 Task: Explore the latest arrivals in women's ethnic wear categories: sarees, kurtas, and dress materials on Ajio.
Action: Mouse moved to (434, 209)
Screenshot: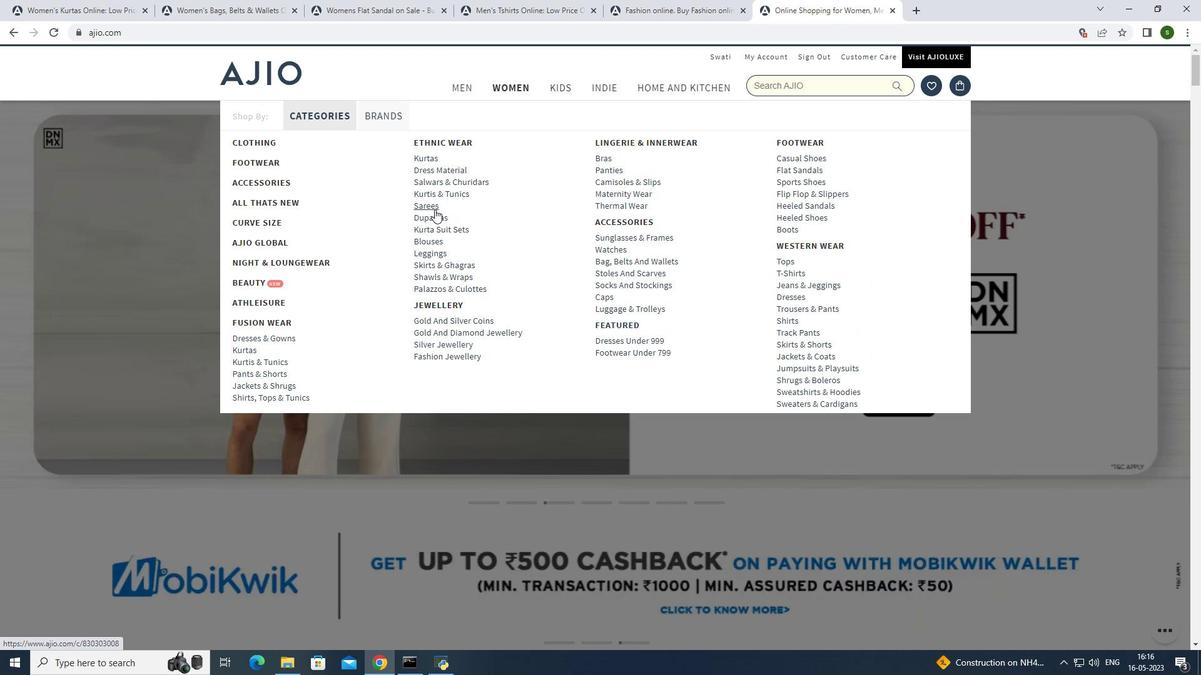 
Action: Mouse pressed left at (434, 209)
Screenshot: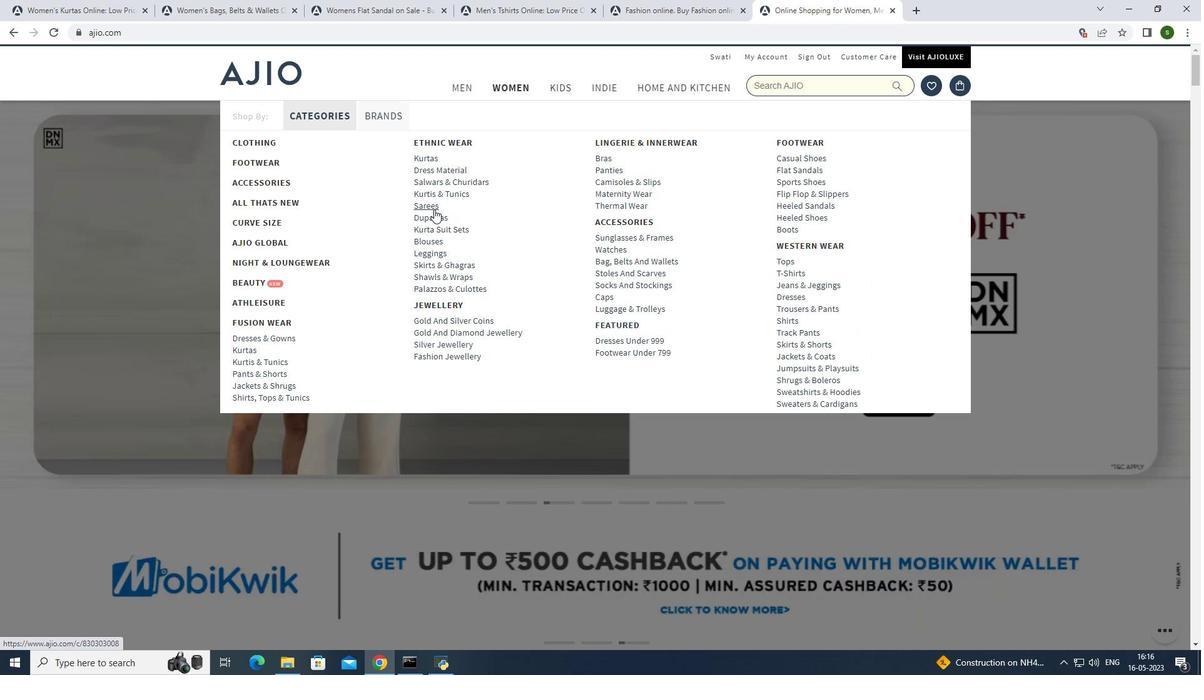 
Action: Mouse moved to (962, 186)
Screenshot: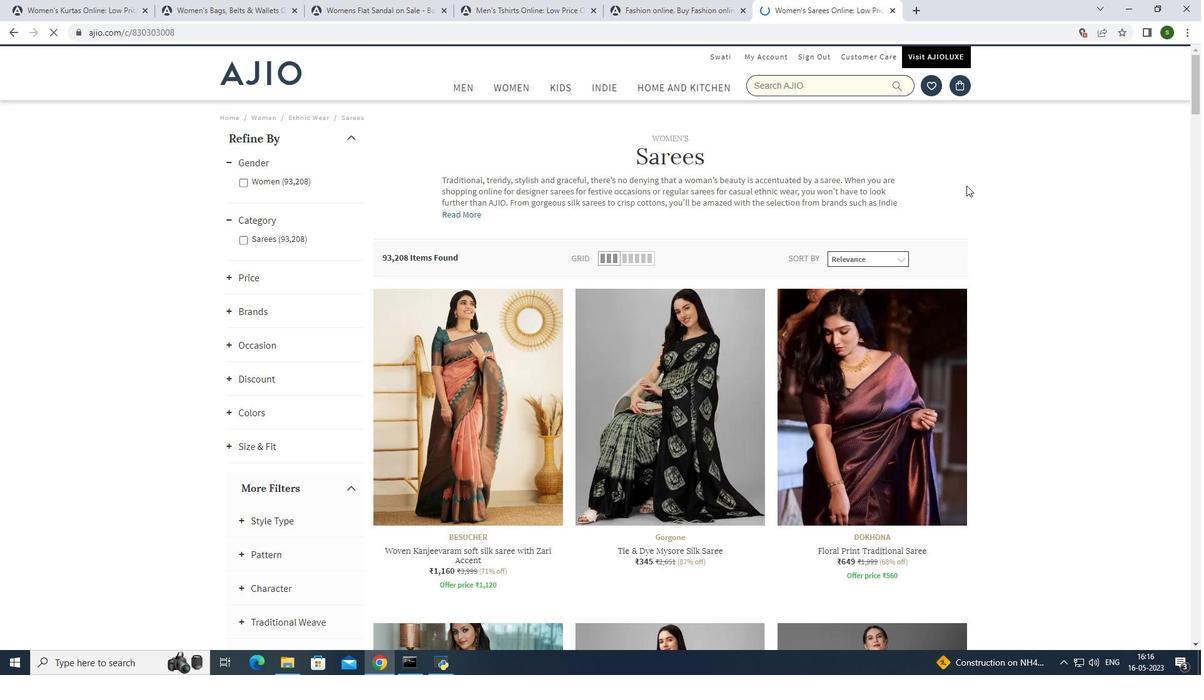 
Action: Mouse scrolled (962, 185) with delta (0, 0)
Screenshot: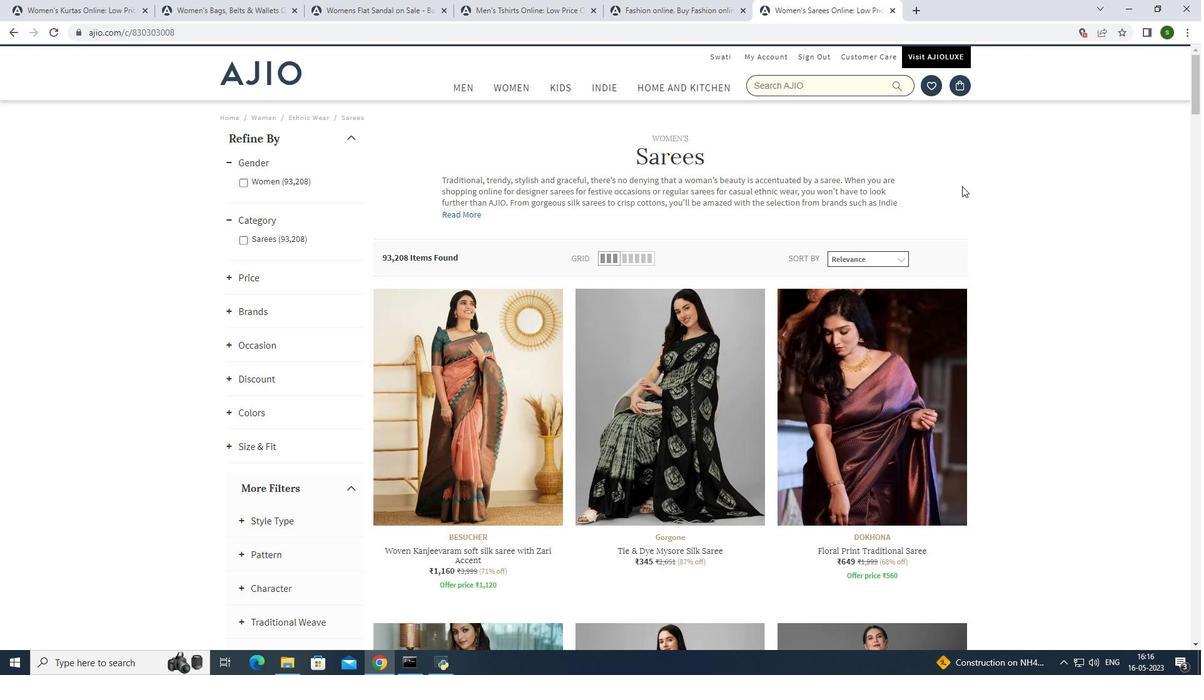 
Action: Mouse moved to (891, 198)
Screenshot: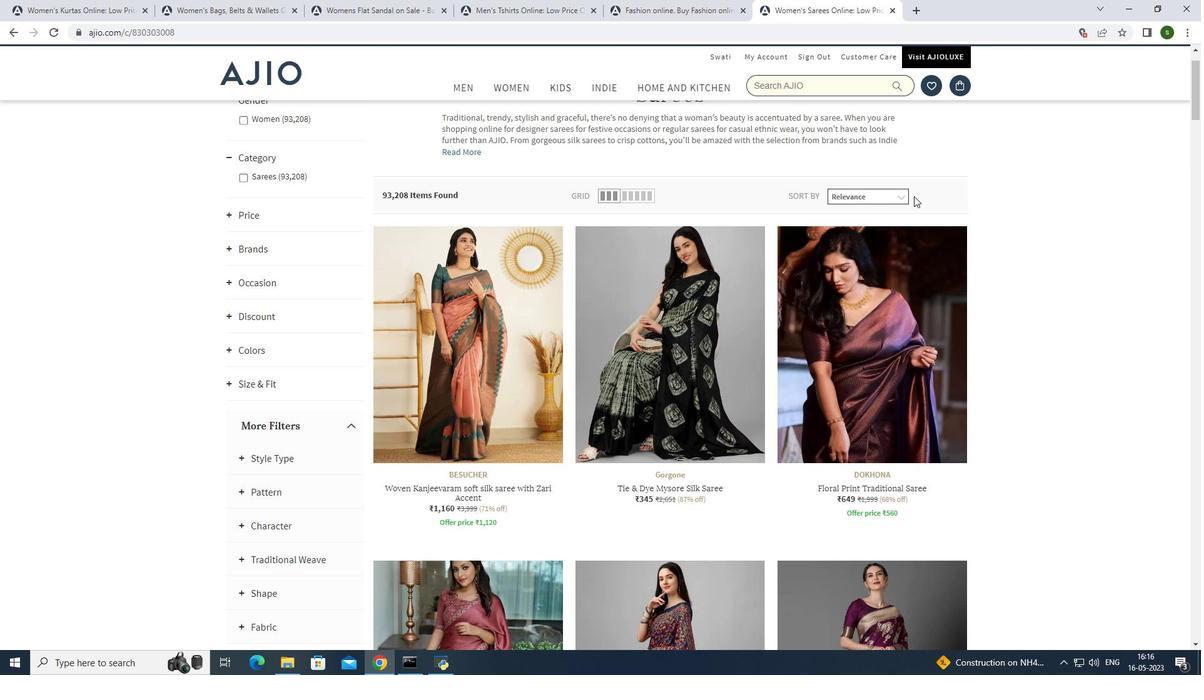
Action: Mouse pressed left at (891, 198)
Screenshot: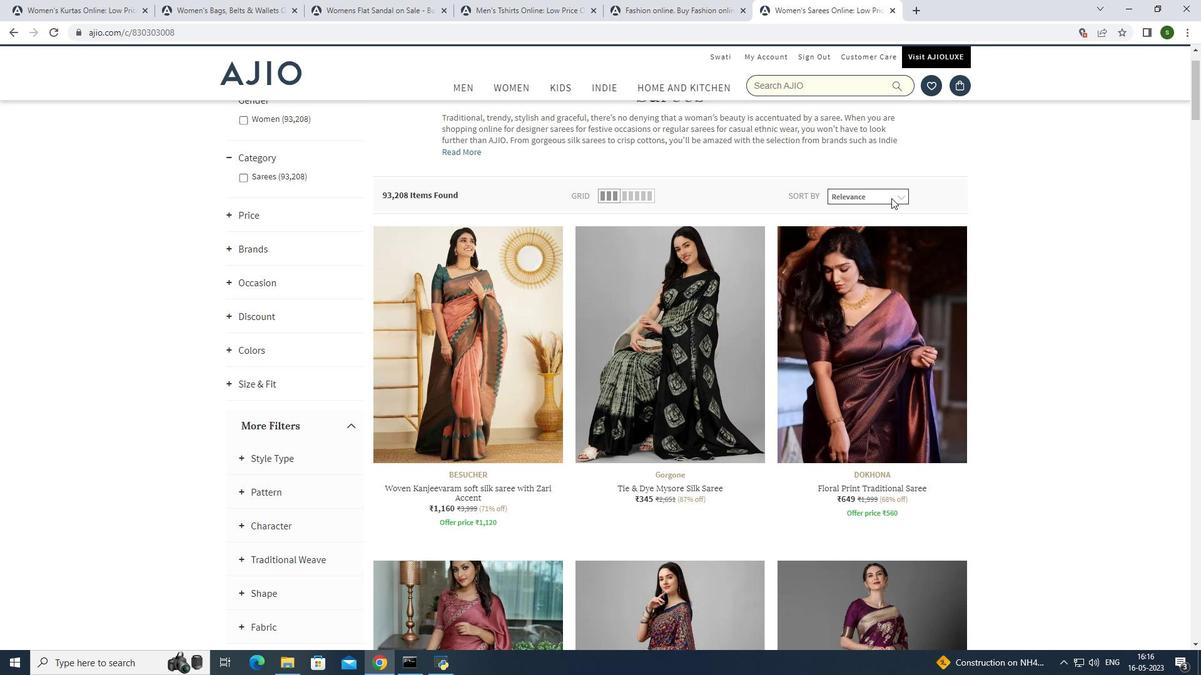 
Action: Mouse moved to (865, 247)
Screenshot: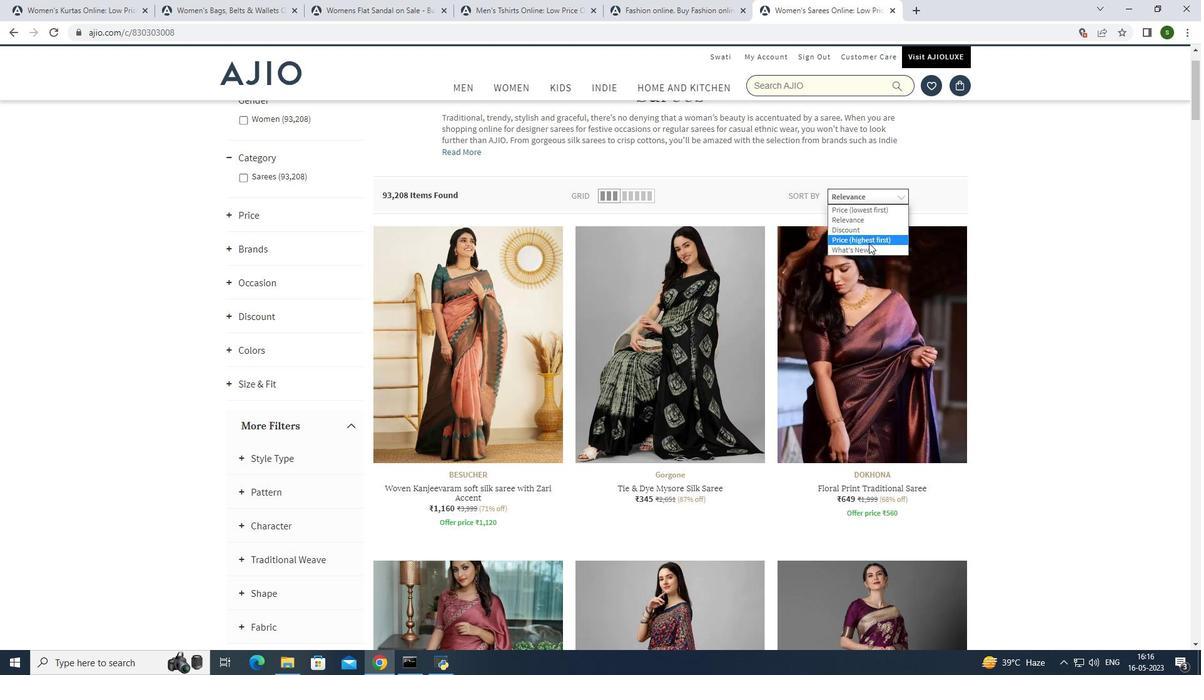 
Action: Mouse pressed left at (865, 247)
Screenshot: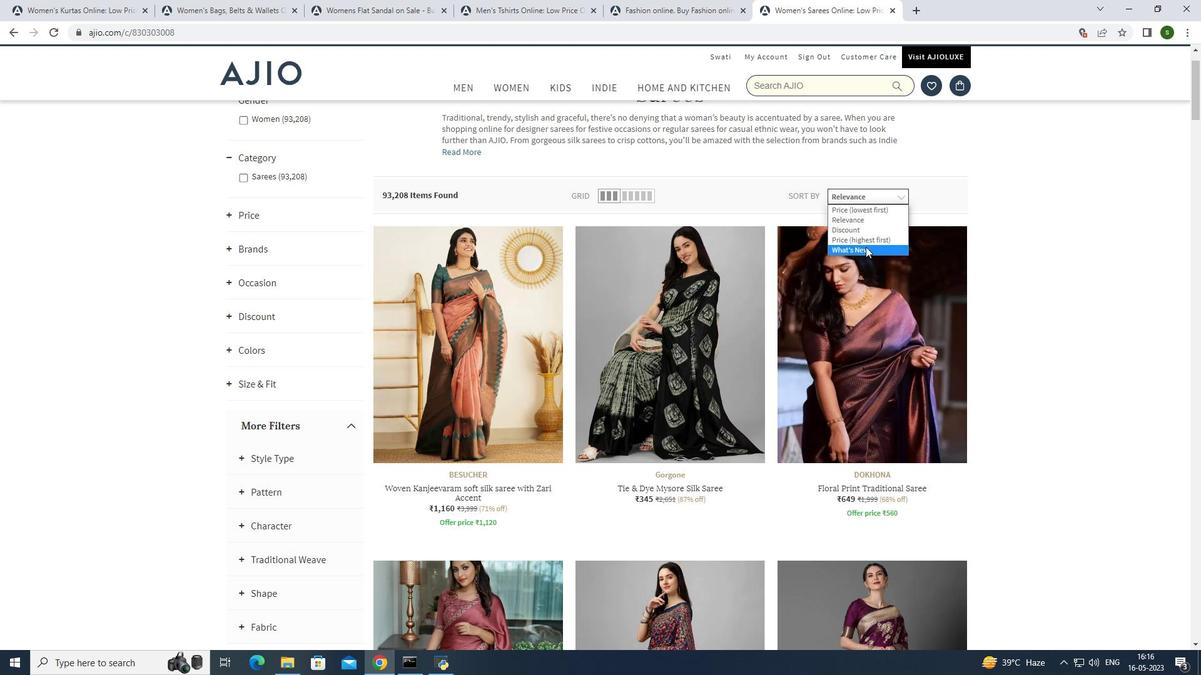
Action: Mouse moved to (998, 240)
Screenshot: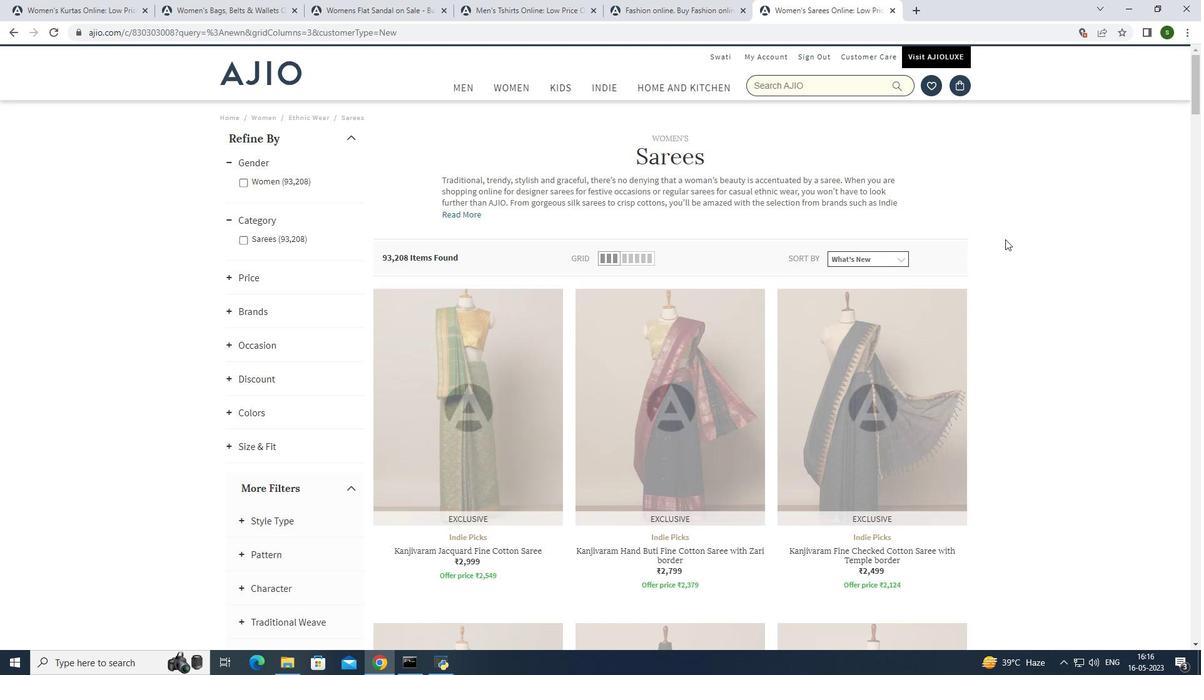 
Action: Mouse scrolled (998, 240) with delta (0, 0)
Screenshot: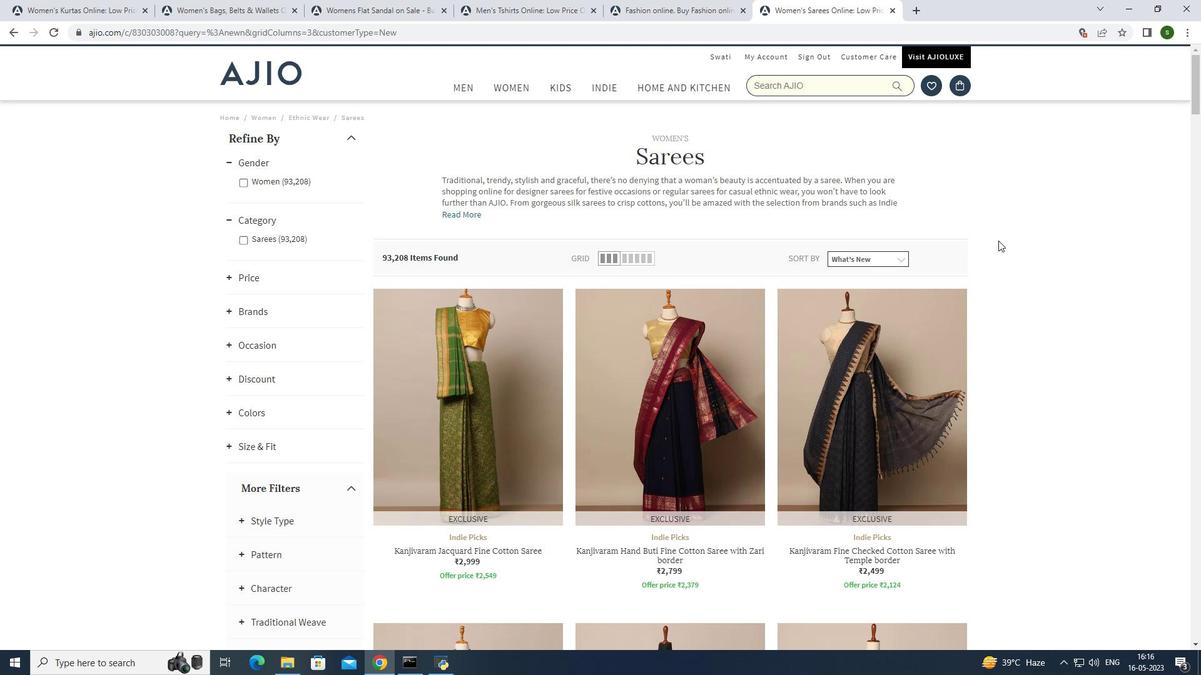 
Action: Mouse scrolled (998, 240) with delta (0, 0)
Screenshot: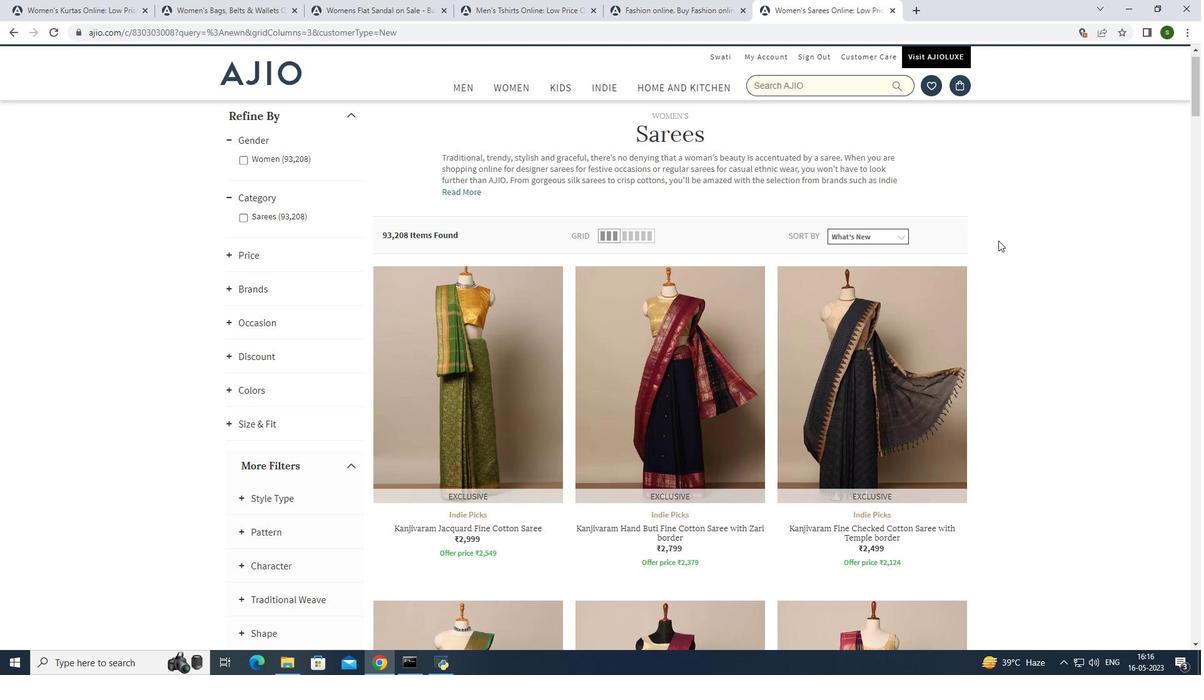 
Action: Mouse moved to (991, 254)
Screenshot: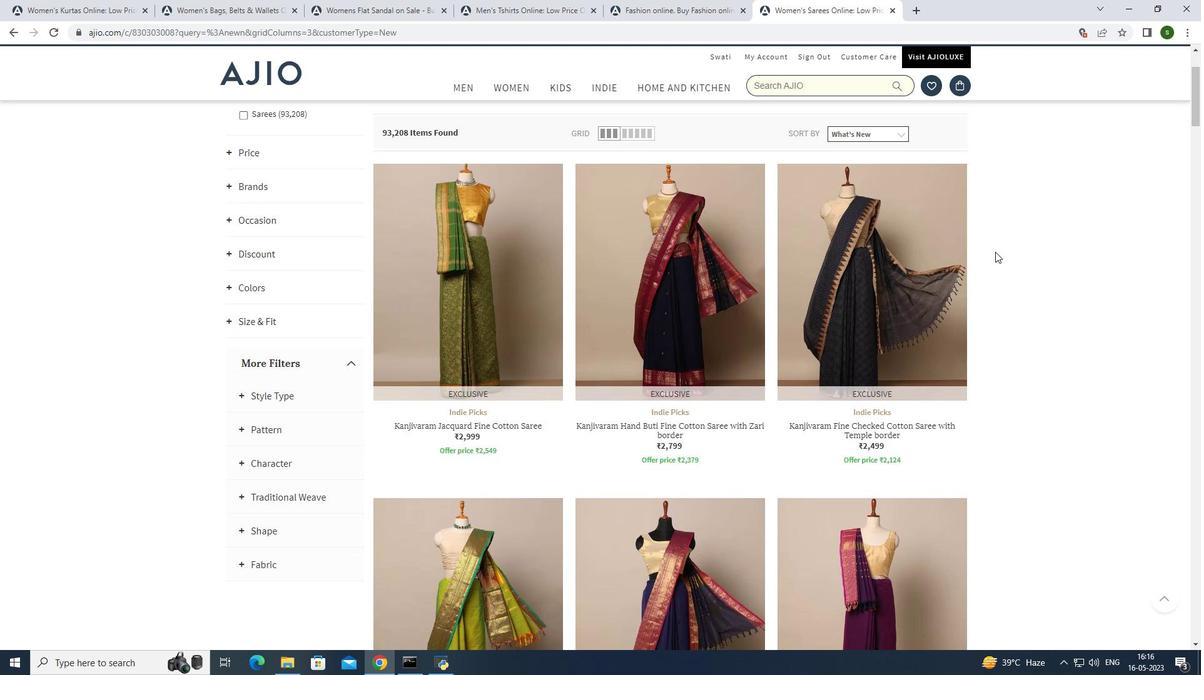 
Action: Mouse scrolled (991, 254) with delta (0, 0)
Screenshot: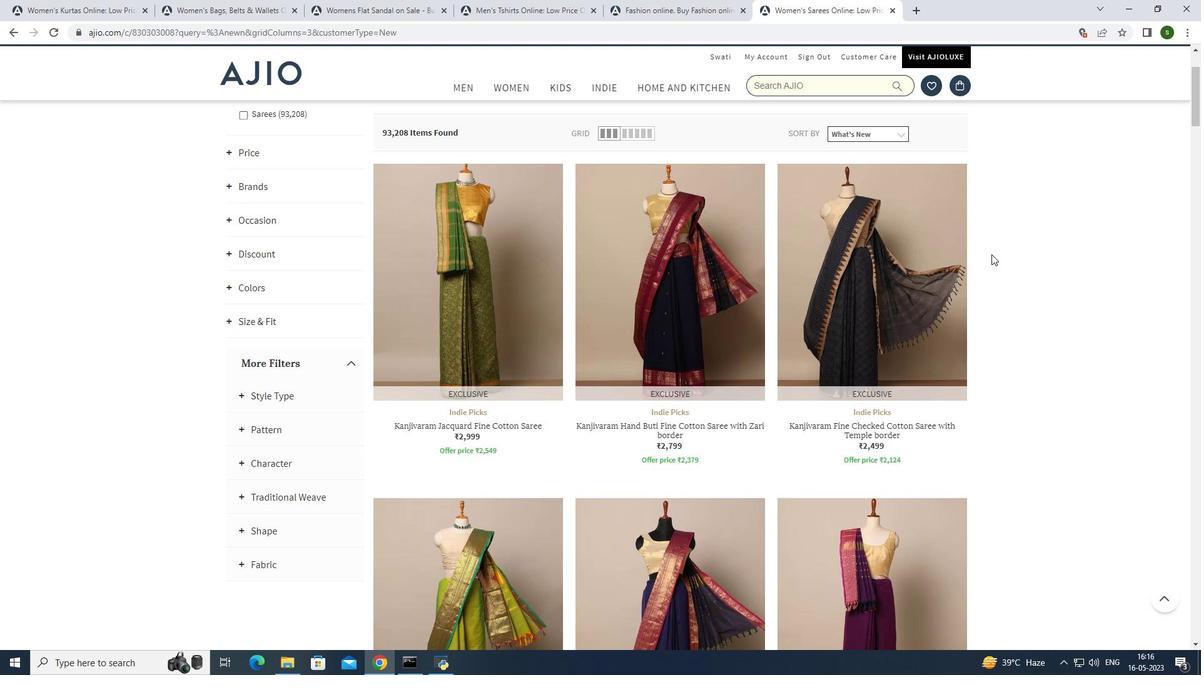 
Action: Mouse scrolled (991, 254) with delta (0, 0)
Screenshot: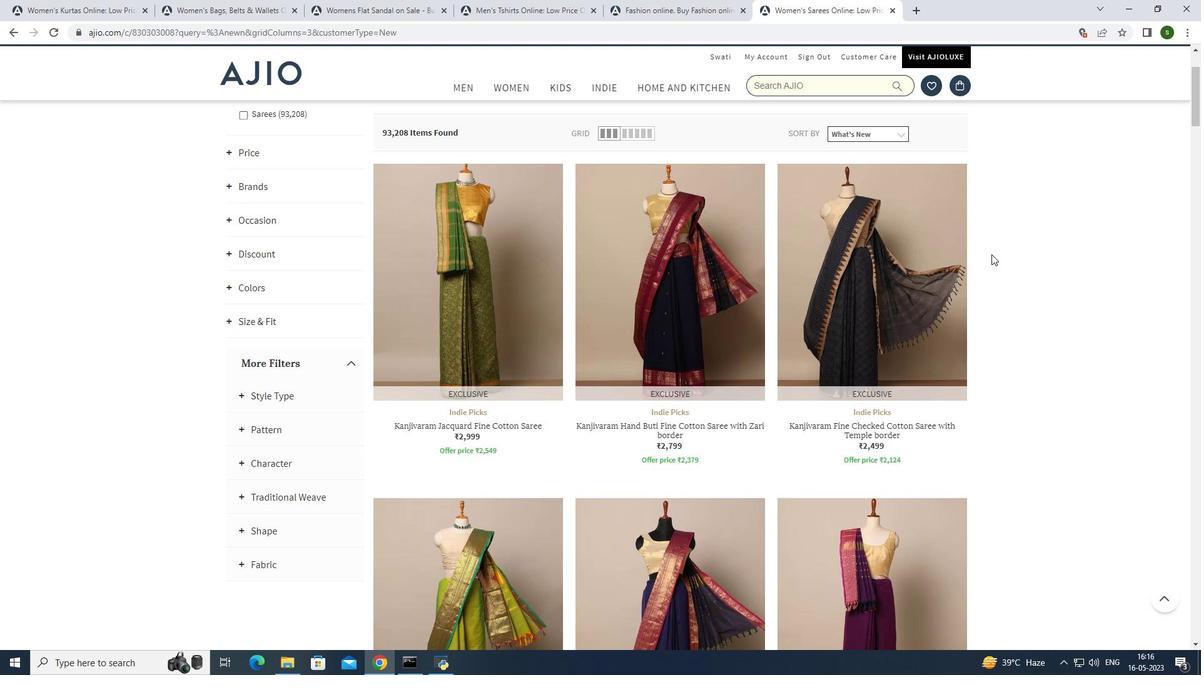 
Action: Mouse scrolled (991, 254) with delta (0, 0)
Screenshot: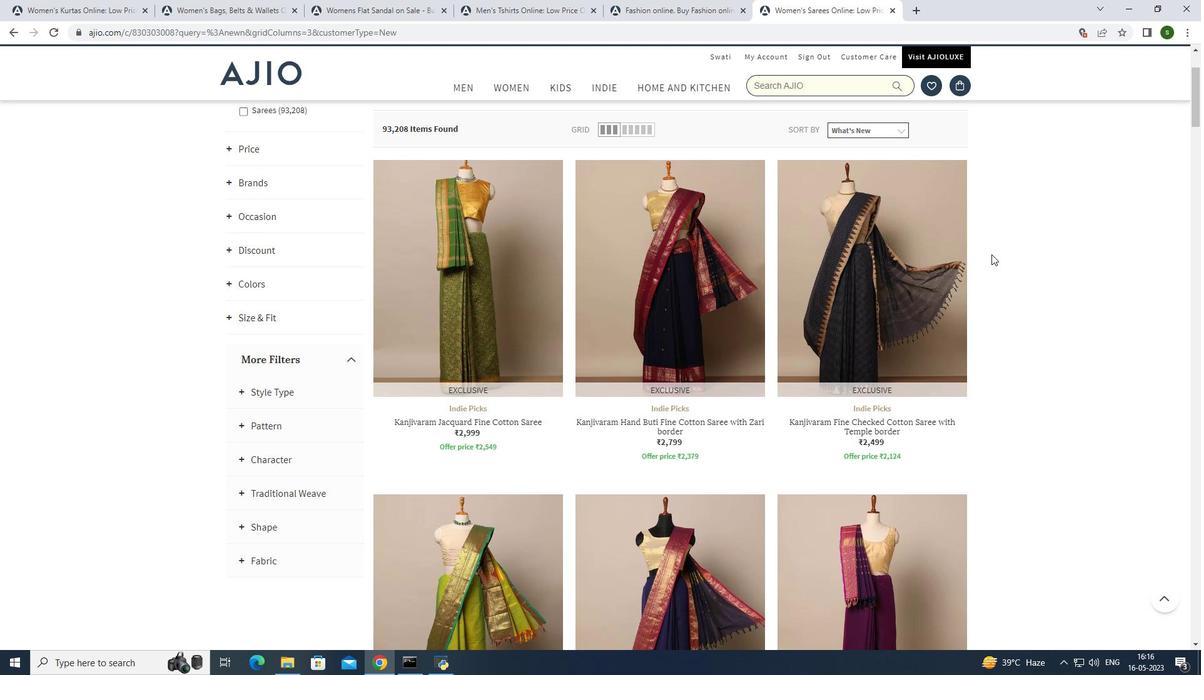 
Action: Mouse scrolled (991, 254) with delta (0, 0)
Screenshot: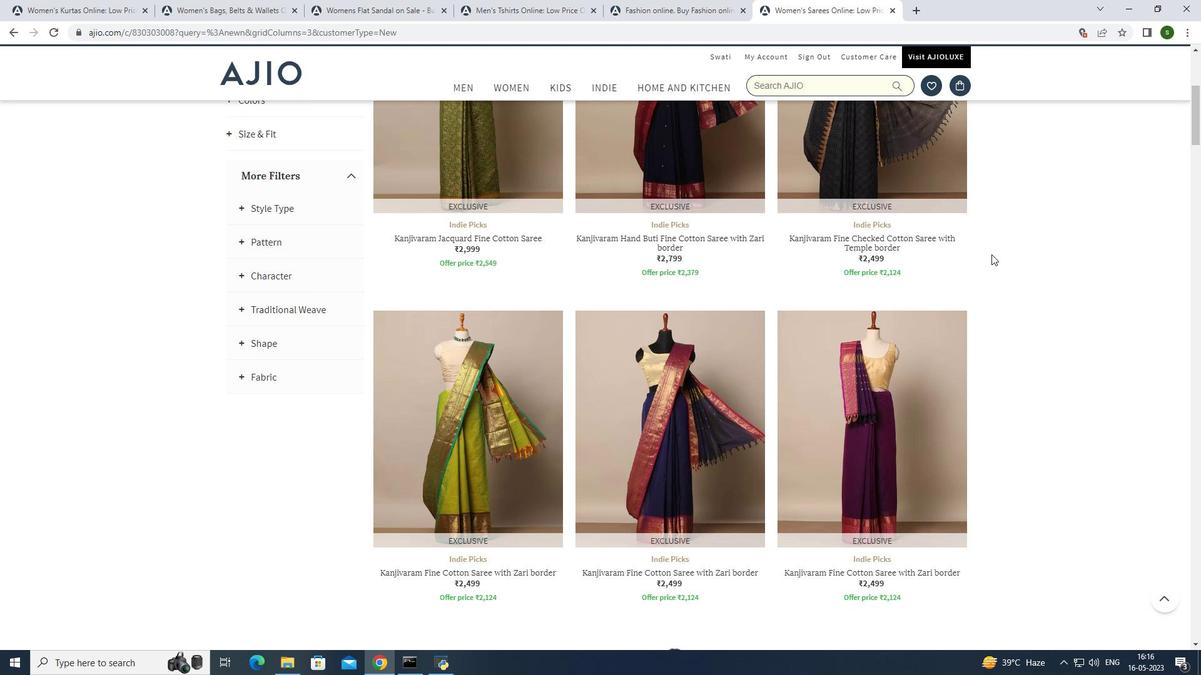 
Action: Mouse scrolled (991, 254) with delta (0, 0)
Screenshot: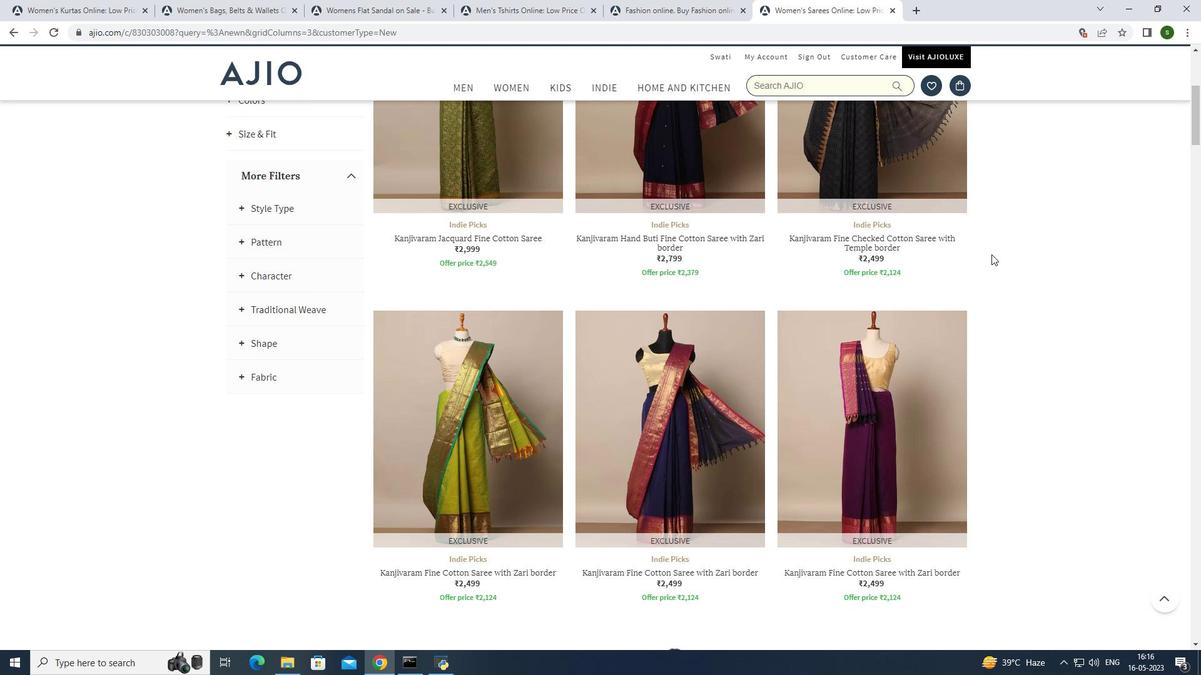 
Action: Mouse scrolled (991, 254) with delta (0, 0)
Screenshot: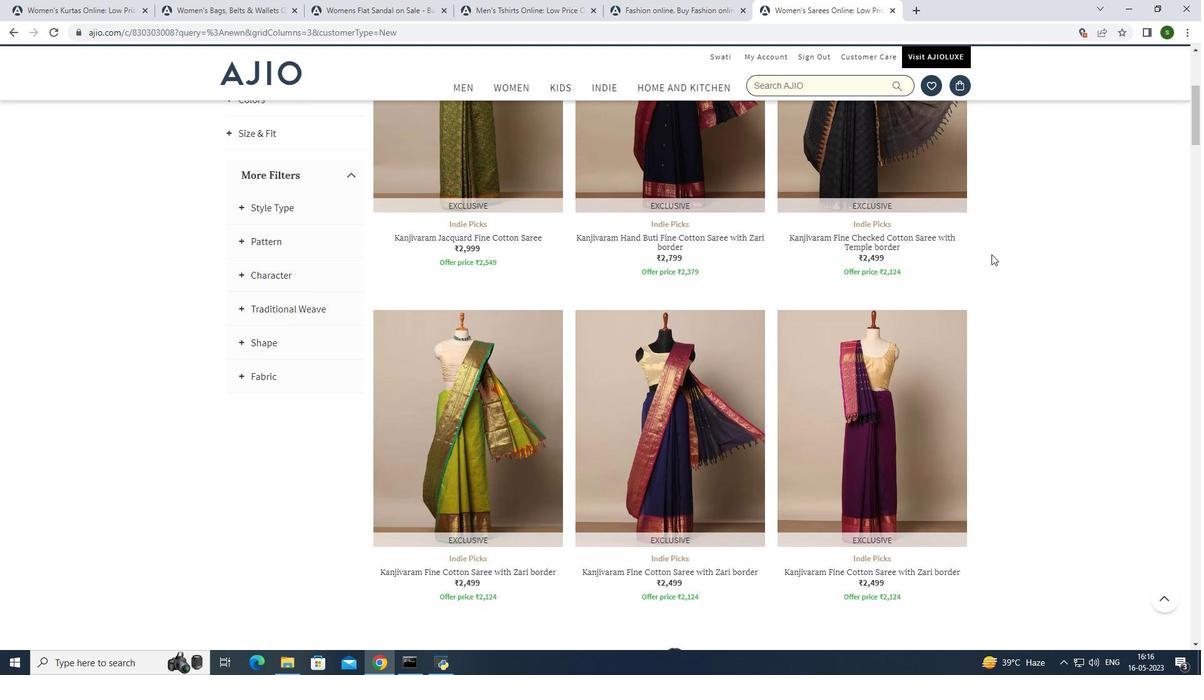 
Action: Mouse scrolled (991, 254) with delta (0, 0)
Screenshot: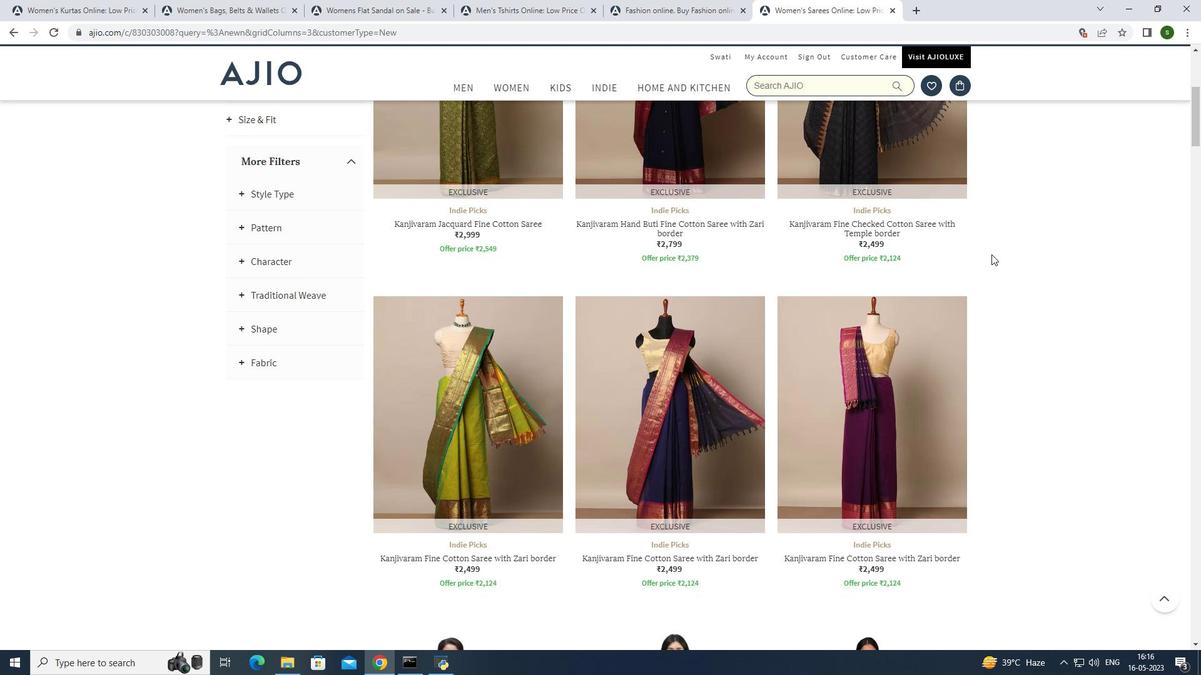 
Action: Mouse scrolled (991, 254) with delta (0, 0)
Screenshot: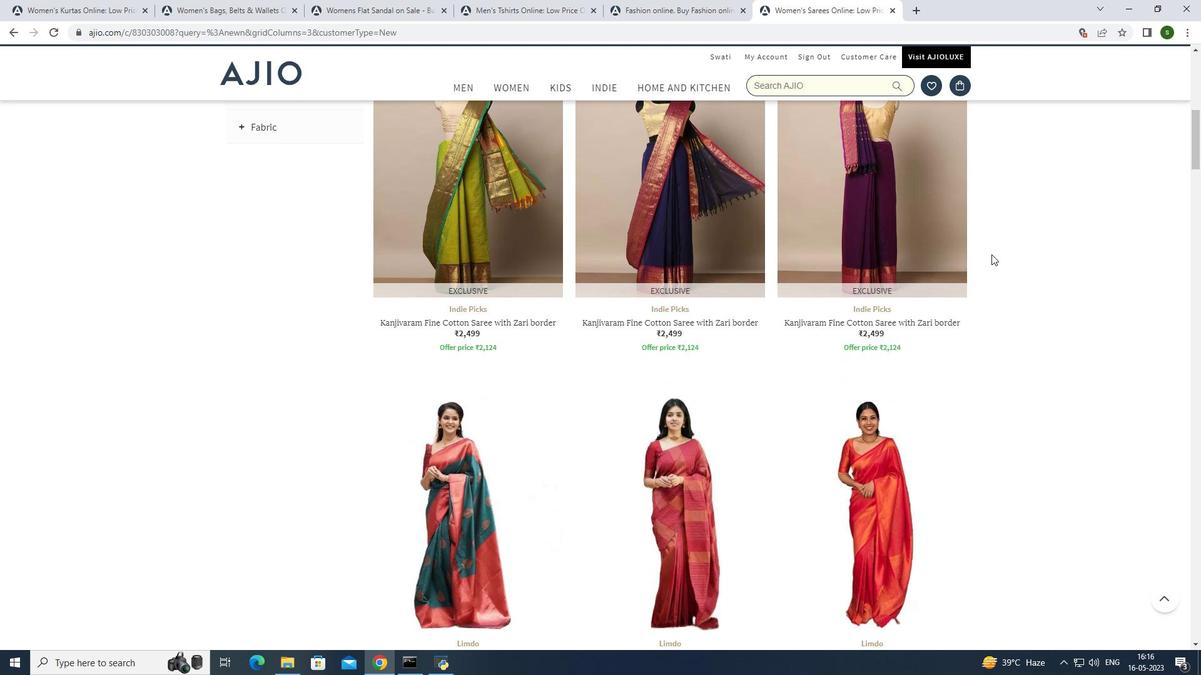 
Action: Mouse scrolled (991, 254) with delta (0, 0)
Screenshot: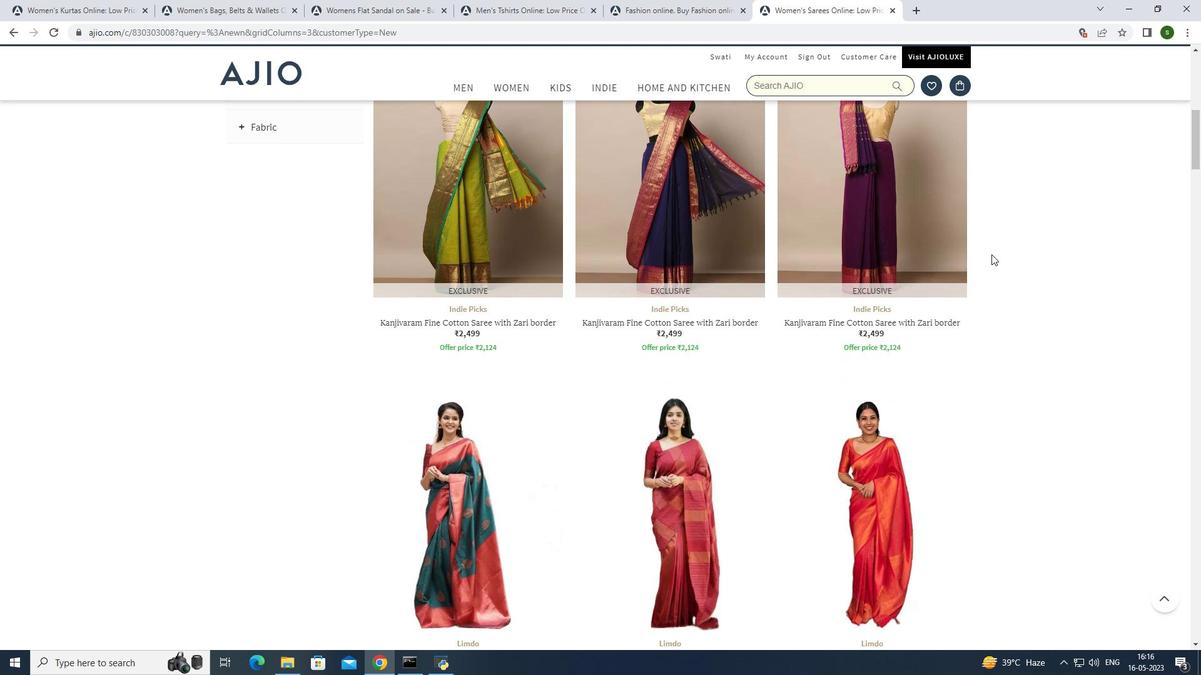 
Action: Mouse scrolled (991, 254) with delta (0, 0)
Screenshot: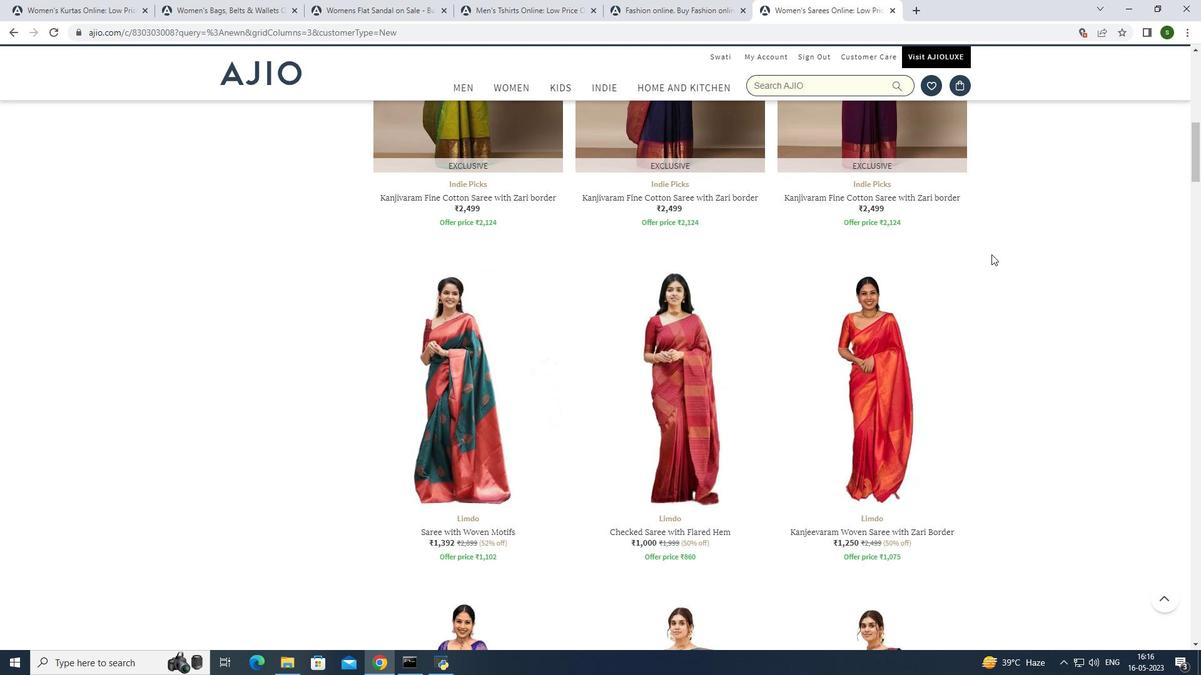 
Action: Mouse scrolled (991, 254) with delta (0, 0)
Screenshot: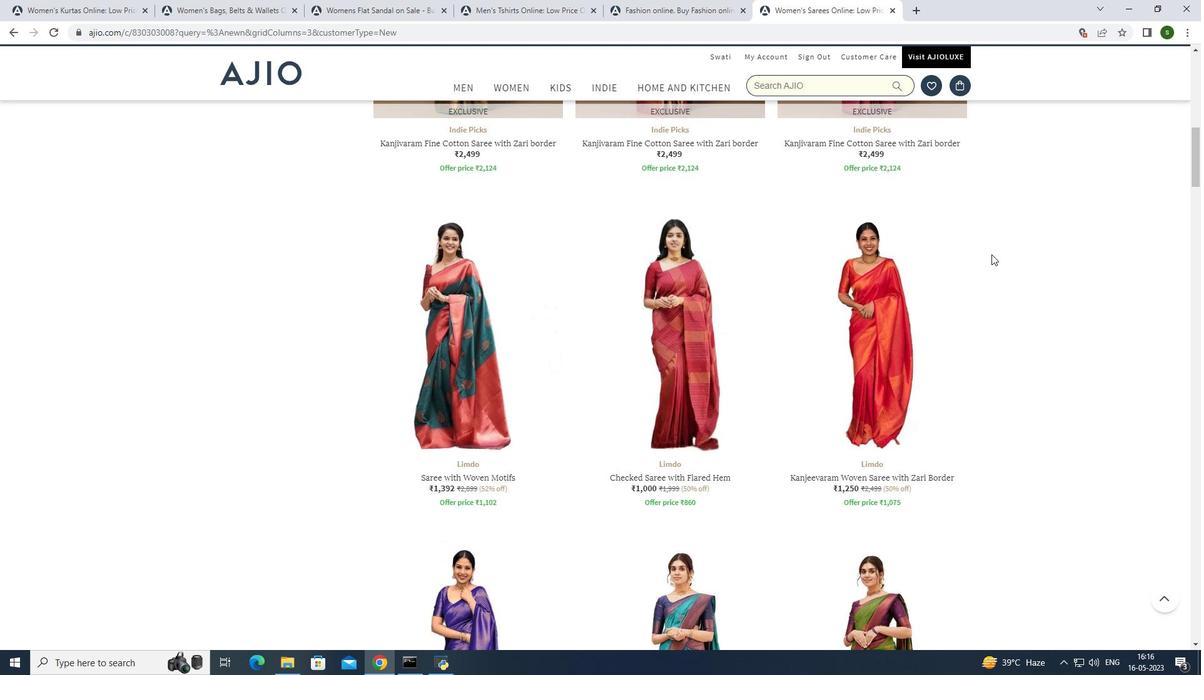 
Action: Mouse scrolled (991, 254) with delta (0, 0)
Screenshot: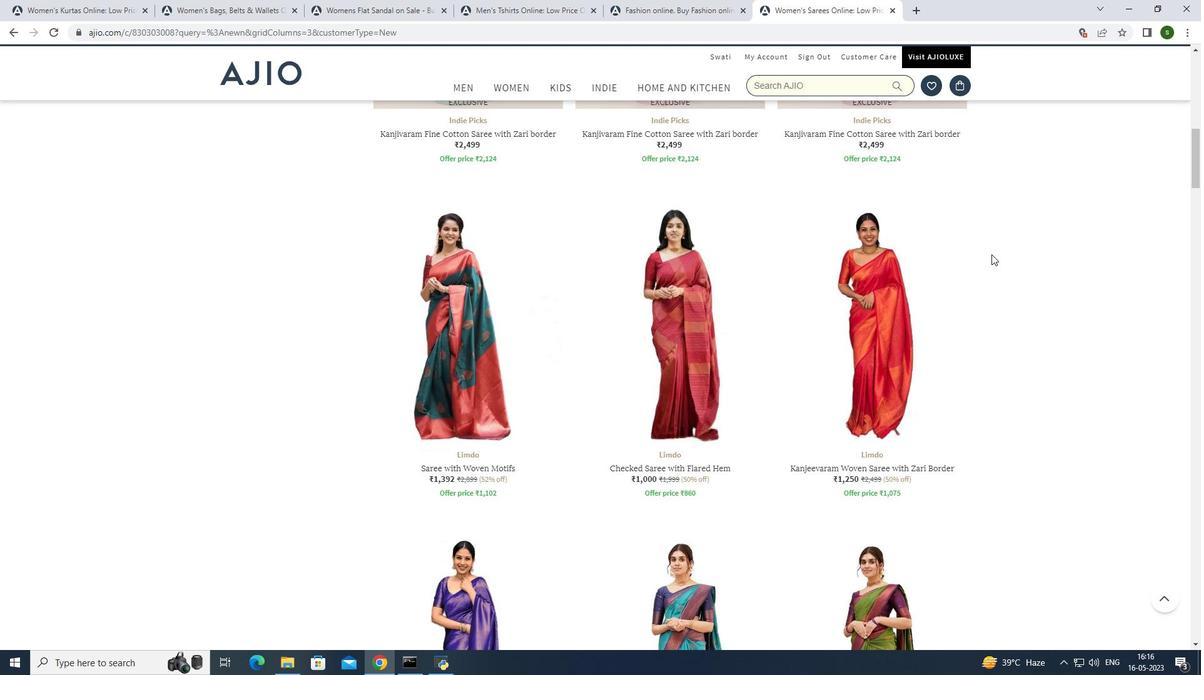 
Action: Mouse scrolled (991, 254) with delta (0, 0)
Screenshot: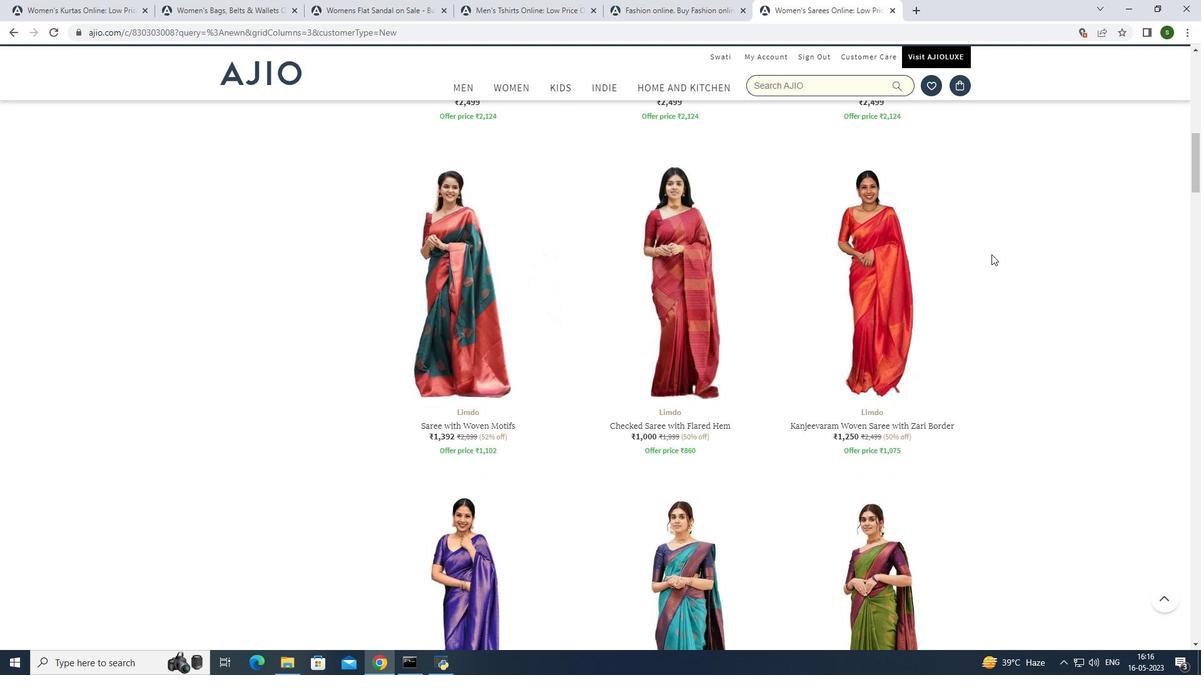 
Action: Mouse scrolled (991, 254) with delta (0, 0)
Screenshot: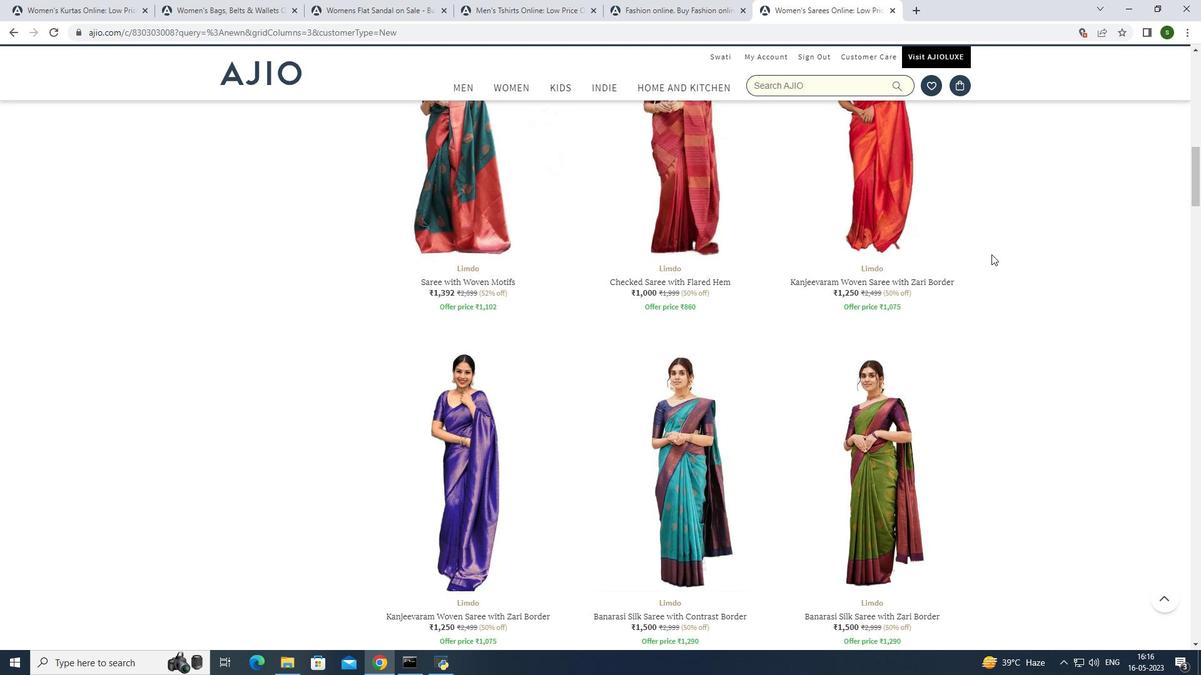 
Action: Mouse scrolled (991, 254) with delta (0, 0)
Screenshot: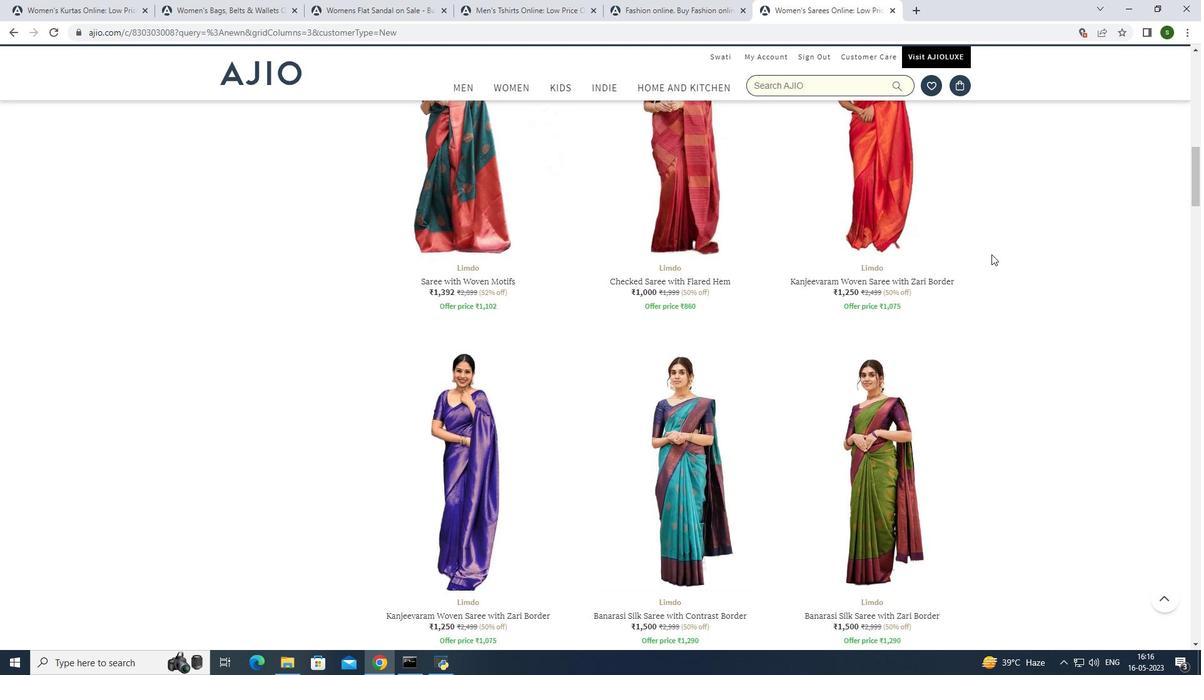 
Action: Mouse scrolled (991, 254) with delta (0, 0)
Screenshot: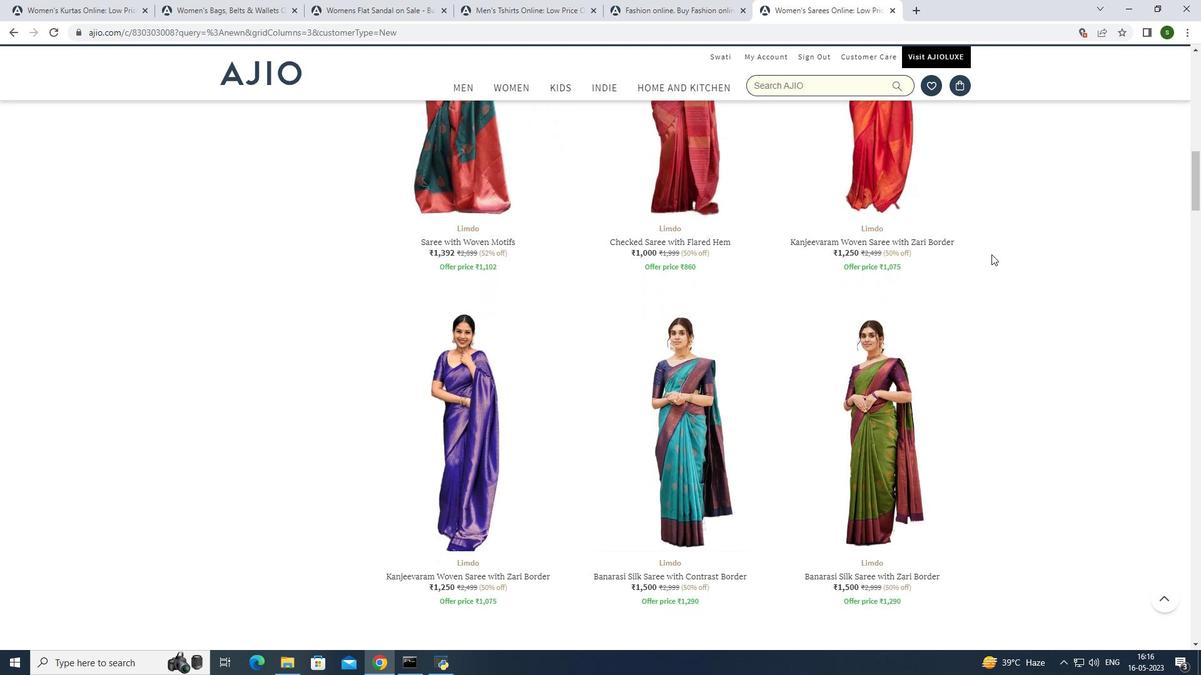 
Action: Mouse scrolled (991, 254) with delta (0, 0)
Screenshot: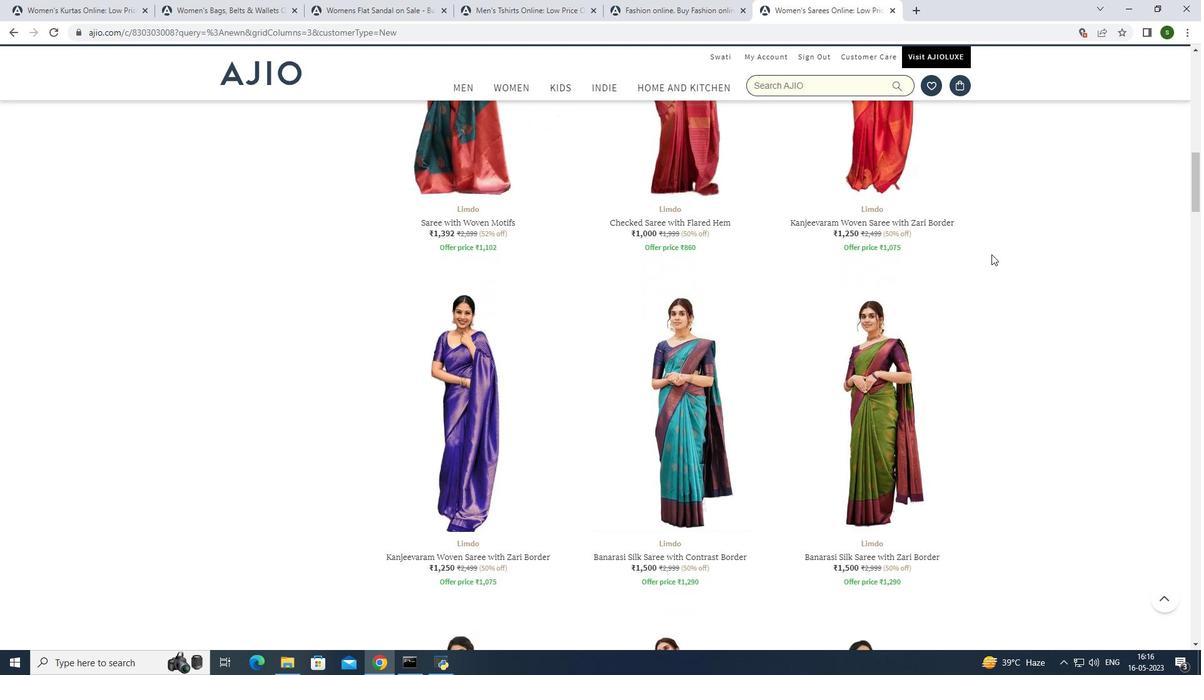 
Action: Mouse scrolled (991, 254) with delta (0, 0)
Screenshot: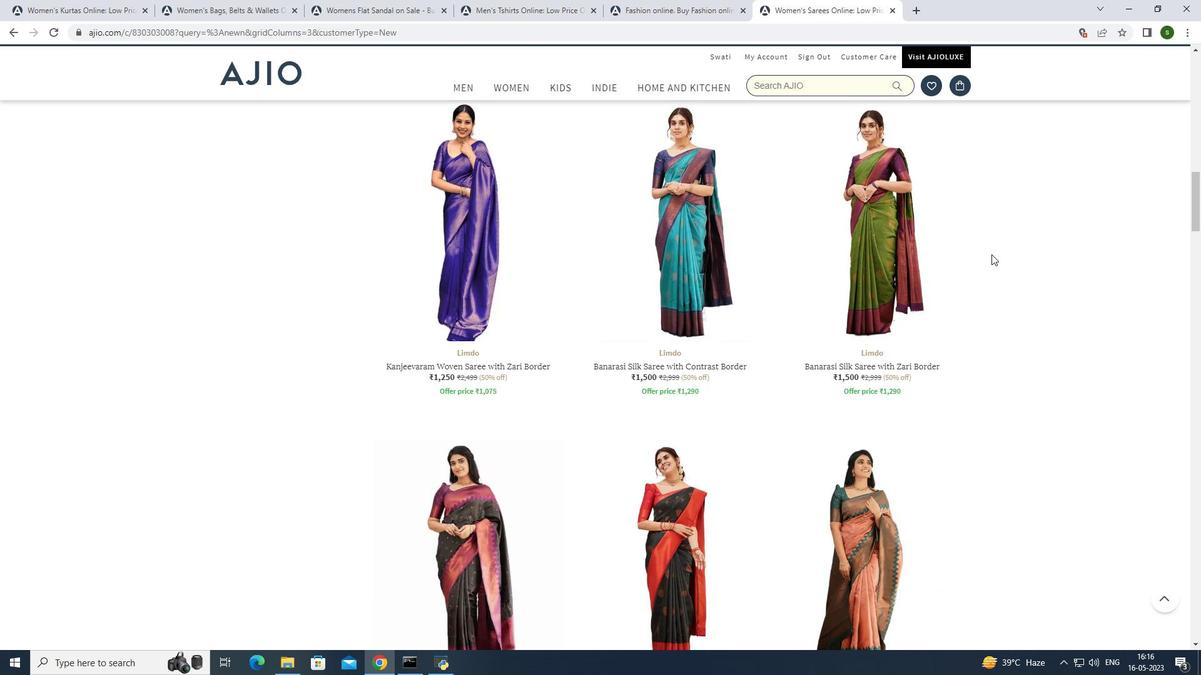 
Action: Mouse scrolled (991, 254) with delta (0, 0)
Screenshot: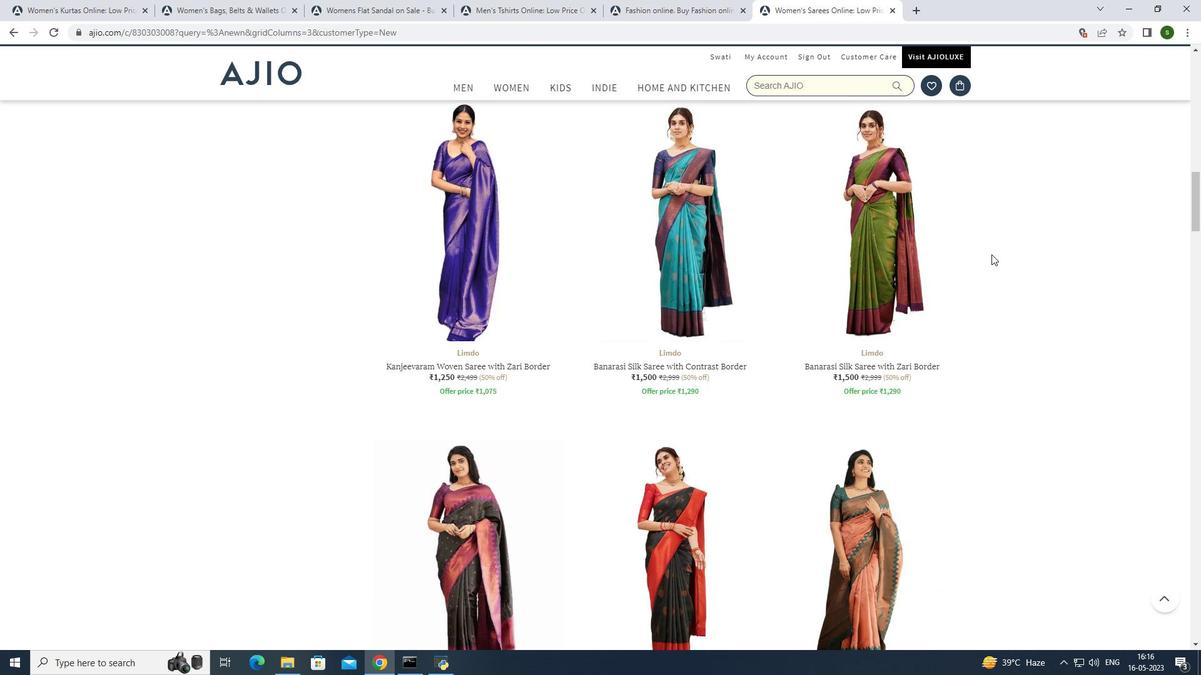 
Action: Mouse scrolled (991, 254) with delta (0, 0)
Screenshot: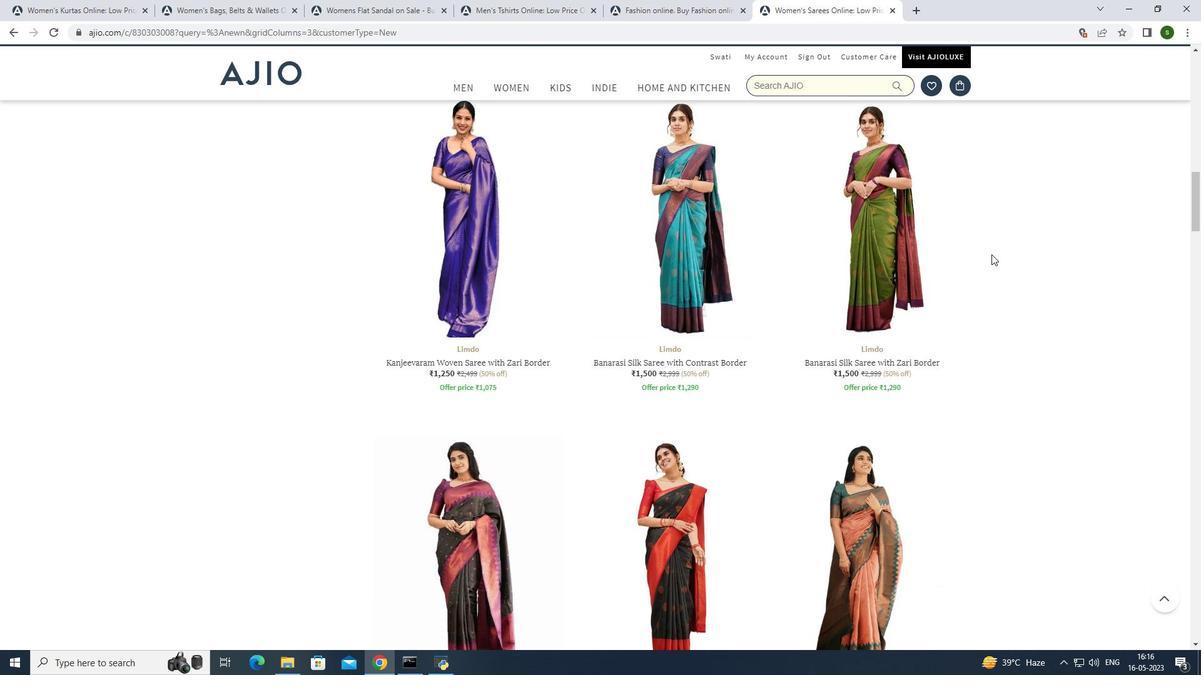 
Action: Mouse scrolled (991, 254) with delta (0, 0)
Screenshot: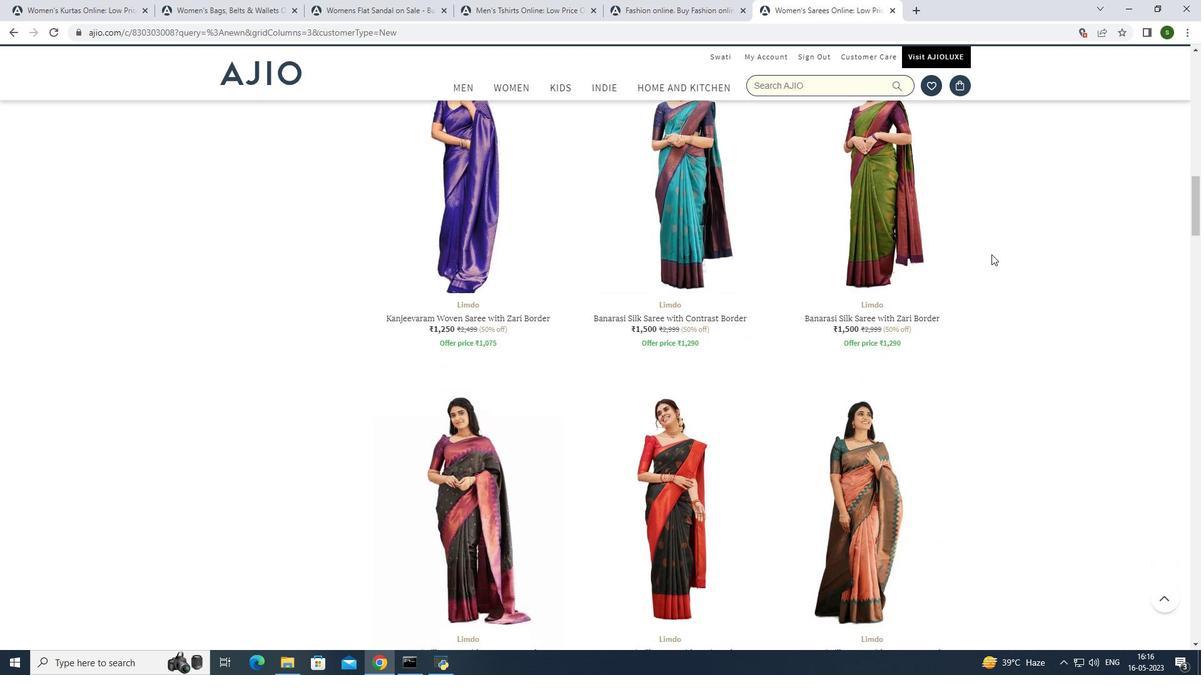
Action: Mouse scrolled (991, 254) with delta (0, 0)
Screenshot: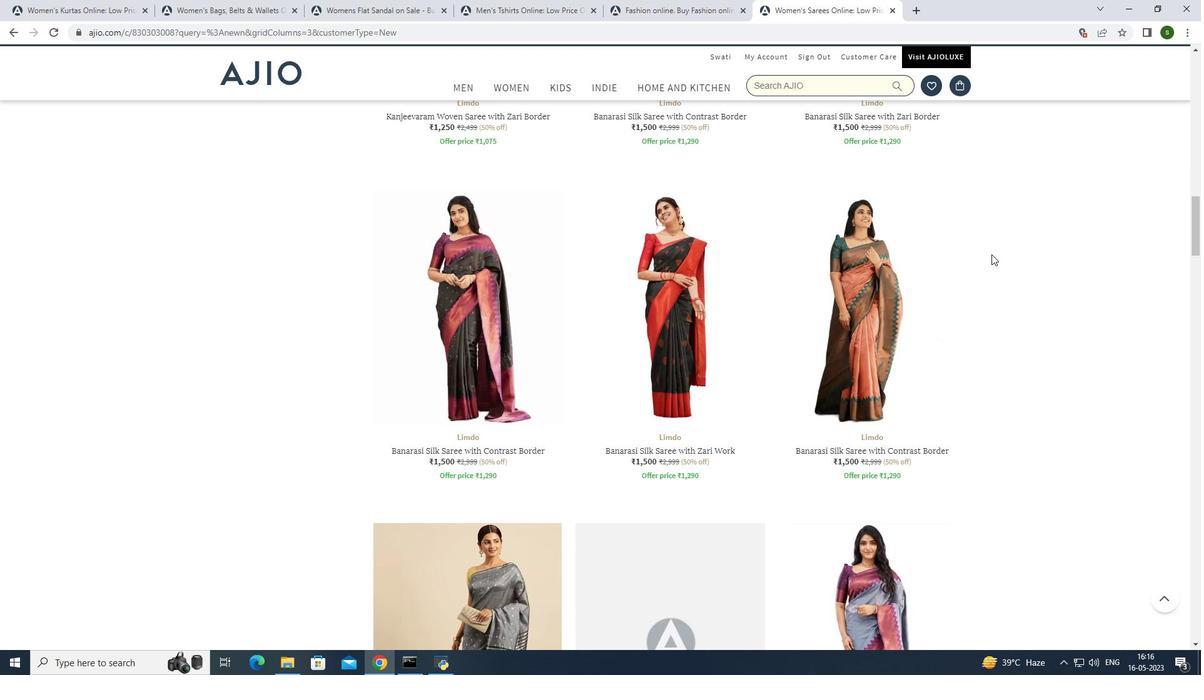 
Action: Mouse scrolled (991, 254) with delta (0, 0)
Screenshot: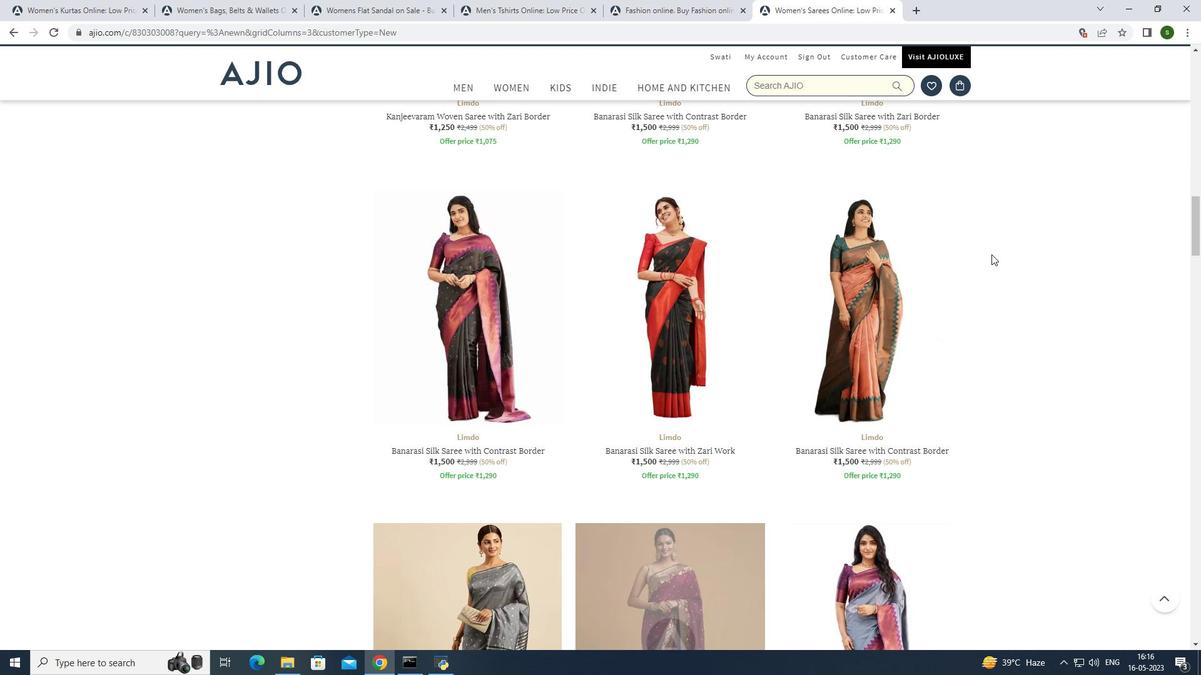 
Action: Mouse scrolled (991, 254) with delta (0, 0)
Screenshot: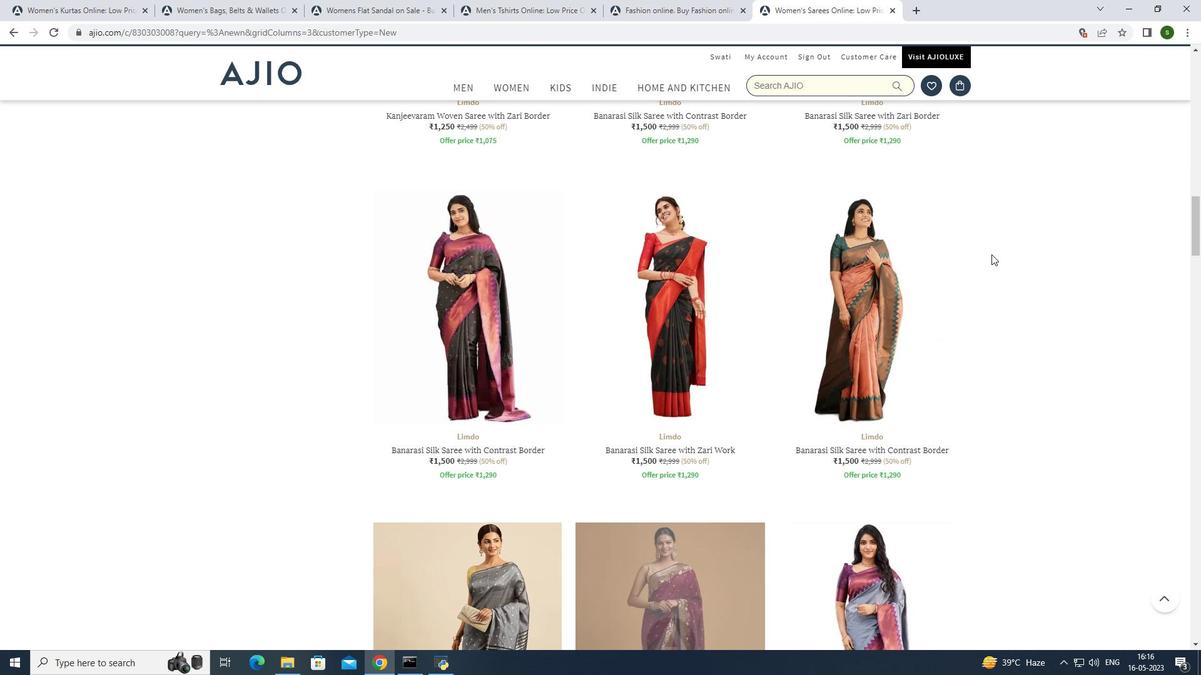 
Action: Mouse scrolled (991, 254) with delta (0, 0)
Screenshot: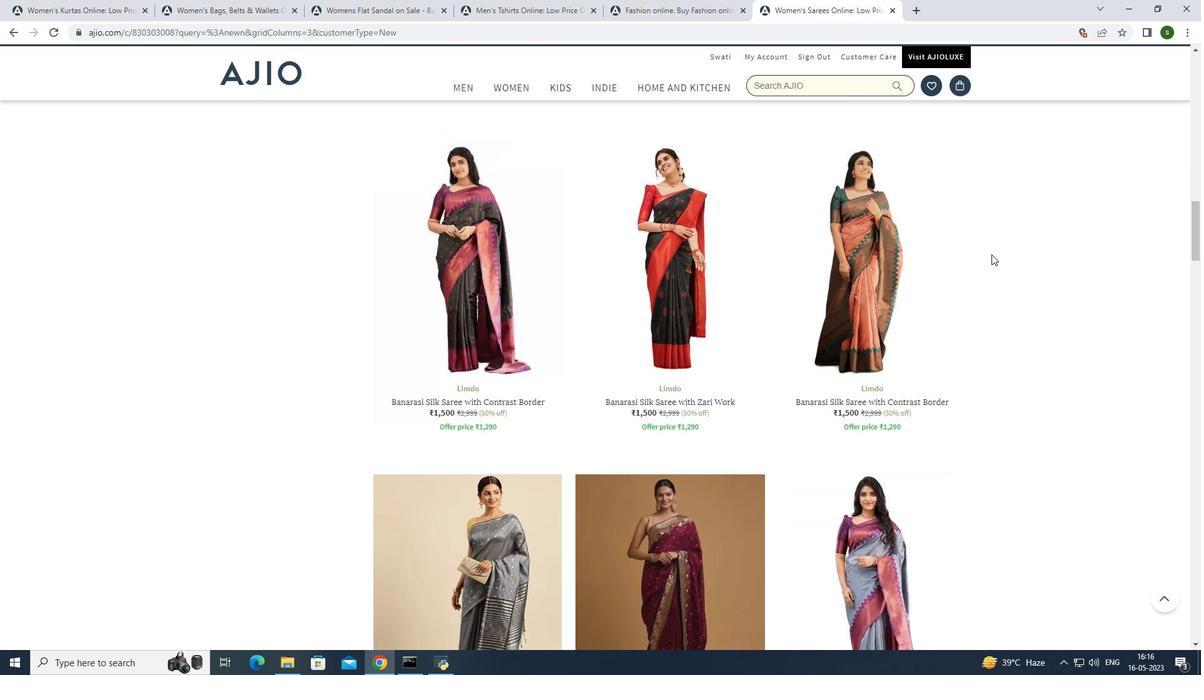 
Action: Mouse scrolled (991, 254) with delta (0, 0)
Screenshot: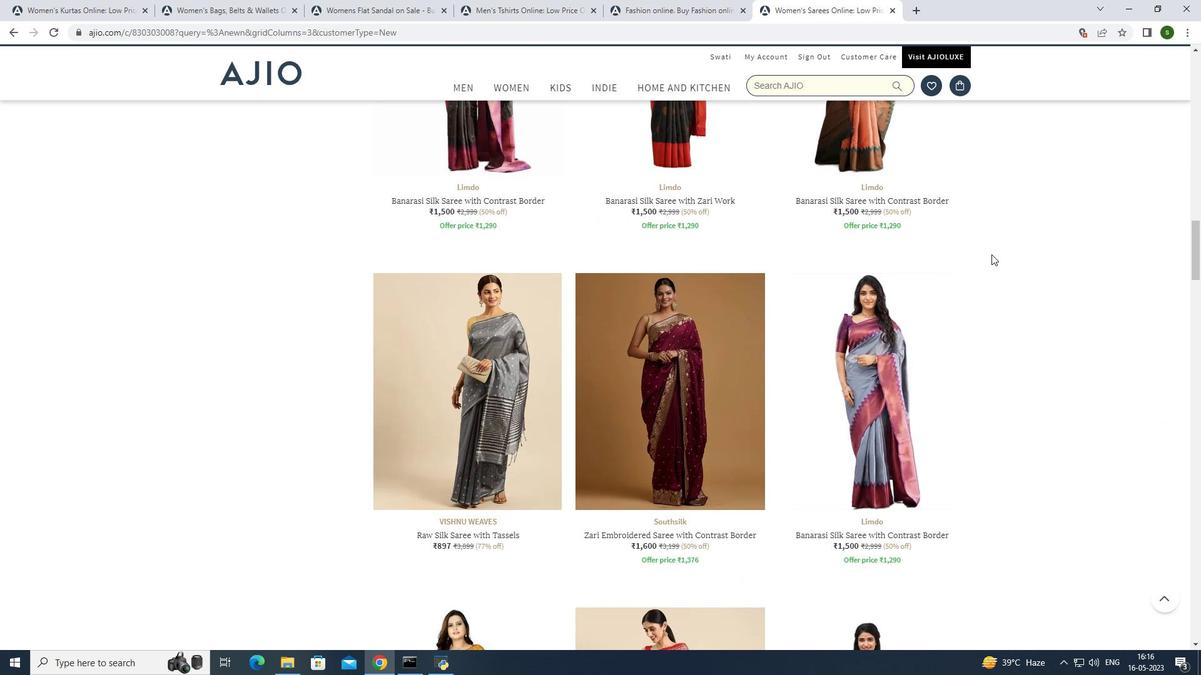 
Action: Mouse scrolled (991, 254) with delta (0, 0)
Screenshot: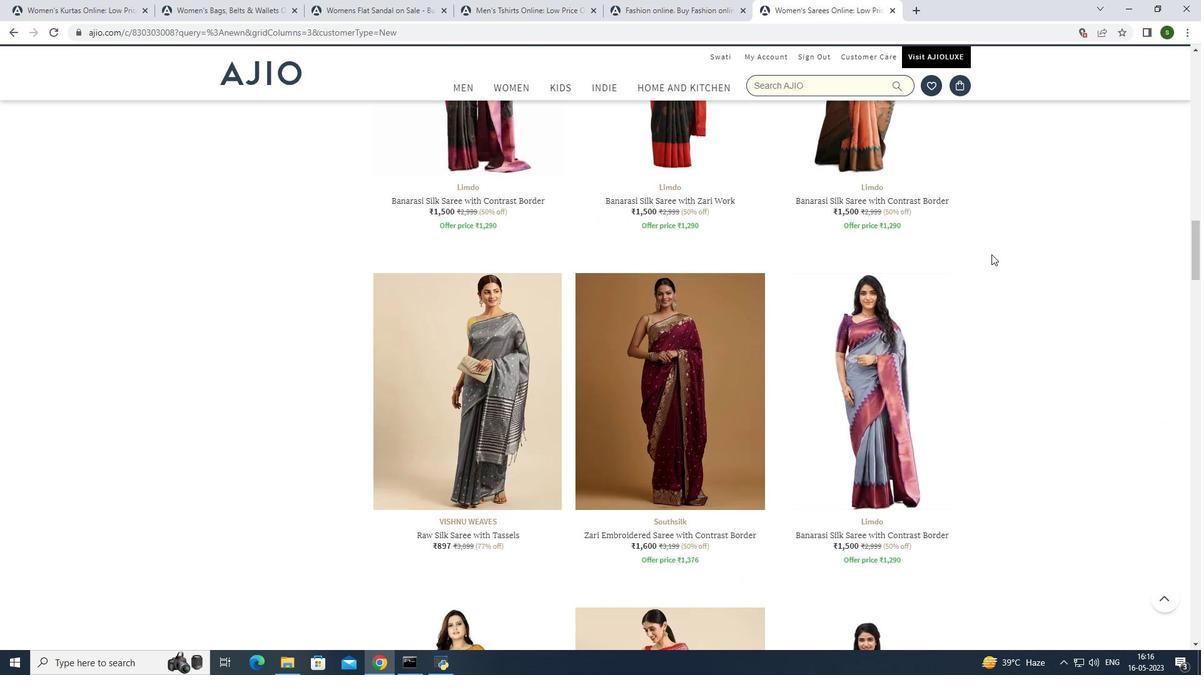 
Action: Mouse scrolled (991, 254) with delta (0, 0)
Screenshot: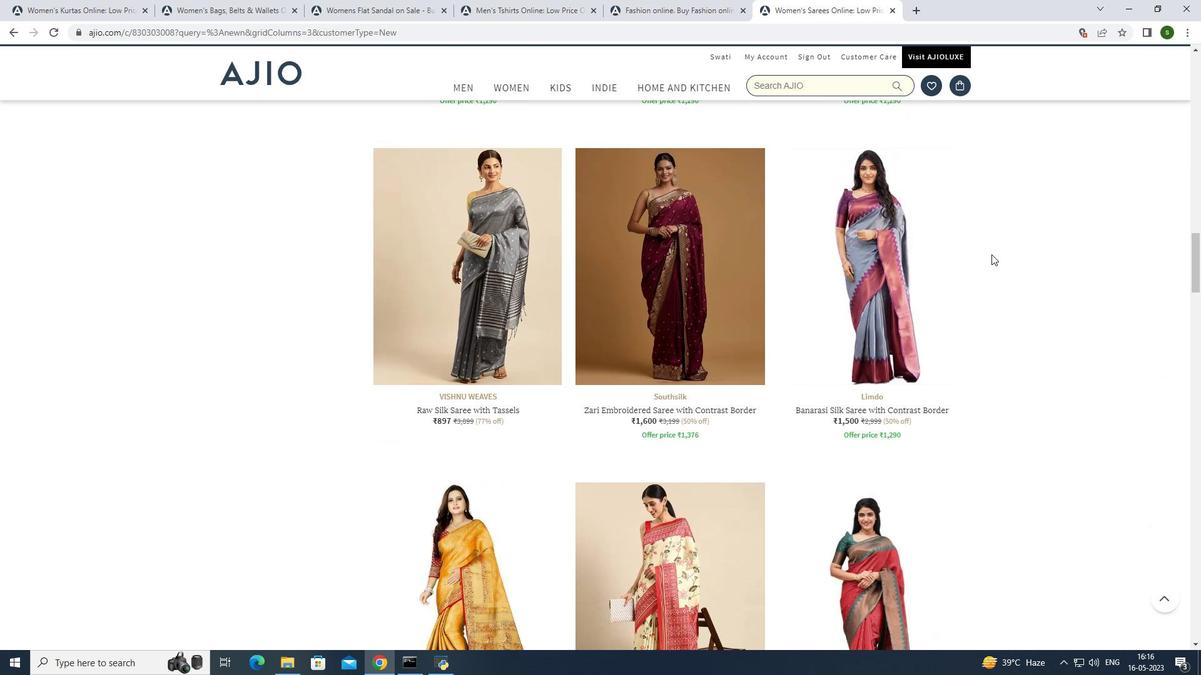 
Action: Mouse scrolled (991, 254) with delta (0, 0)
Screenshot: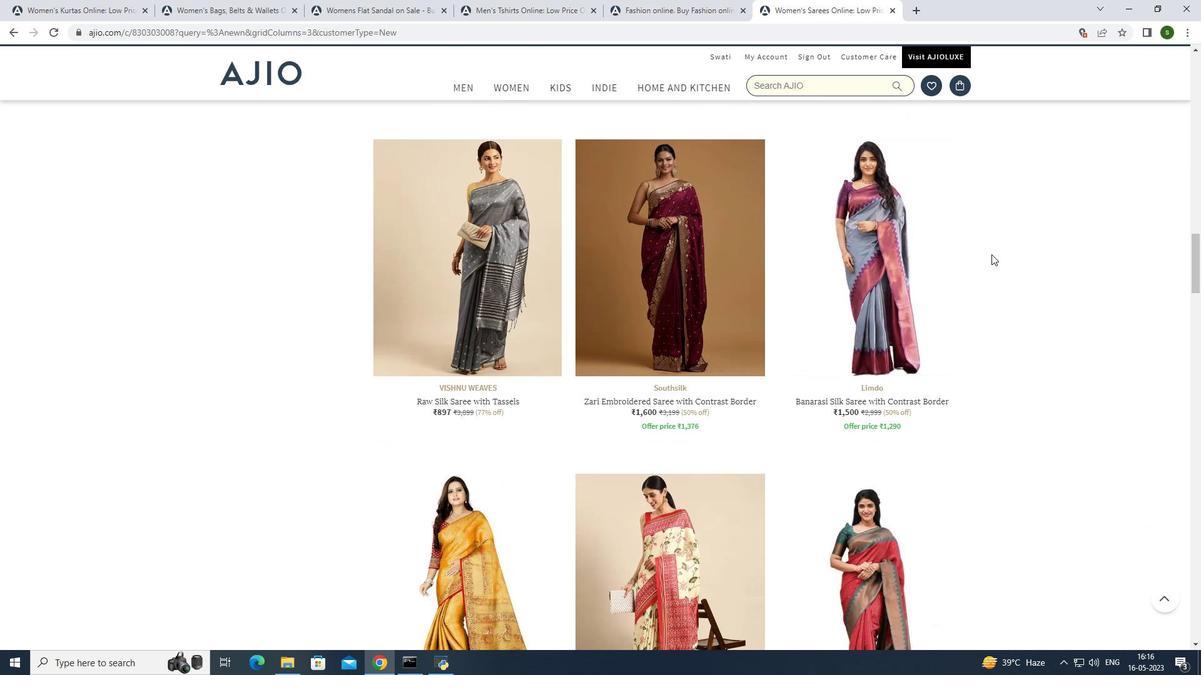 
Action: Mouse scrolled (991, 254) with delta (0, 0)
Screenshot: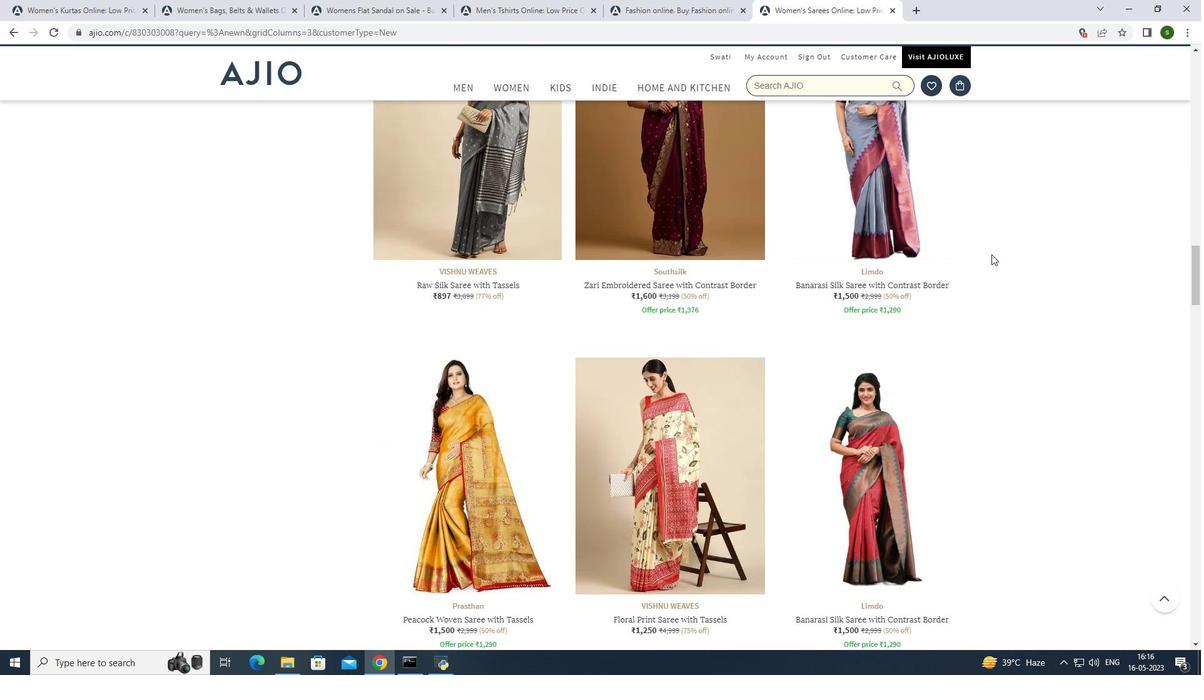 
Action: Mouse scrolled (991, 255) with delta (0, 0)
Screenshot: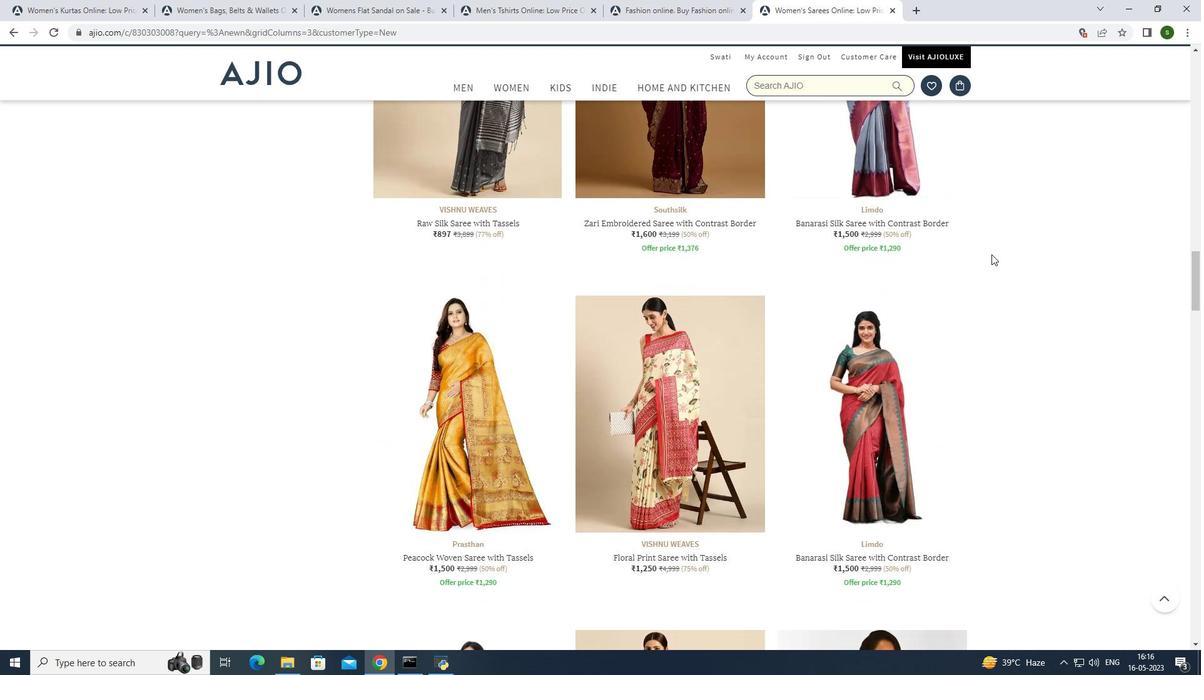 
Action: Mouse scrolled (991, 255) with delta (0, 0)
Screenshot: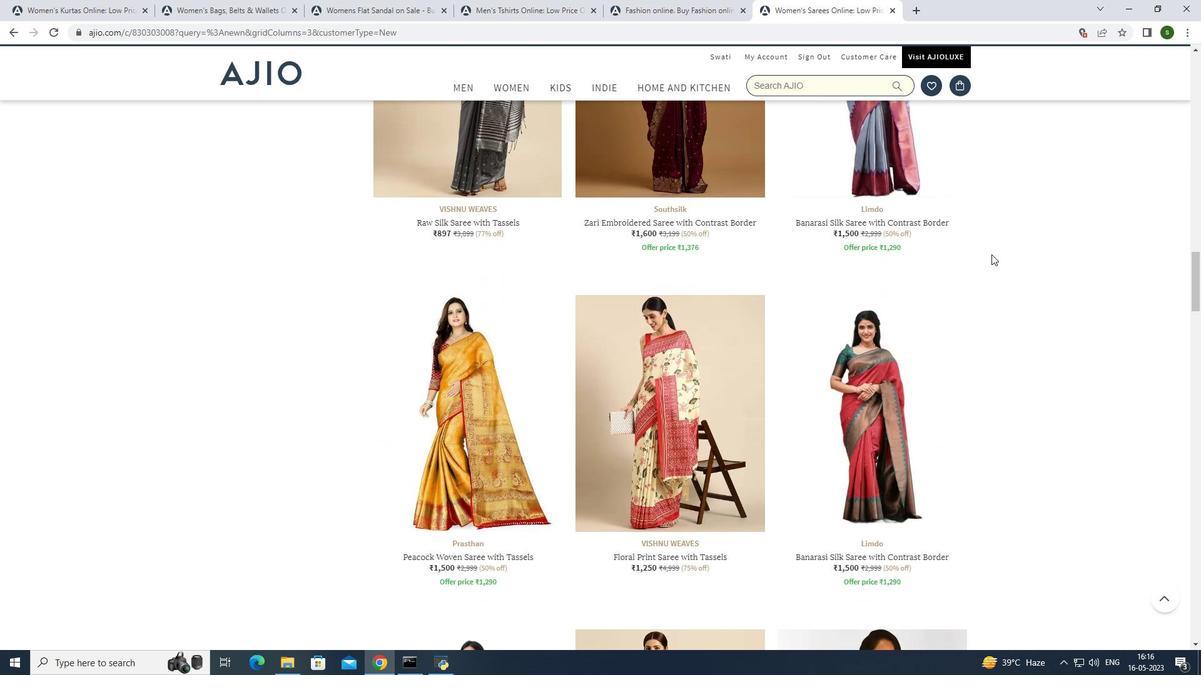 
Action: Mouse scrolled (991, 255) with delta (0, 0)
Screenshot: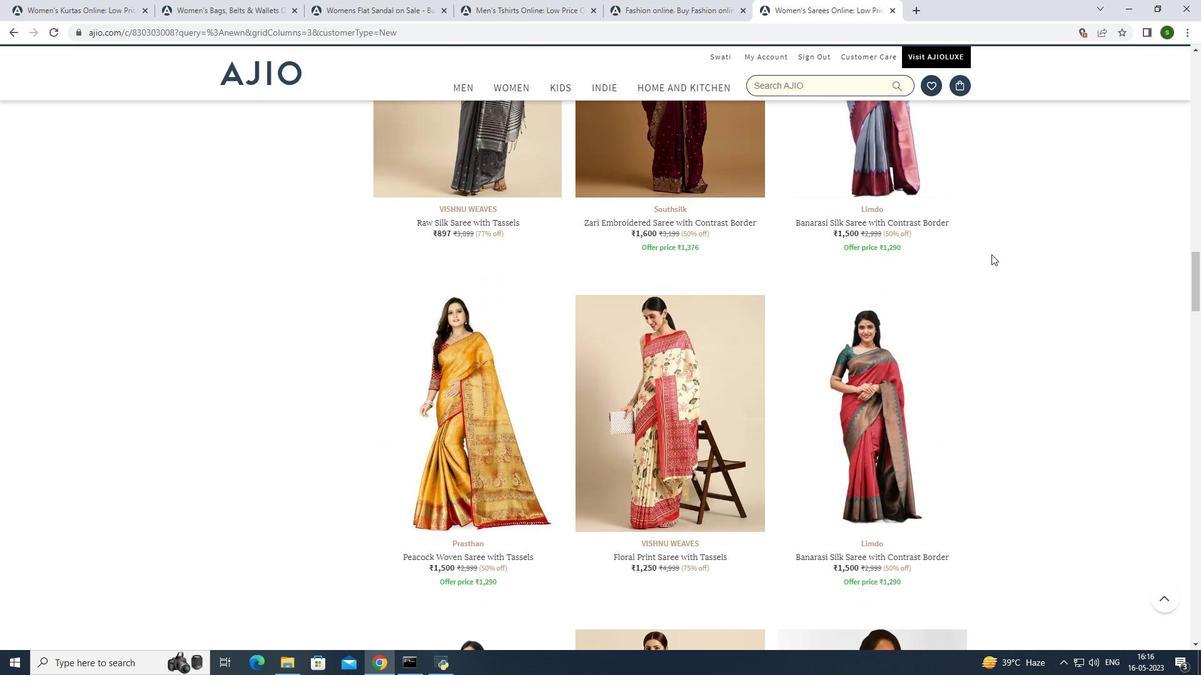 
Action: Mouse scrolled (991, 255) with delta (0, 0)
Screenshot: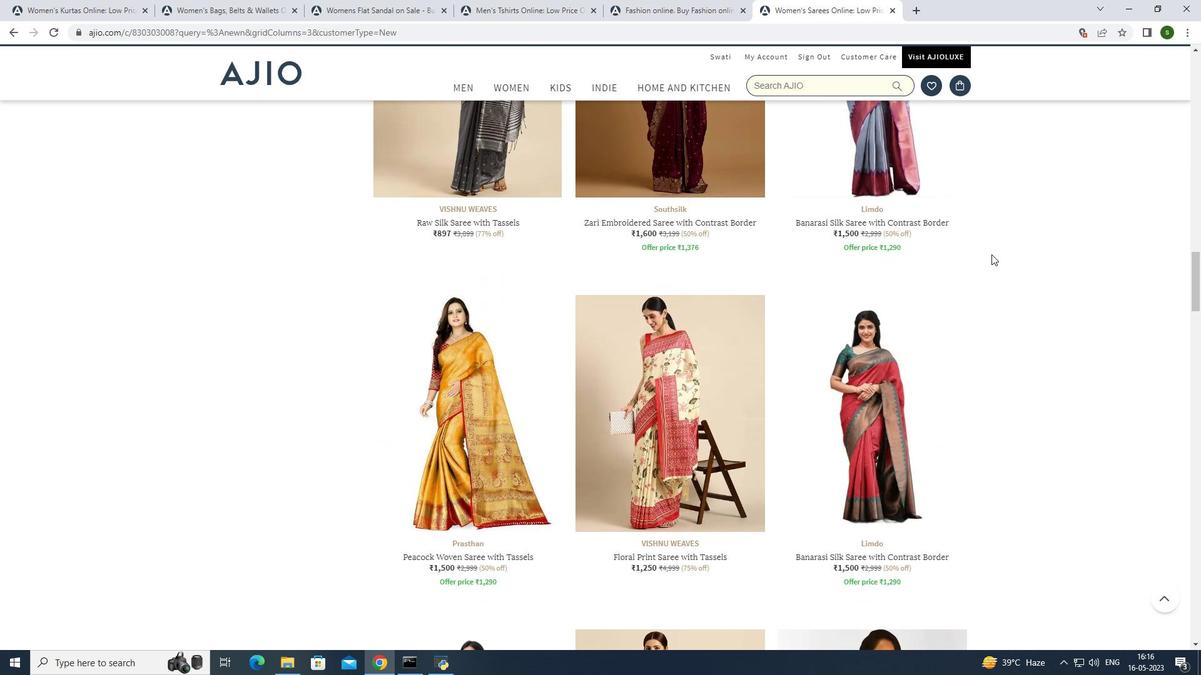
Action: Mouse scrolled (991, 255) with delta (0, 0)
Screenshot: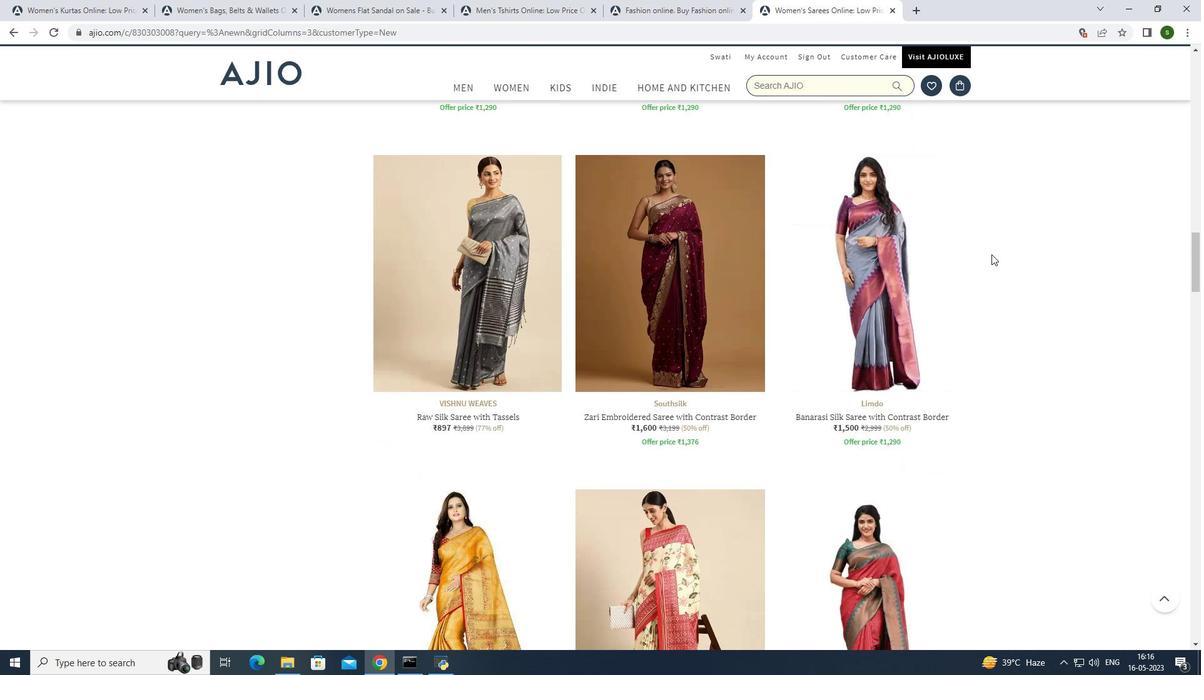 
Action: Mouse scrolled (991, 255) with delta (0, 0)
Screenshot: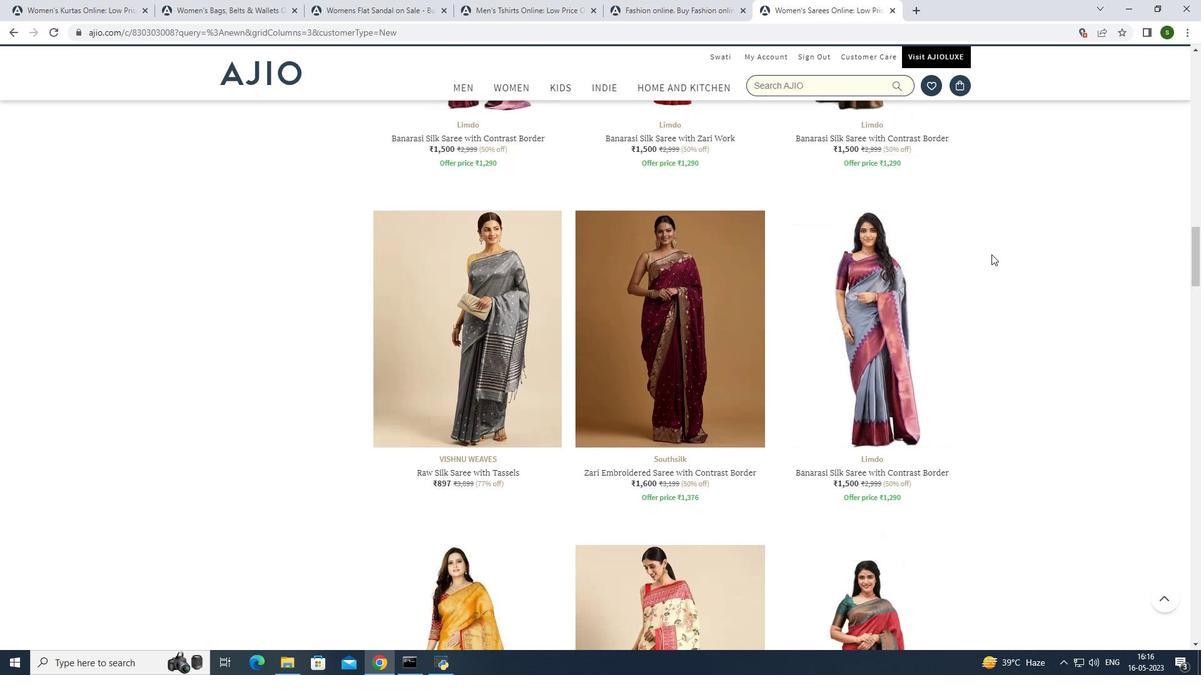 
Action: Mouse scrolled (991, 255) with delta (0, 0)
Screenshot: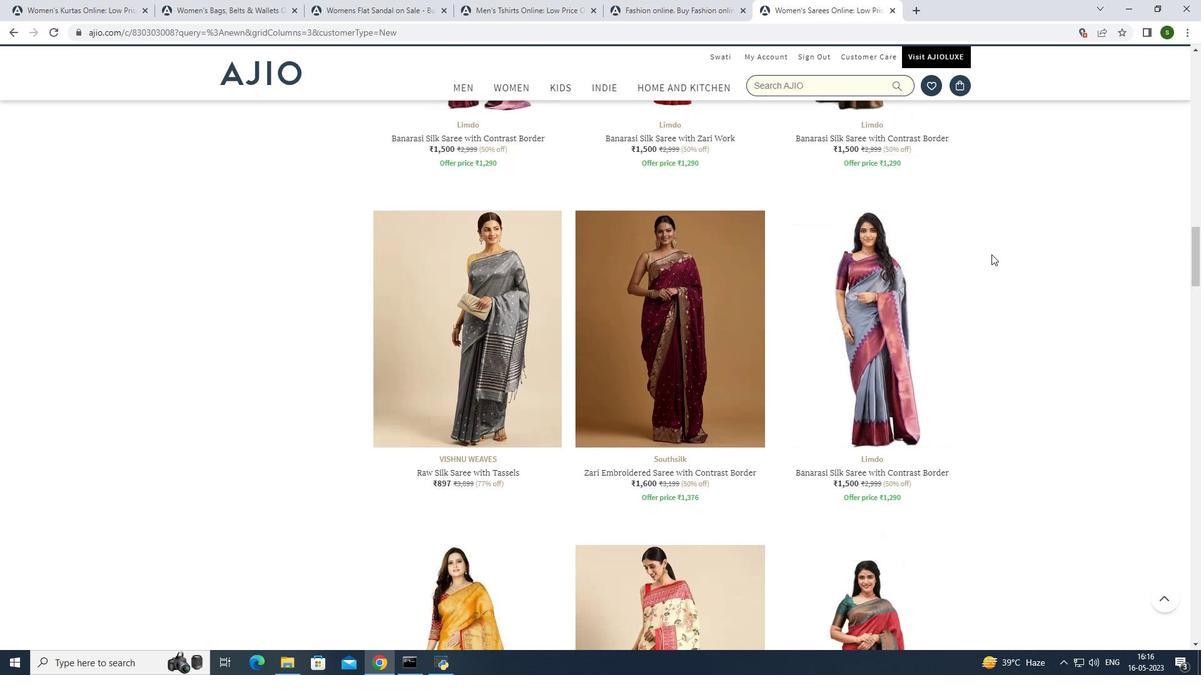 
Action: Mouse scrolled (991, 255) with delta (0, 0)
Screenshot: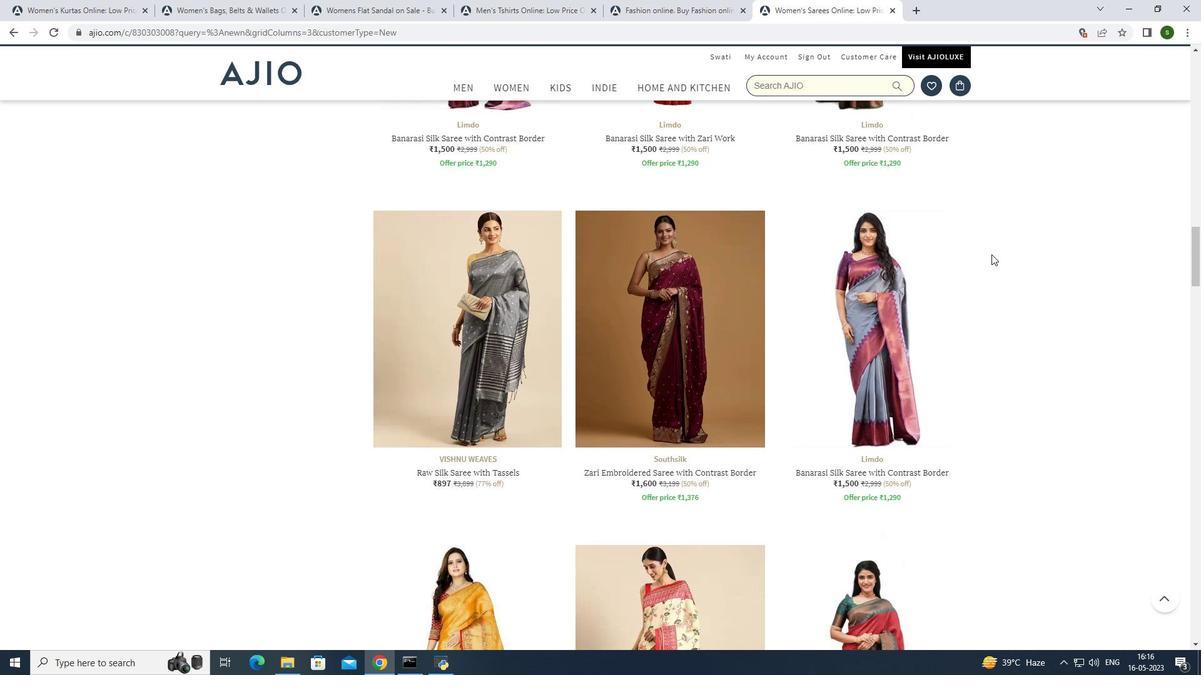 
Action: Mouse scrolled (991, 255) with delta (0, 0)
Screenshot: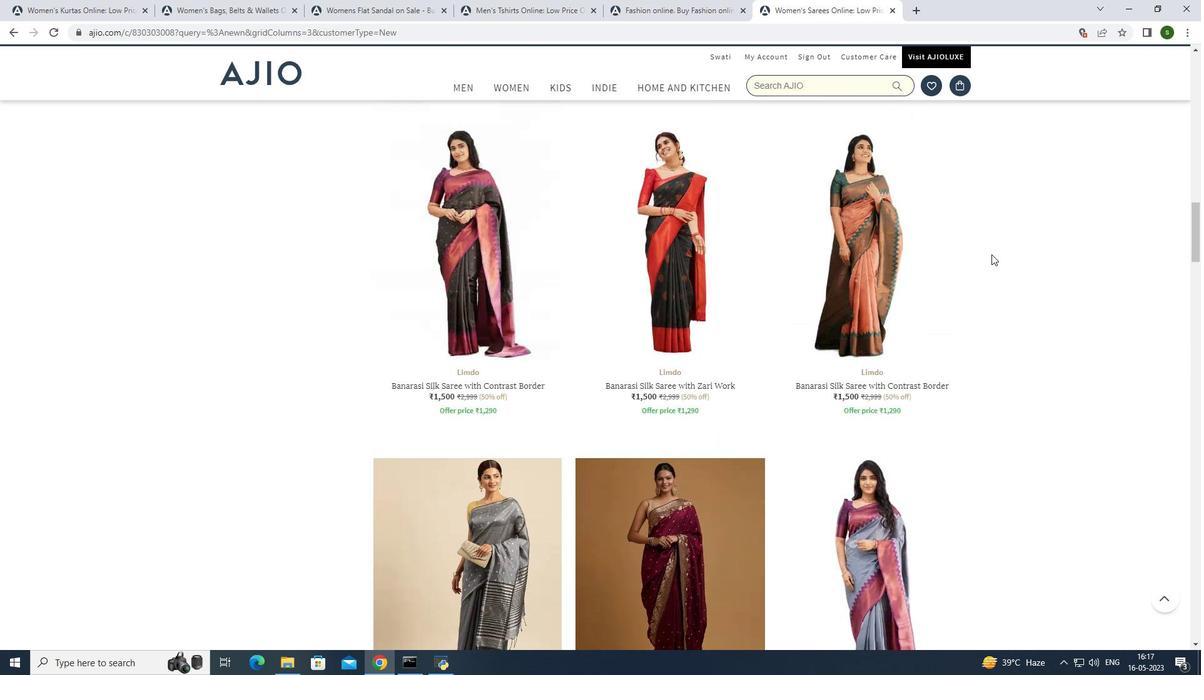 
Action: Mouse scrolled (991, 255) with delta (0, 0)
Screenshot: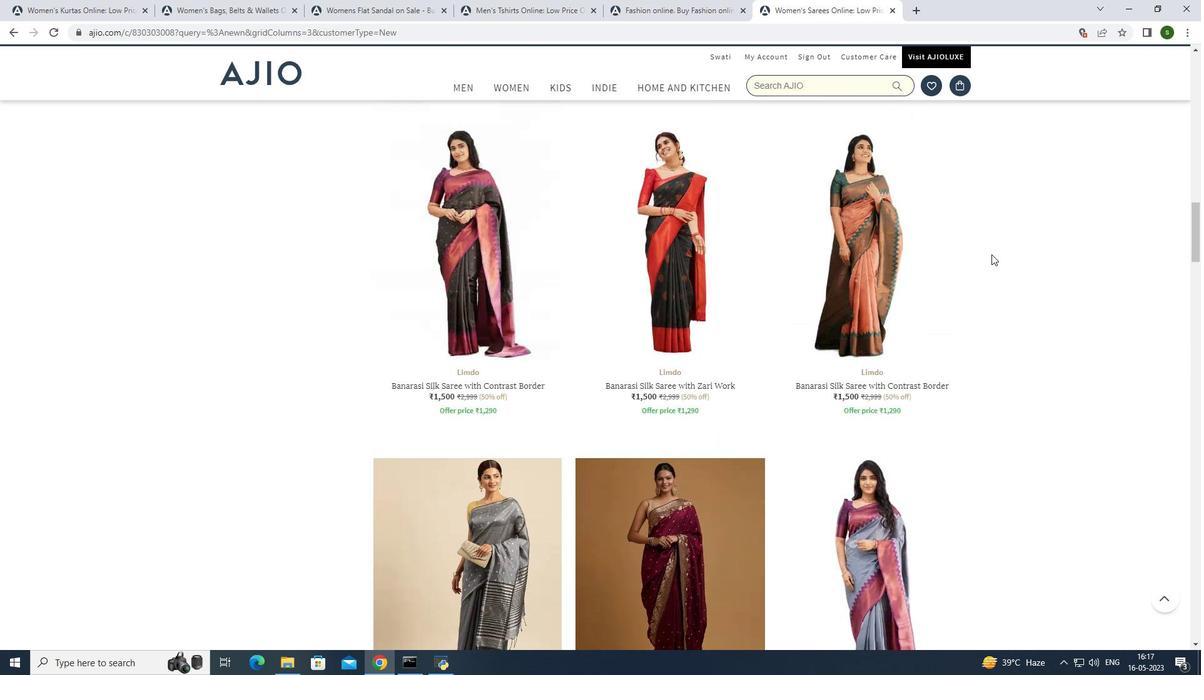 
Action: Mouse scrolled (991, 255) with delta (0, 0)
Screenshot: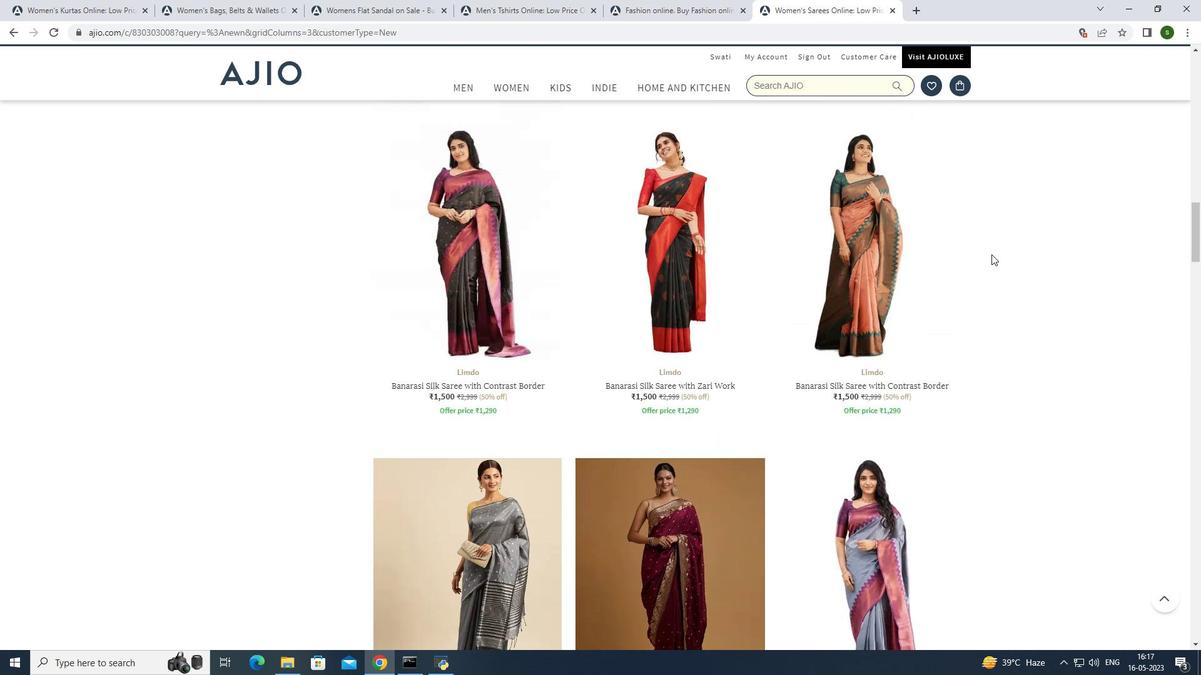 
Action: Mouse scrolled (991, 255) with delta (0, 0)
Screenshot: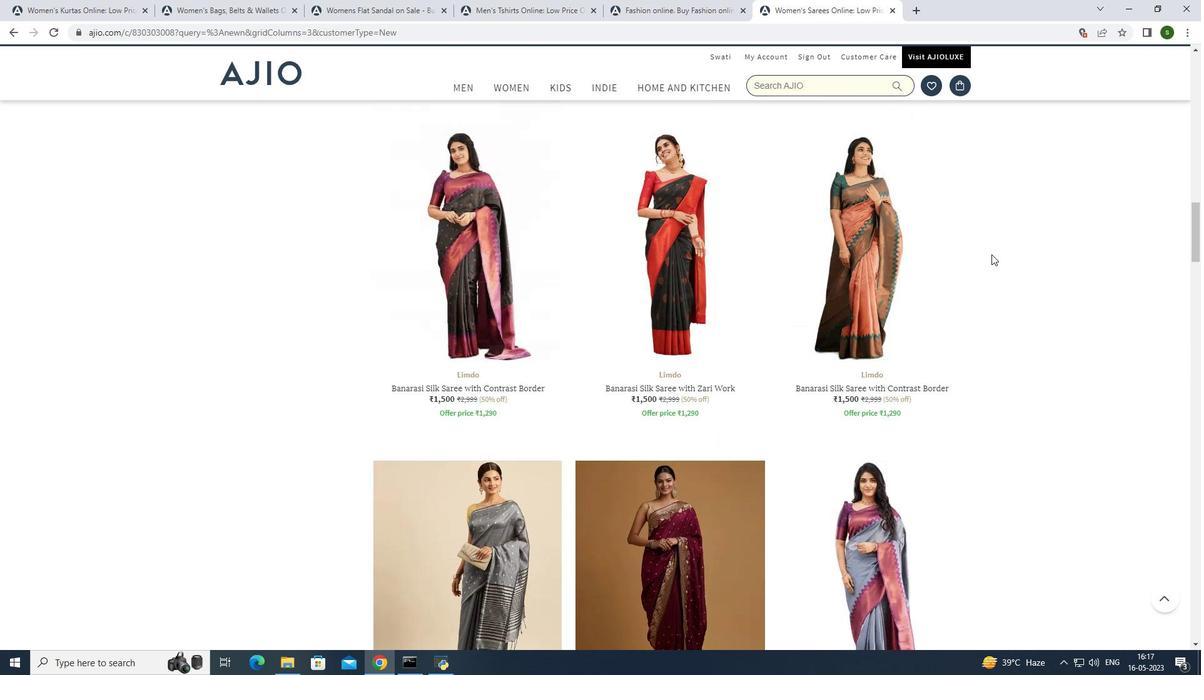 
Action: Mouse scrolled (991, 255) with delta (0, 0)
Screenshot: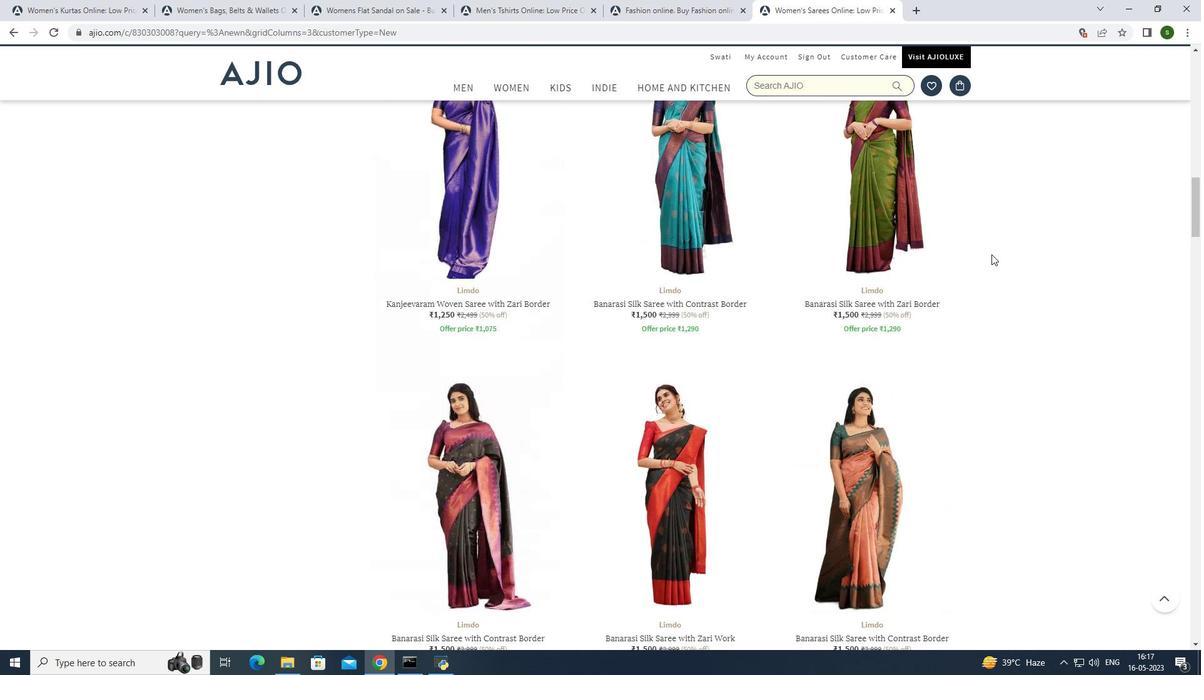 
Action: Mouse scrolled (991, 255) with delta (0, 0)
Screenshot: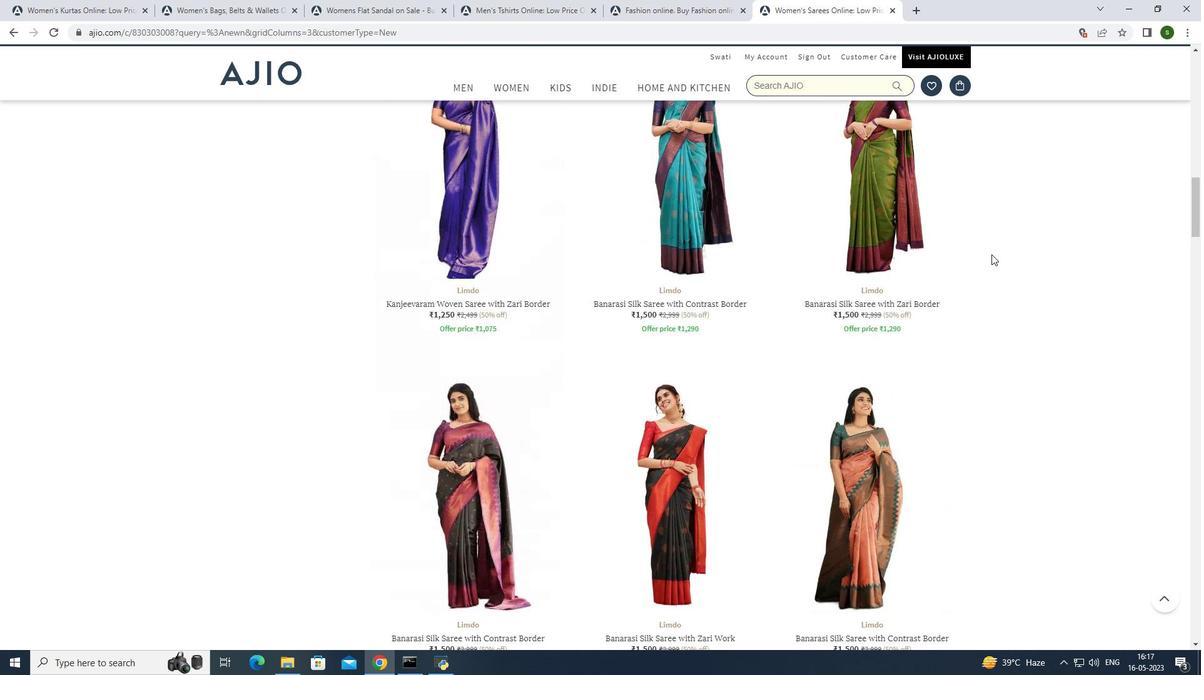 
Action: Mouse scrolled (991, 255) with delta (0, 0)
Screenshot: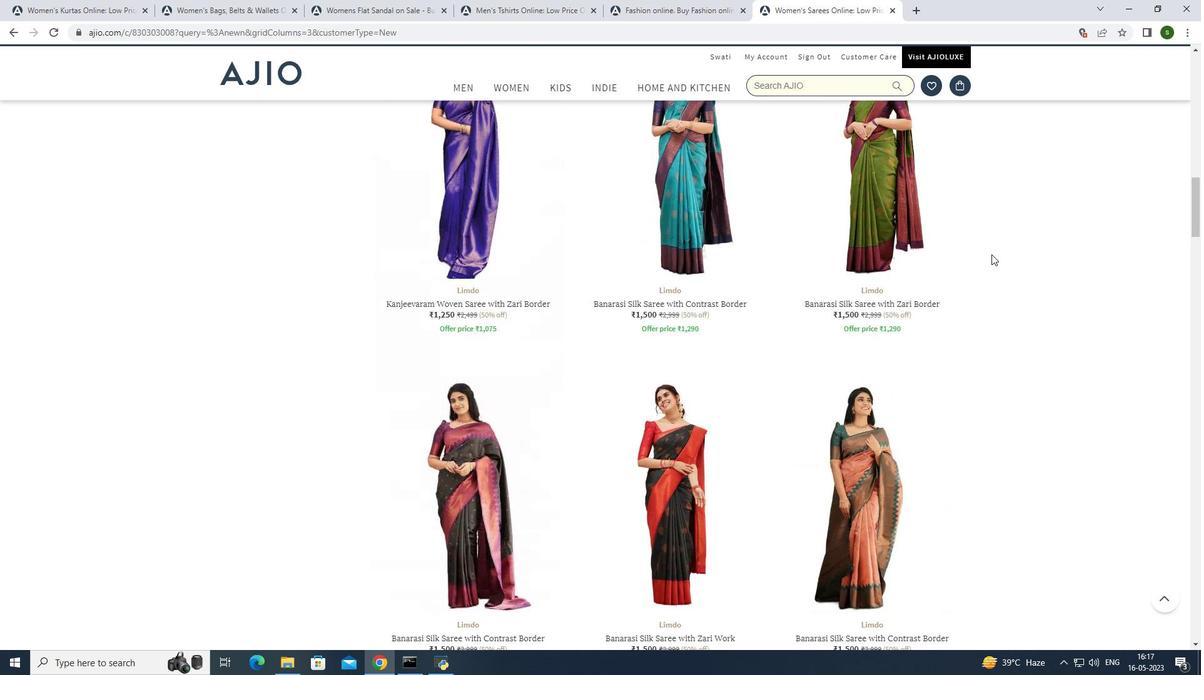 
Action: Mouse scrolled (991, 255) with delta (0, 0)
Screenshot: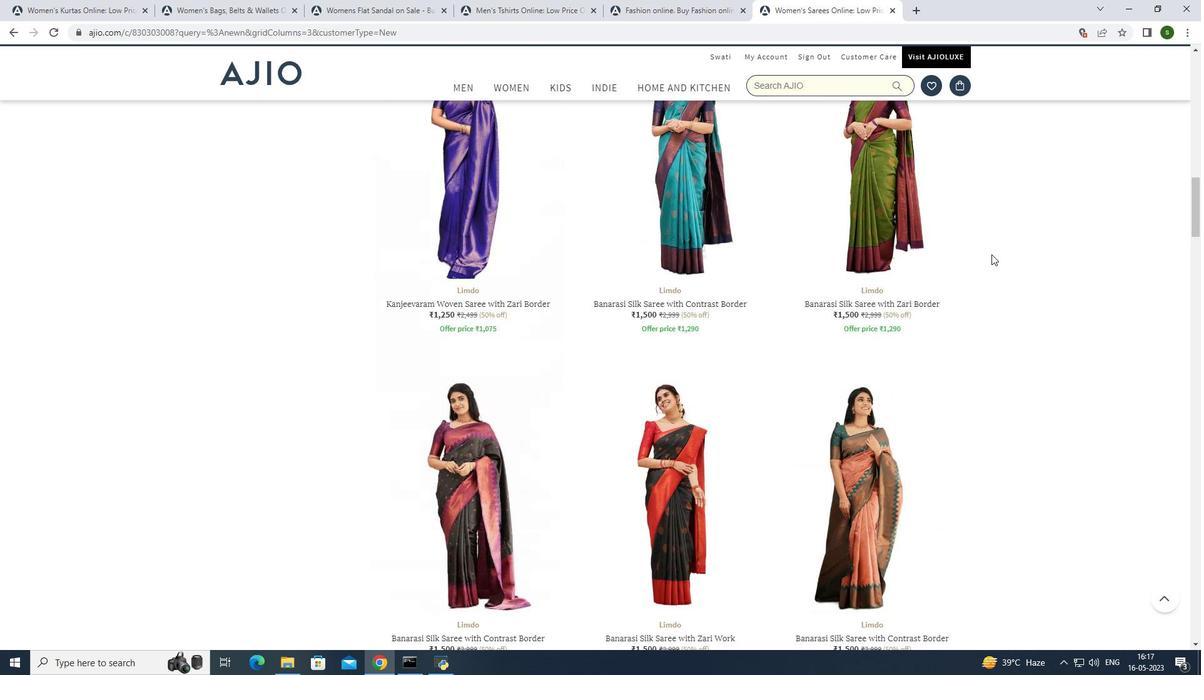 
Action: Mouse scrolled (991, 255) with delta (0, 0)
Screenshot: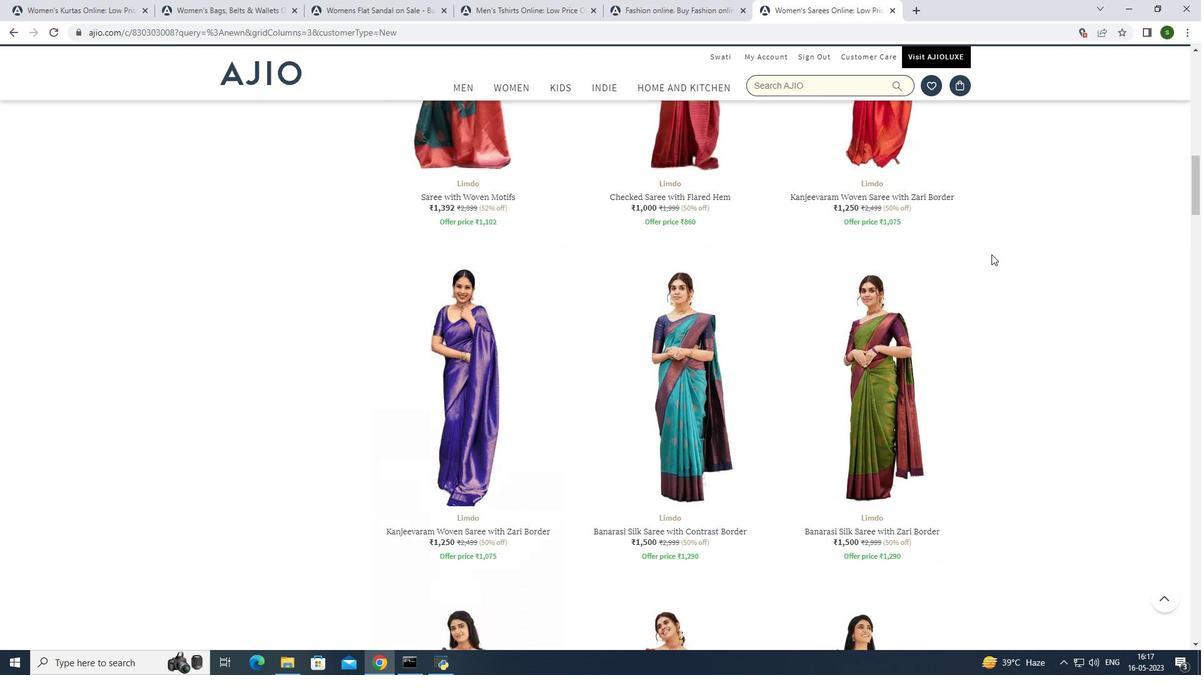 
Action: Mouse scrolled (991, 255) with delta (0, 0)
Screenshot: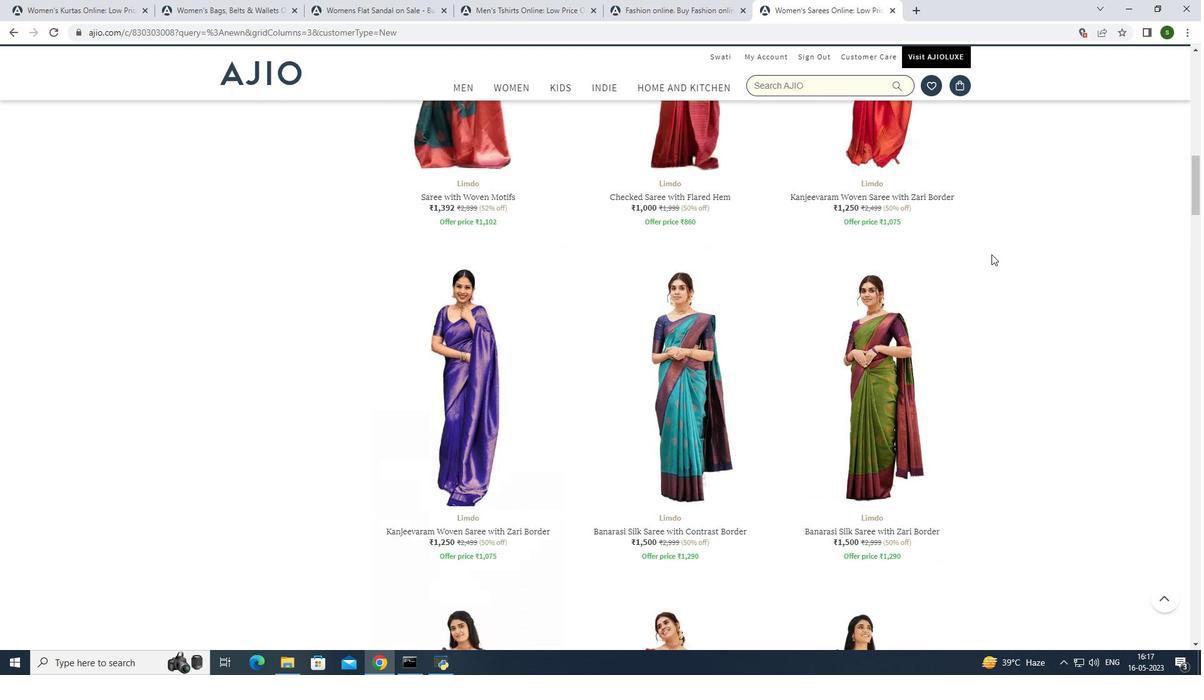 
Action: Mouse scrolled (991, 255) with delta (0, 0)
Screenshot: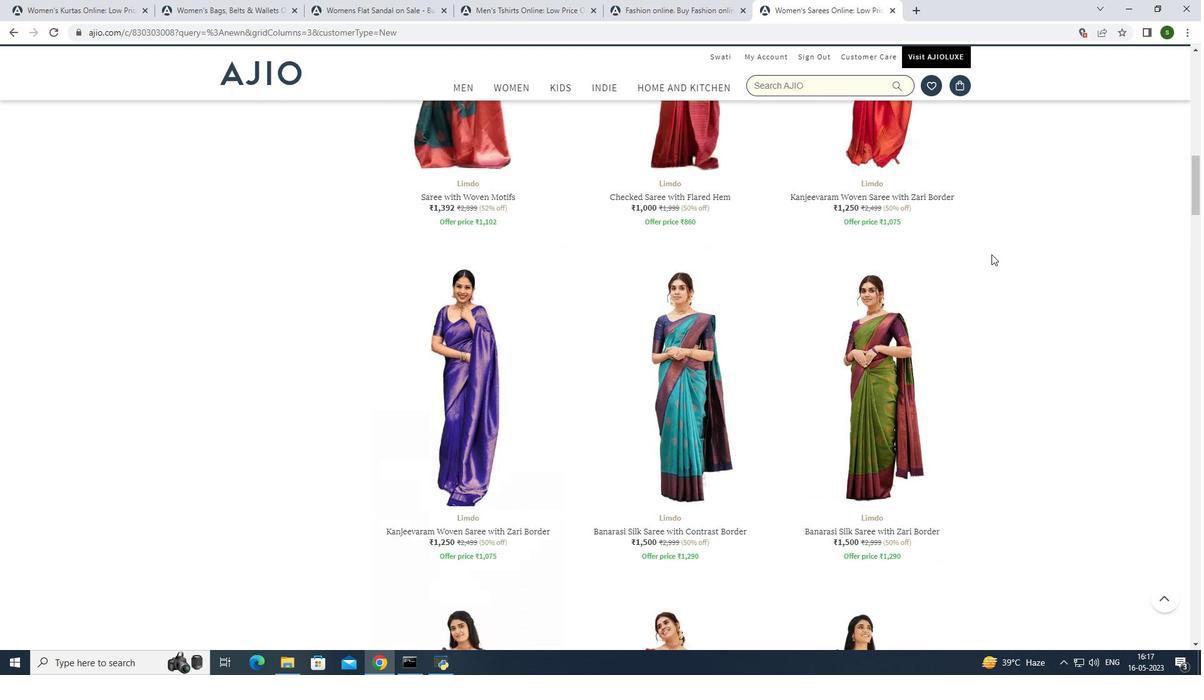 
Action: Mouse scrolled (991, 255) with delta (0, 0)
Screenshot: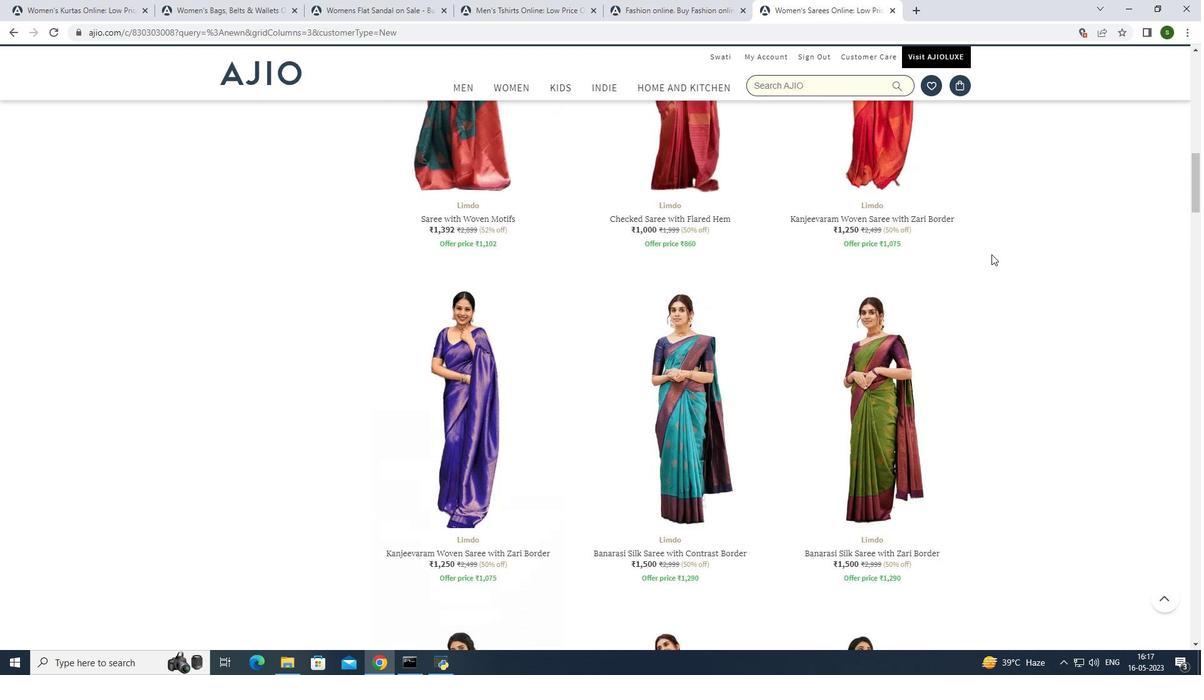 
Action: Mouse scrolled (991, 255) with delta (0, 0)
Screenshot: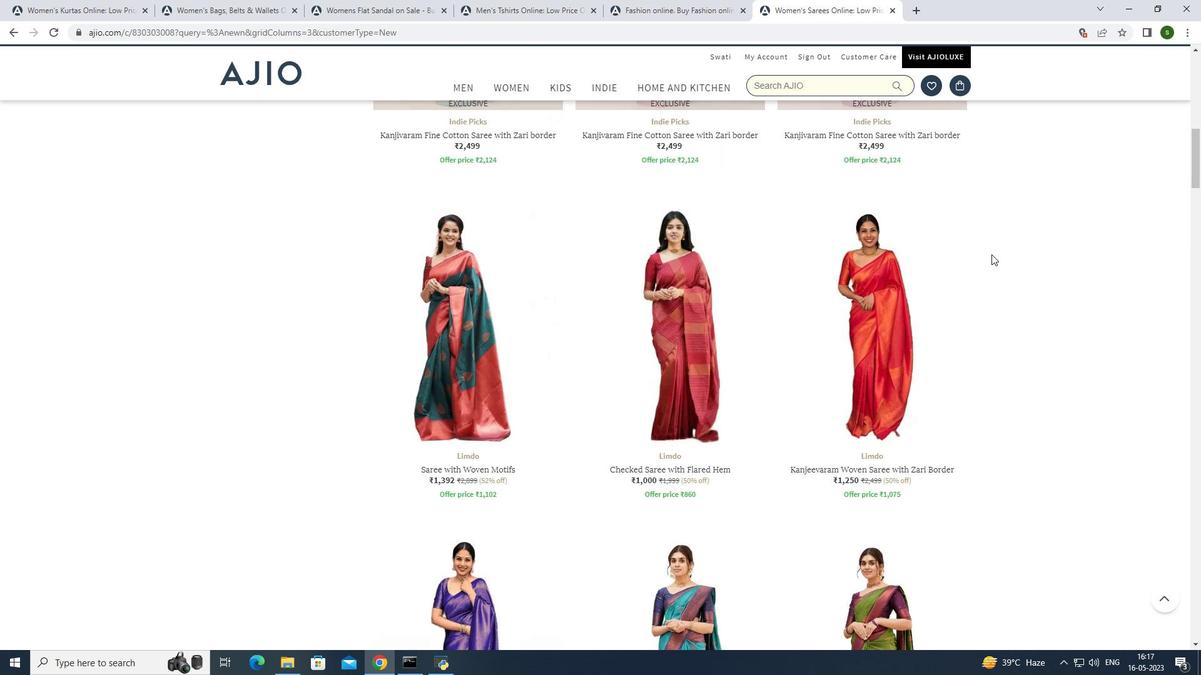 
Action: Mouse scrolled (991, 255) with delta (0, 0)
Screenshot: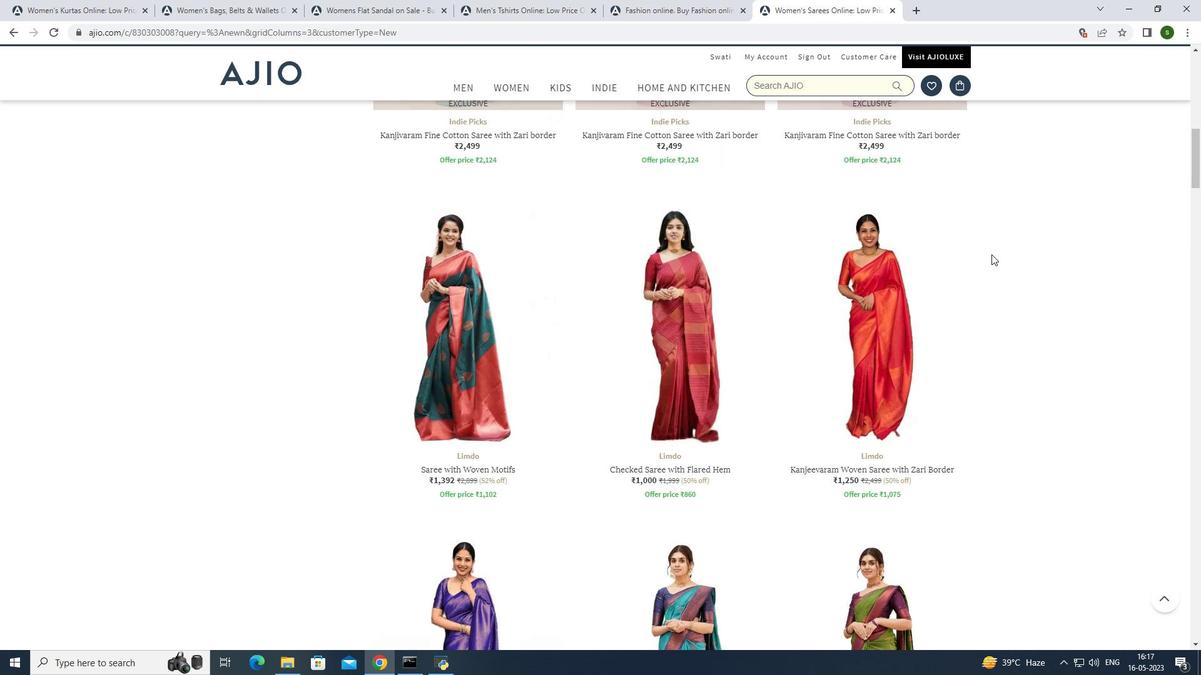 
Action: Mouse scrolled (991, 255) with delta (0, 0)
Screenshot: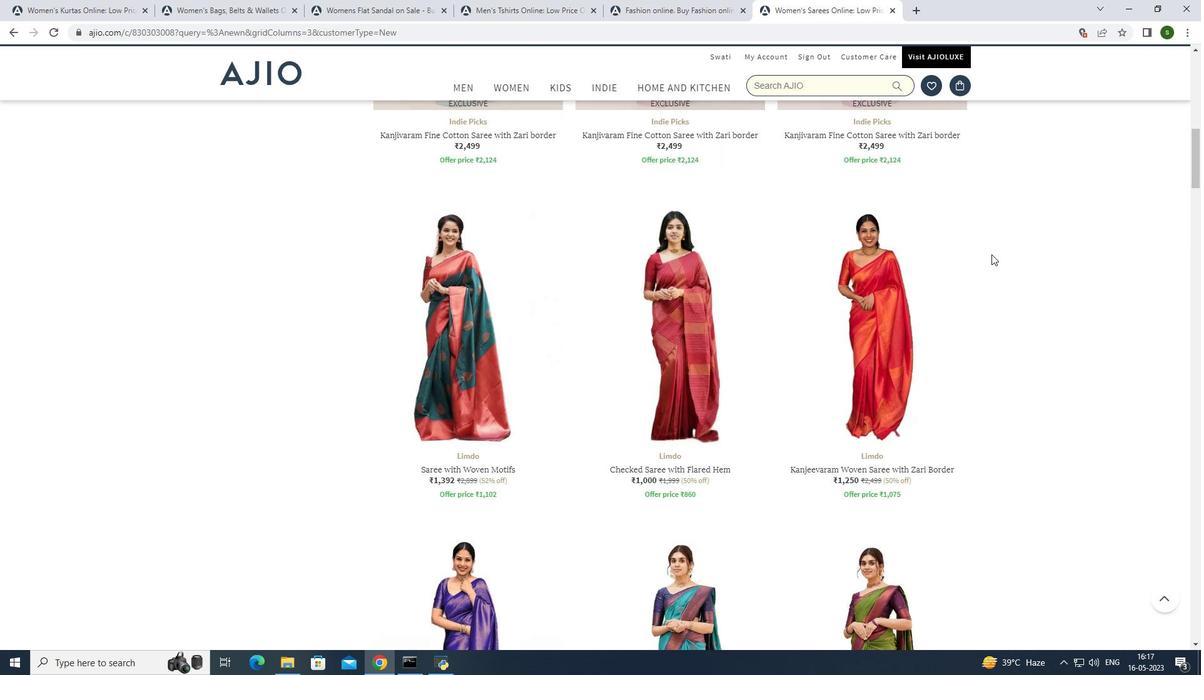
Action: Mouse scrolled (991, 255) with delta (0, 0)
Screenshot: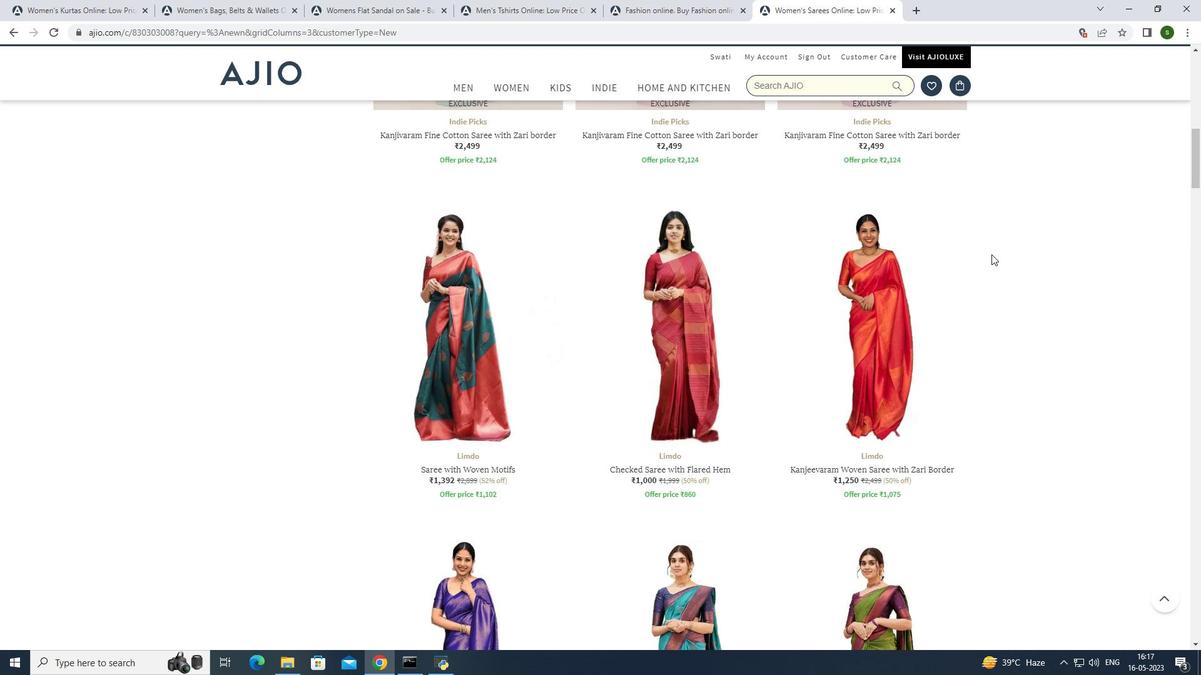 
Action: Mouse scrolled (991, 255) with delta (0, 0)
Screenshot: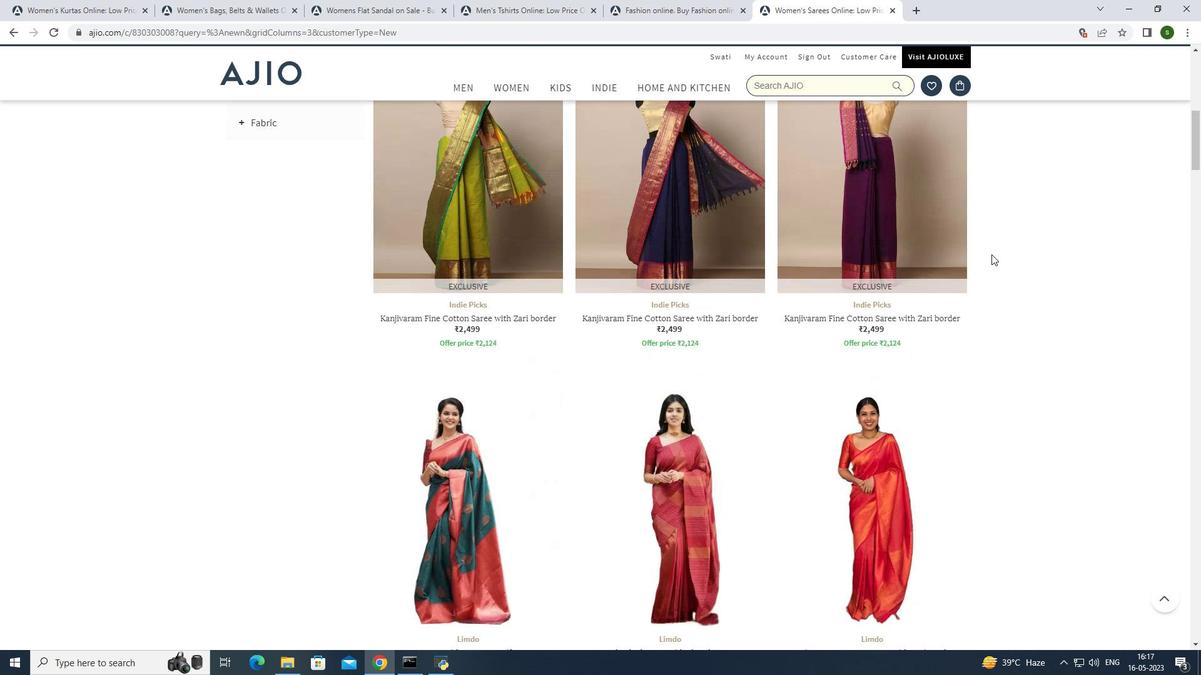 
Action: Mouse scrolled (991, 255) with delta (0, 0)
Screenshot: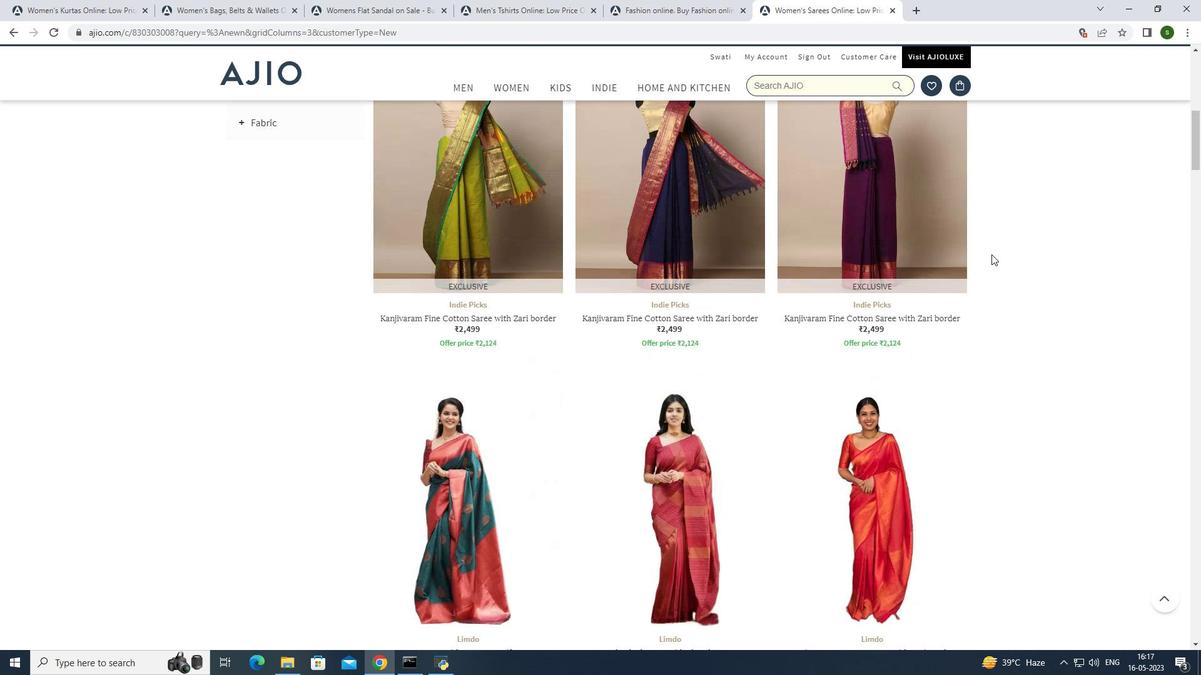 
Action: Mouse scrolled (991, 255) with delta (0, 0)
Screenshot: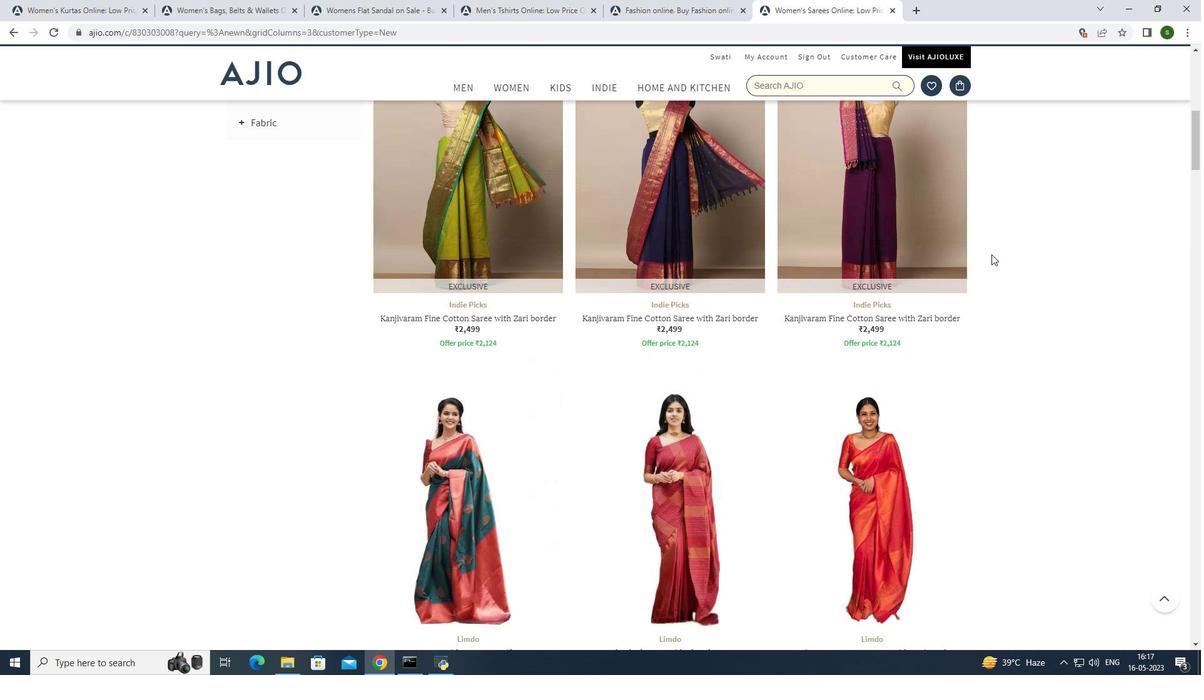 
Action: Mouse scrolled (991, 255) with delta (0, 0)
Screenshot: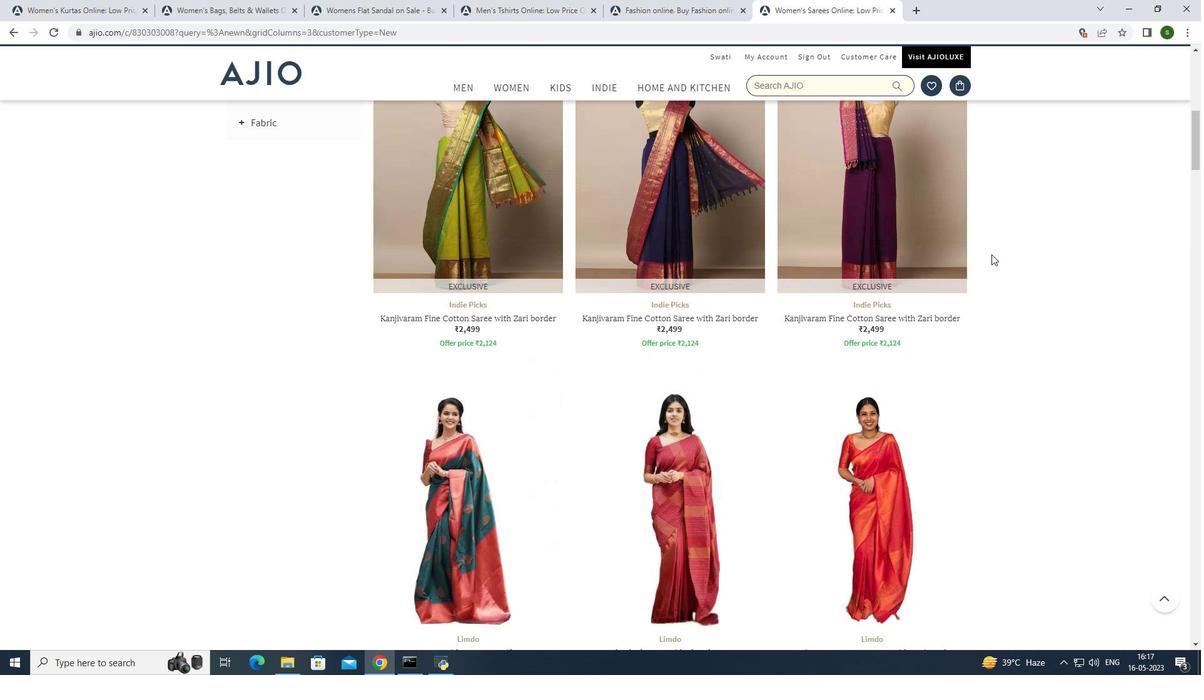 
Action: Mouse scrolled (991, 255) with delta (0, 0)
Screenshot: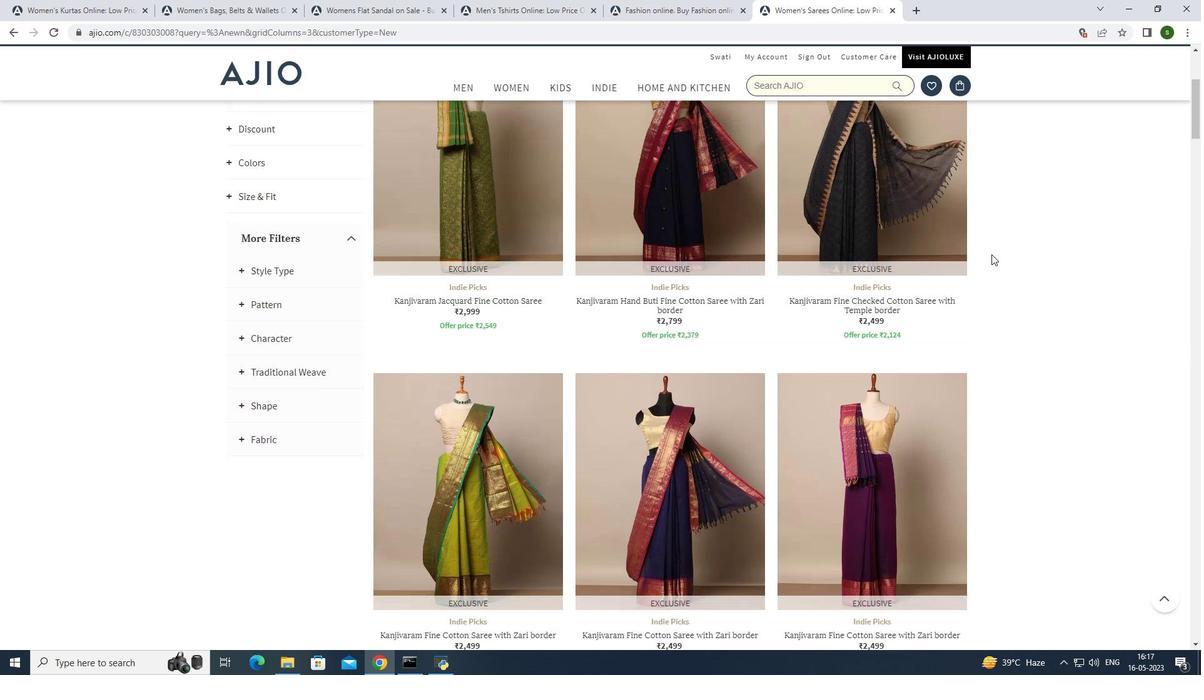 
Action: Mouse scrolled (991, 255) with delta (0, 0)
Screenshot: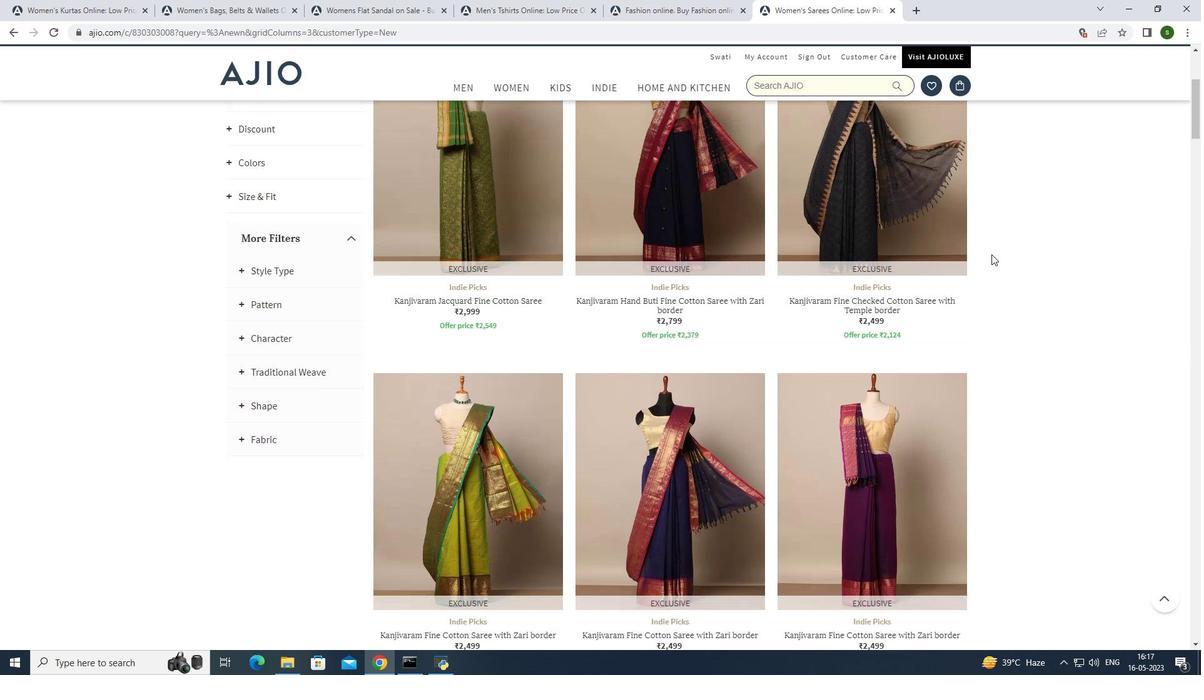 
Action: Mouse scrolled (991, 255) with delta (0, 0)
Screenshot: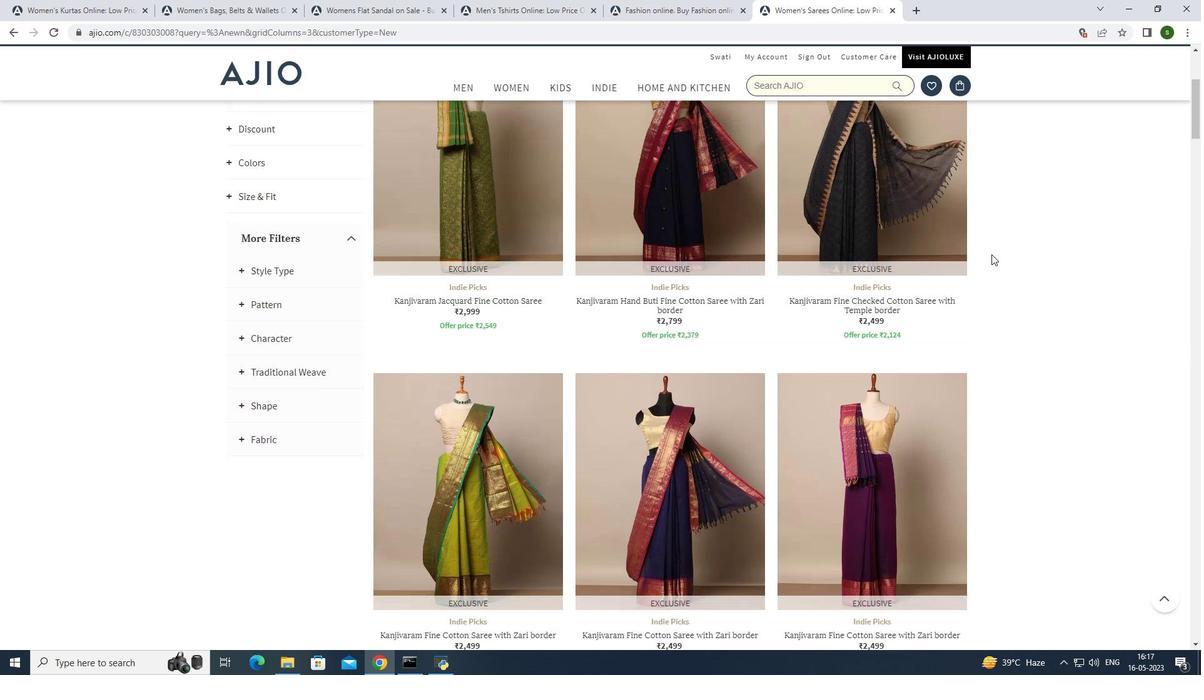 
Action: Mouse scrolled (991, 255) with delta (0, 0)
Screenshot: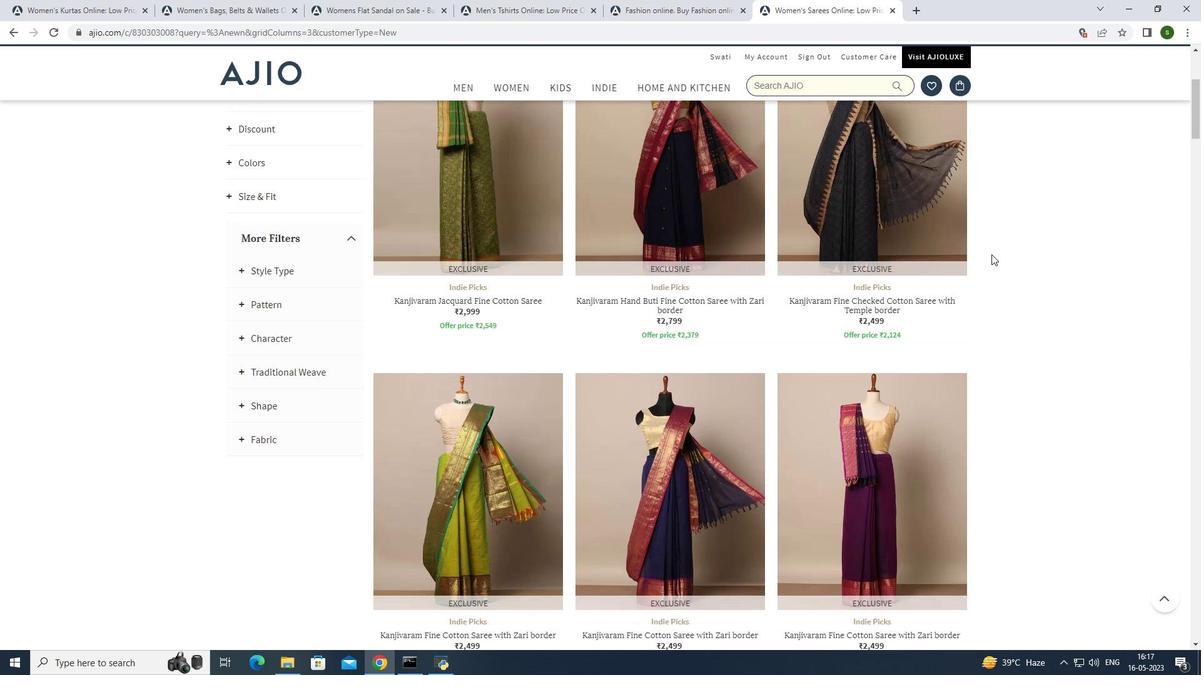
Action: Mouse scrolled (991, 255) with delta (0, 0)
Screenshot: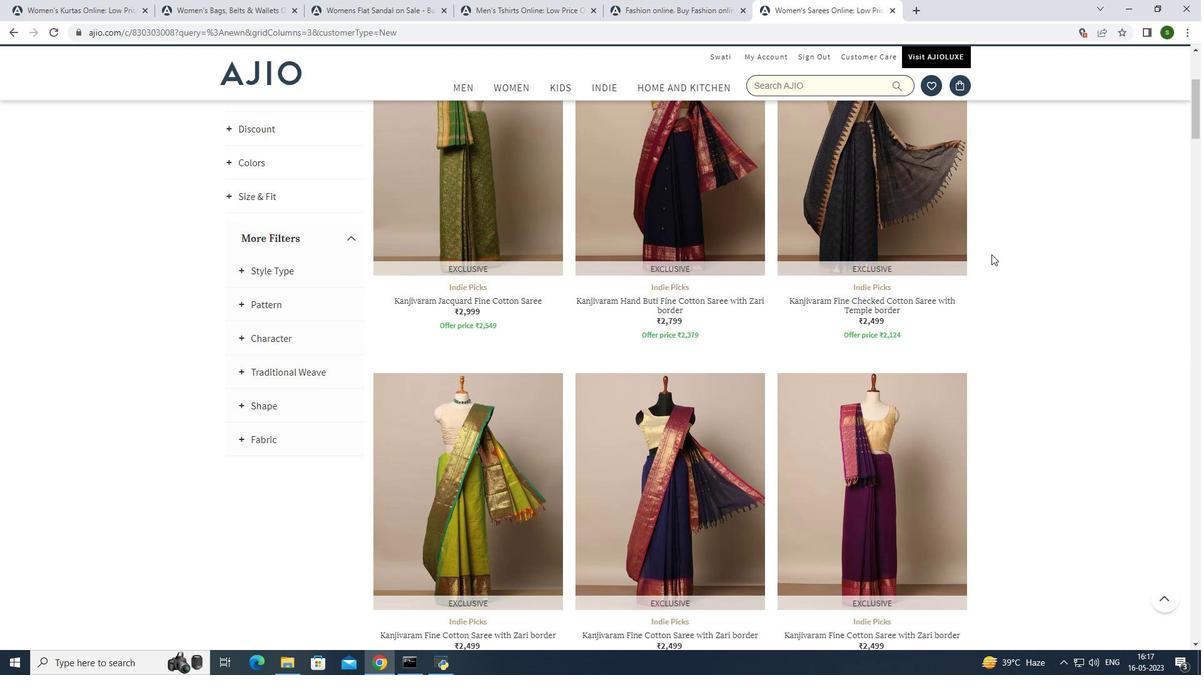 
Action: Mouse scrolled (991, 255) with delta (0, 0)
Screenshot: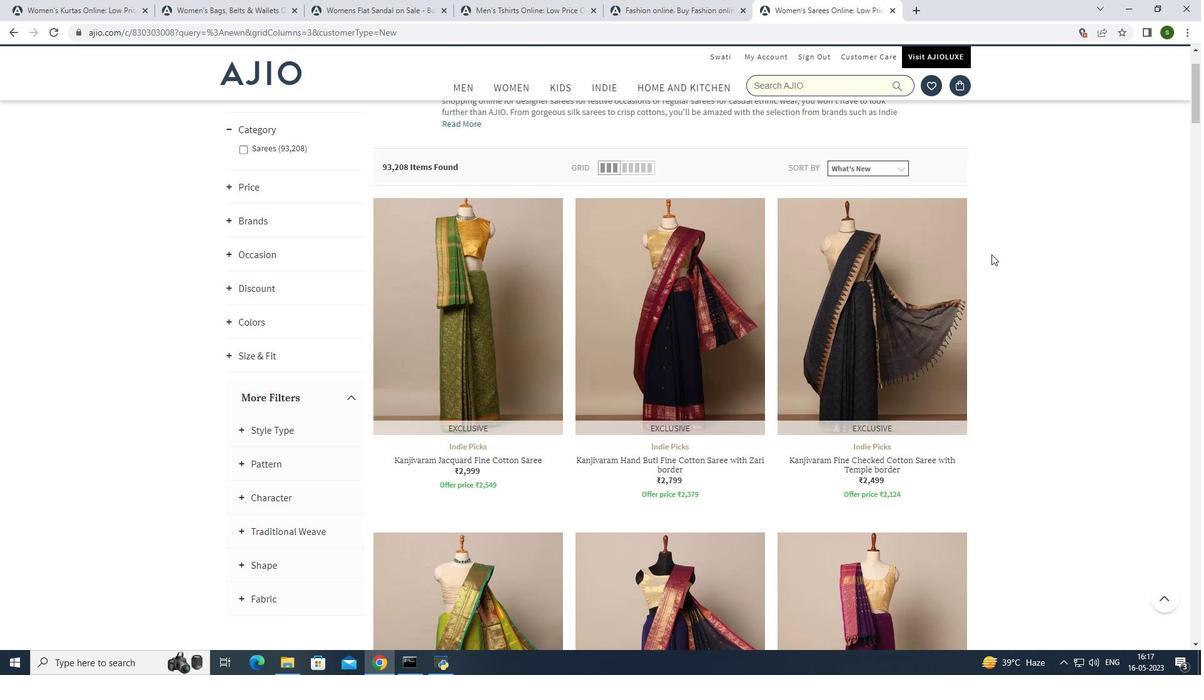 
Action: Mouse scrolled (991, 255) with delta (0, 0)
Screenshot: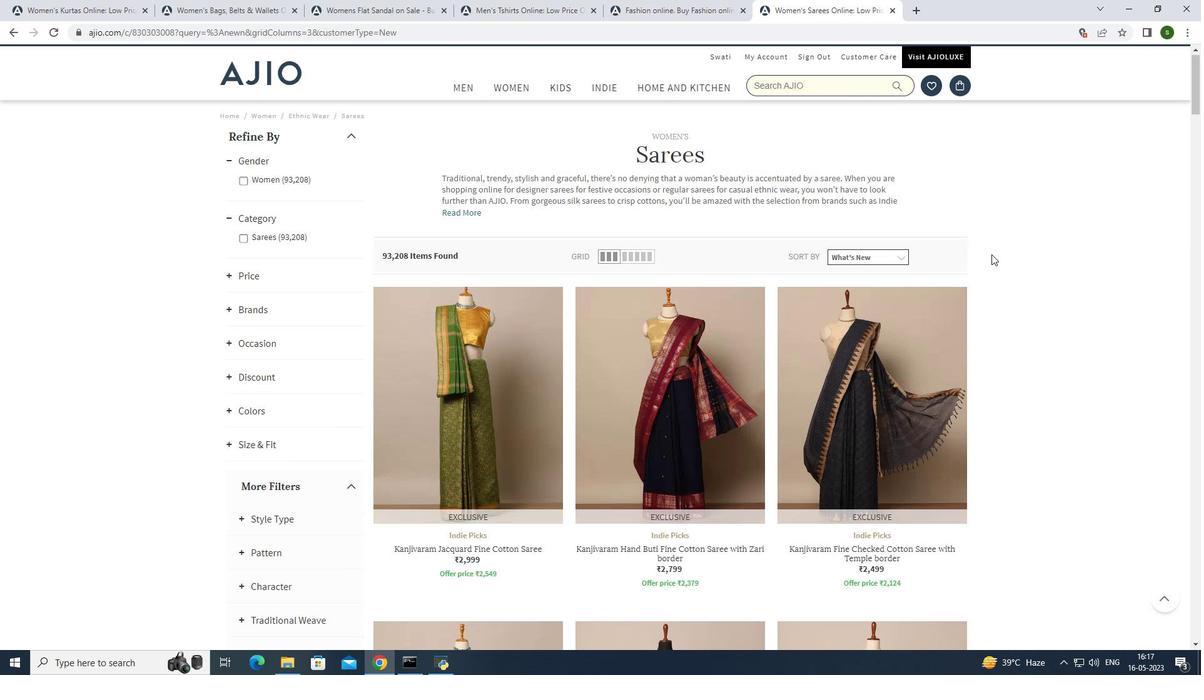
Action: Mouse scrolled (991, 255) with delta (0, 0)
Screenshot: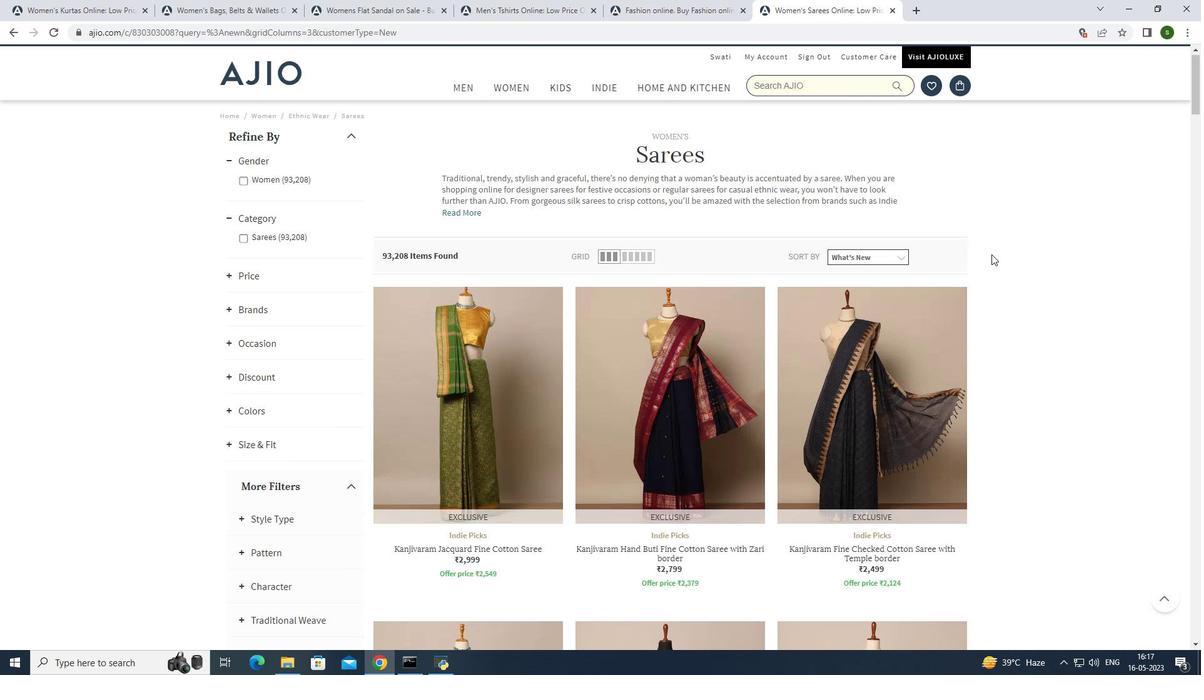 
Action: Mouse scrolled (991, 255) with delta (0, 0)
Screenshot: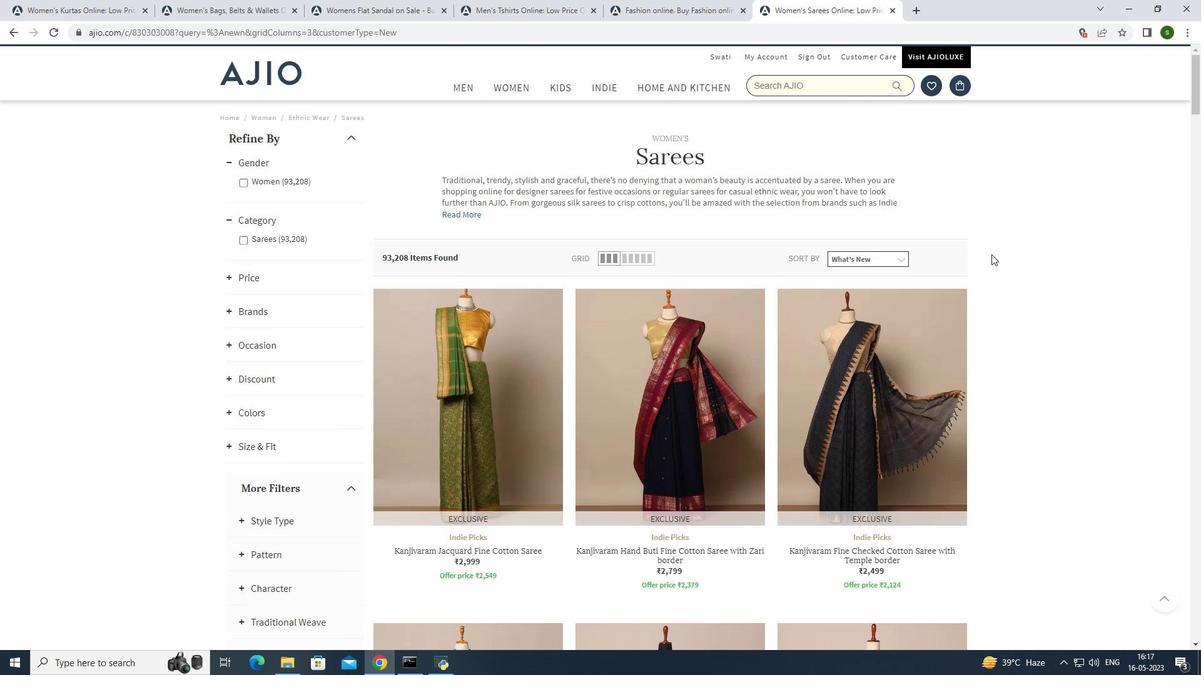 
Action: Mouse moved to (429, 158)
Screenshot: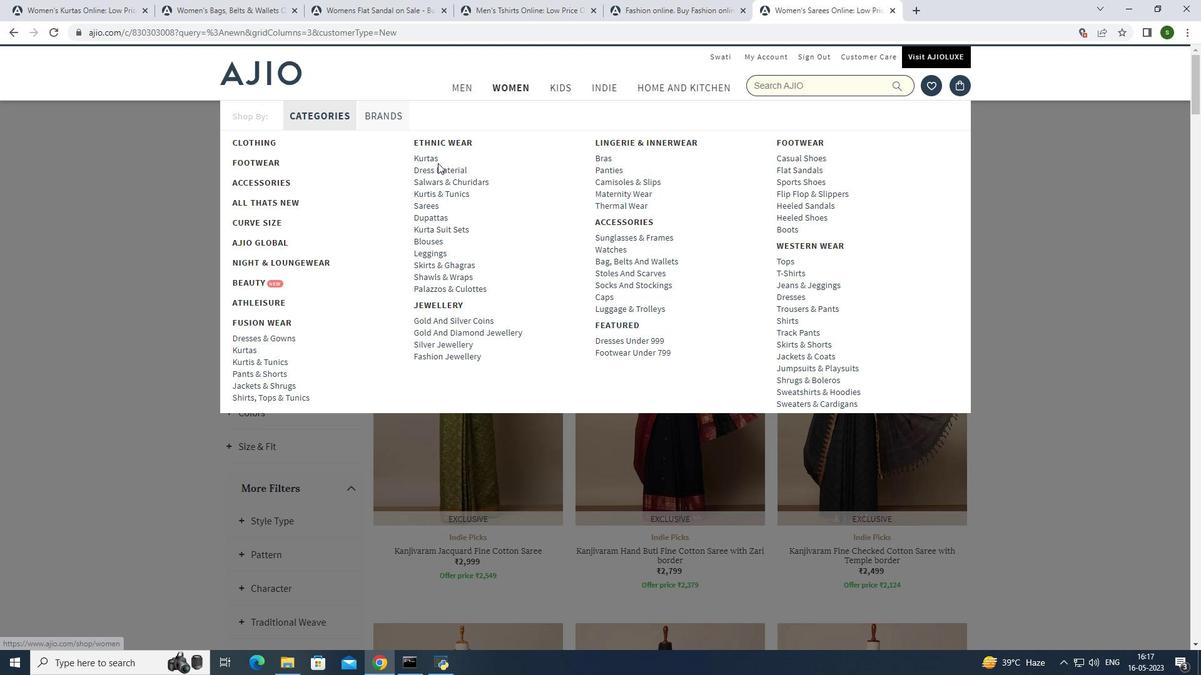 
Action: Mouse pressed left at (429, 158)
Screenshot: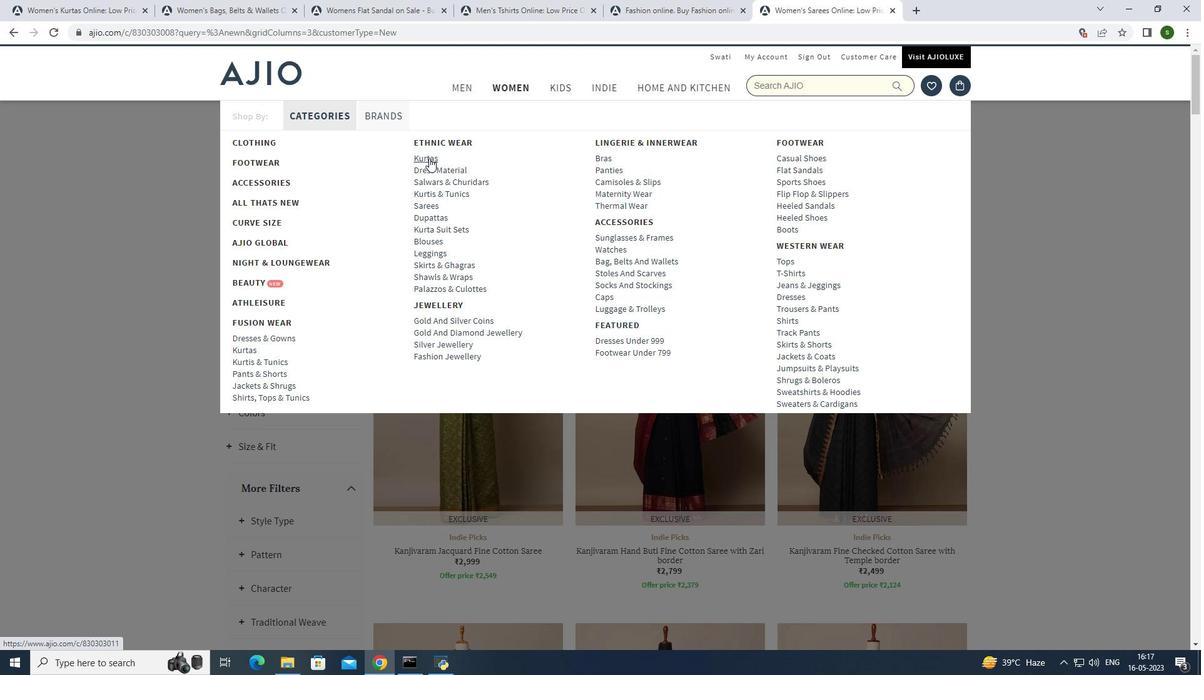 
Action: Mouse moved to (884, 259)
Screenshot: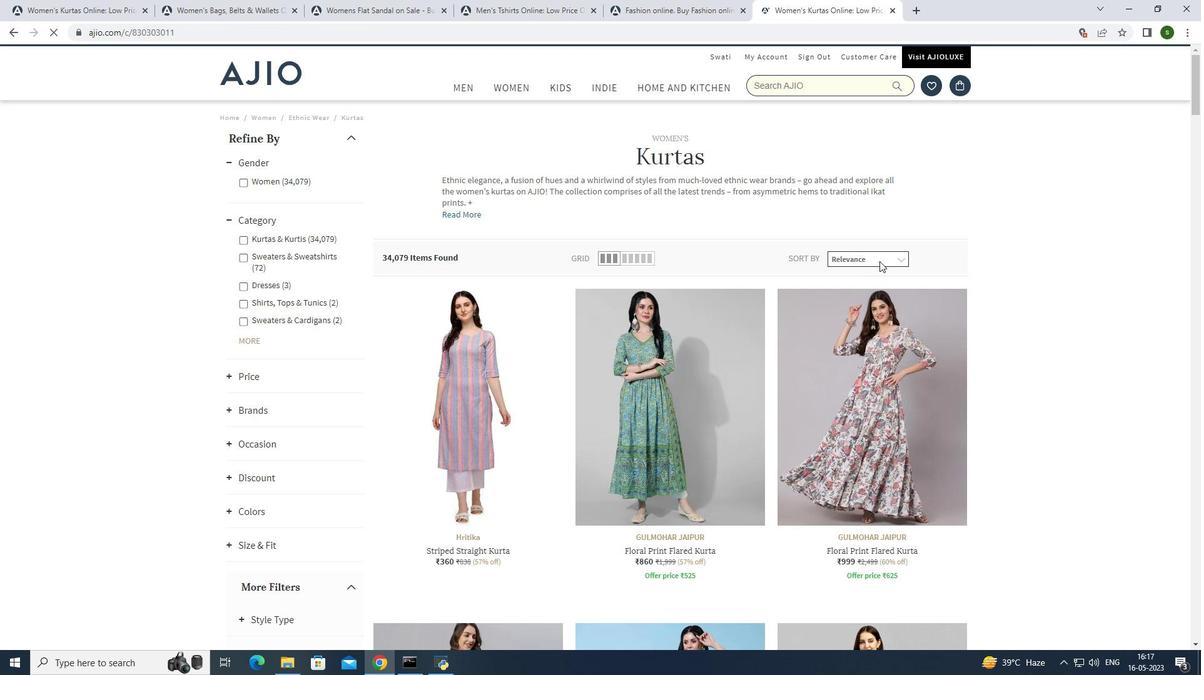 
Action: Mouse pressed left at (884, 259)
Screenshot: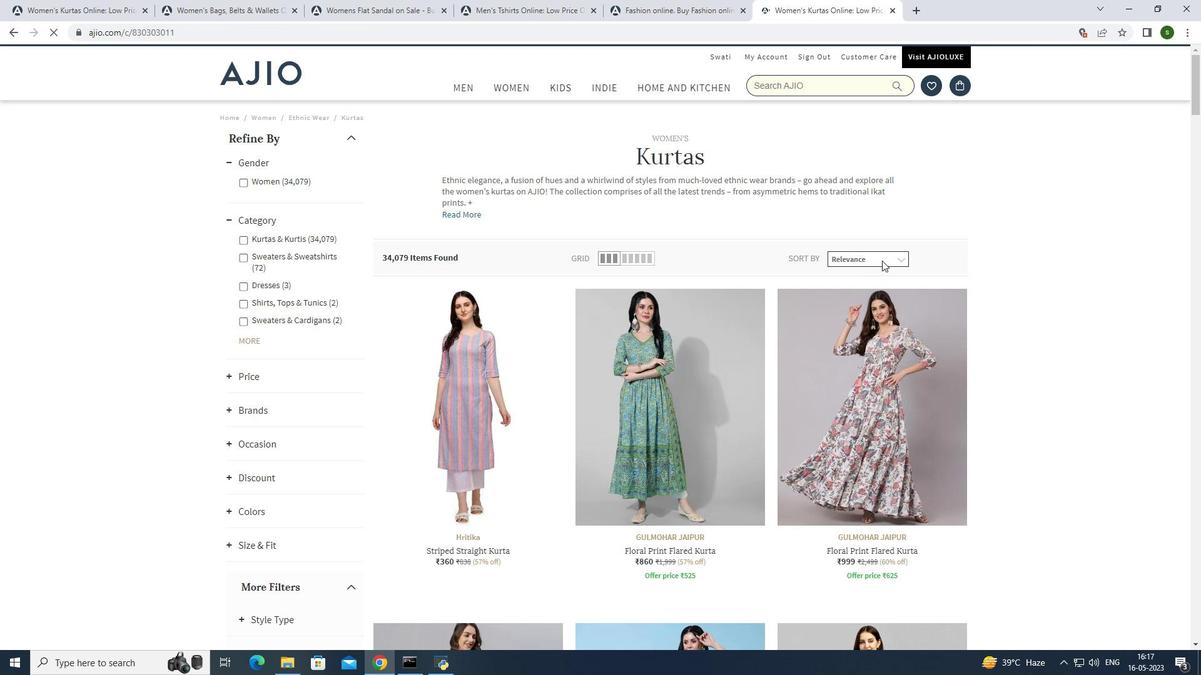 
Action: Mouse moved to (872, 310)
Screenshot: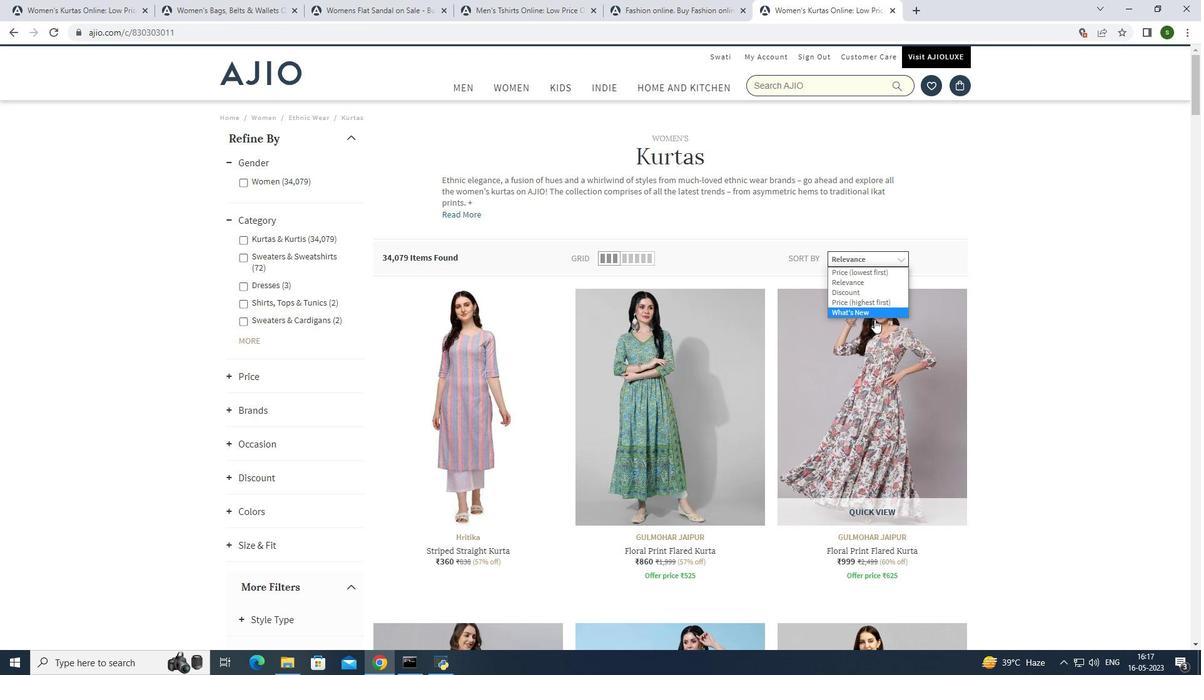
Action: Mouse pressed left at (872, 310)
Screenshot: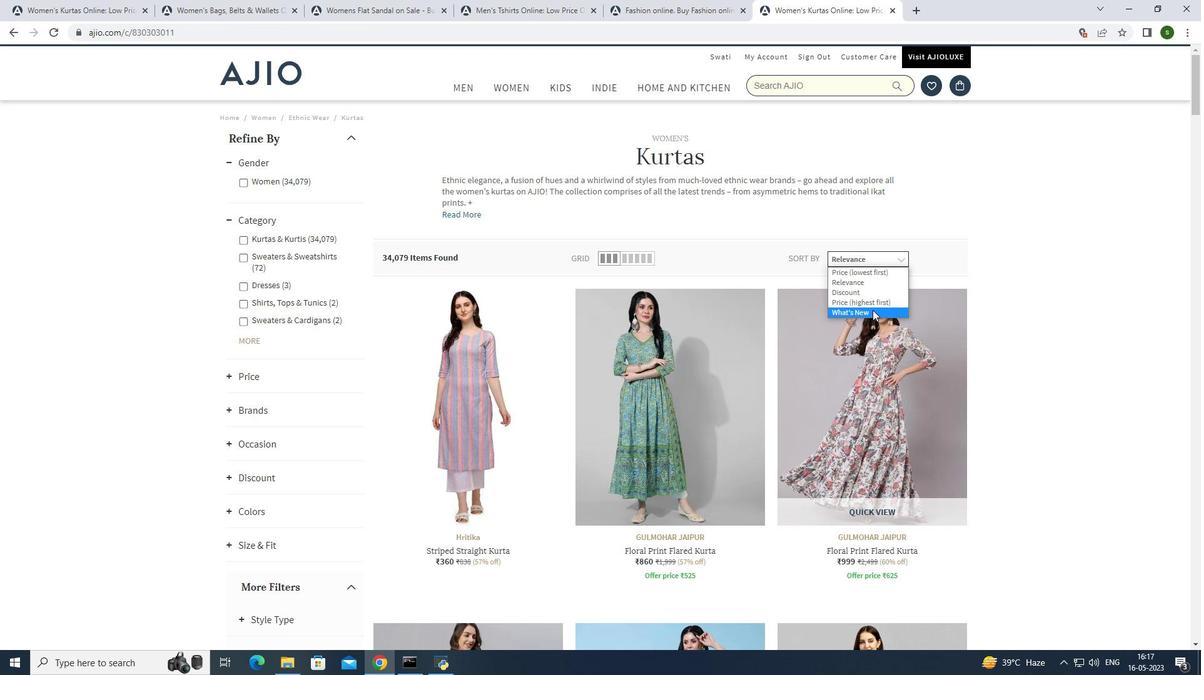 
Action: Mouse moved to (872, 310)
Screenshot: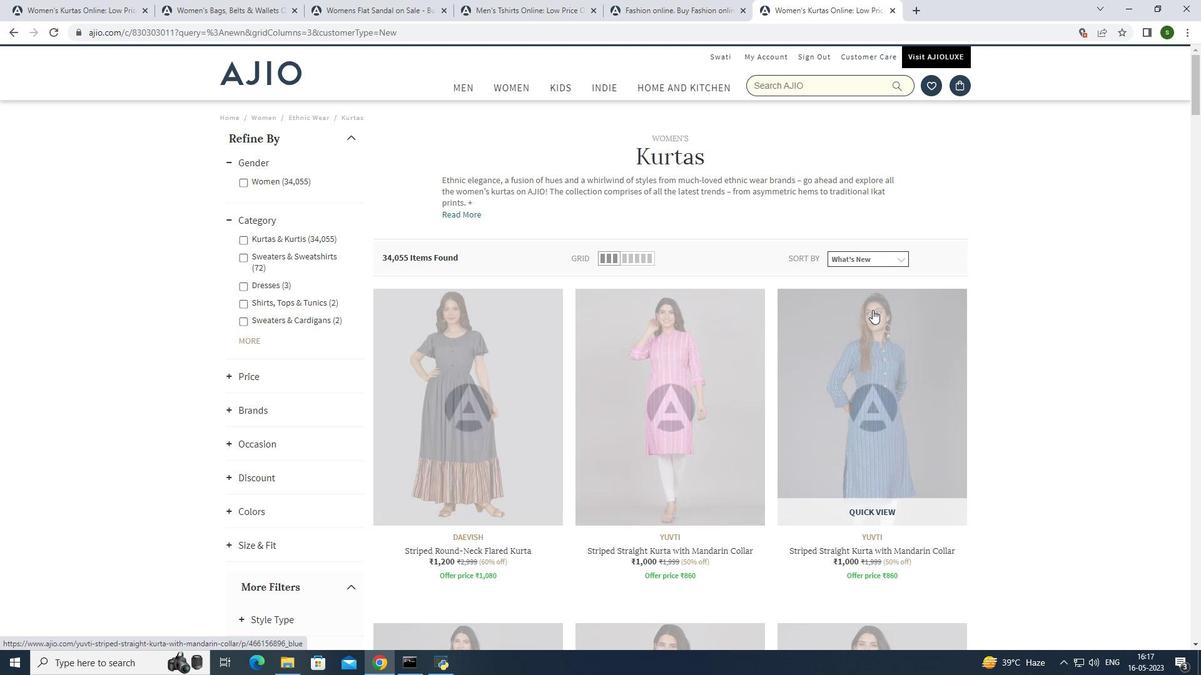 
Action: Mouse scrolled (872, 309) with delta (0, 0)
Screenshot: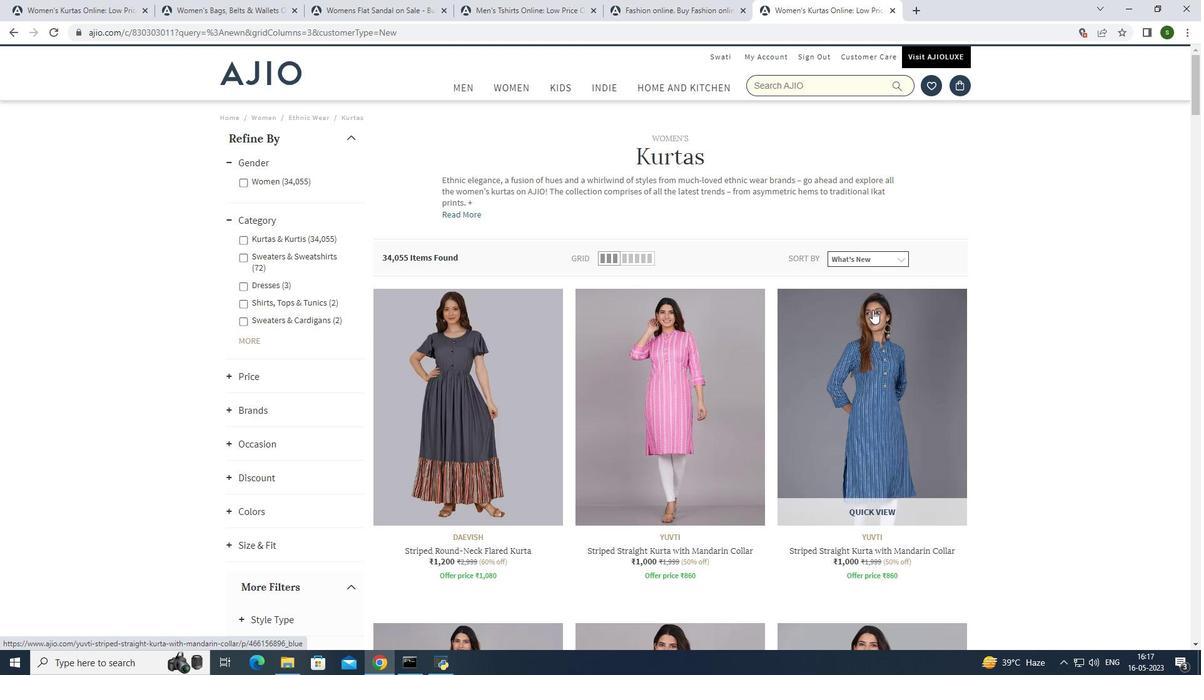 
Action: Mouse scrolled (872, 309) with delta (0, 0)
Screenshot: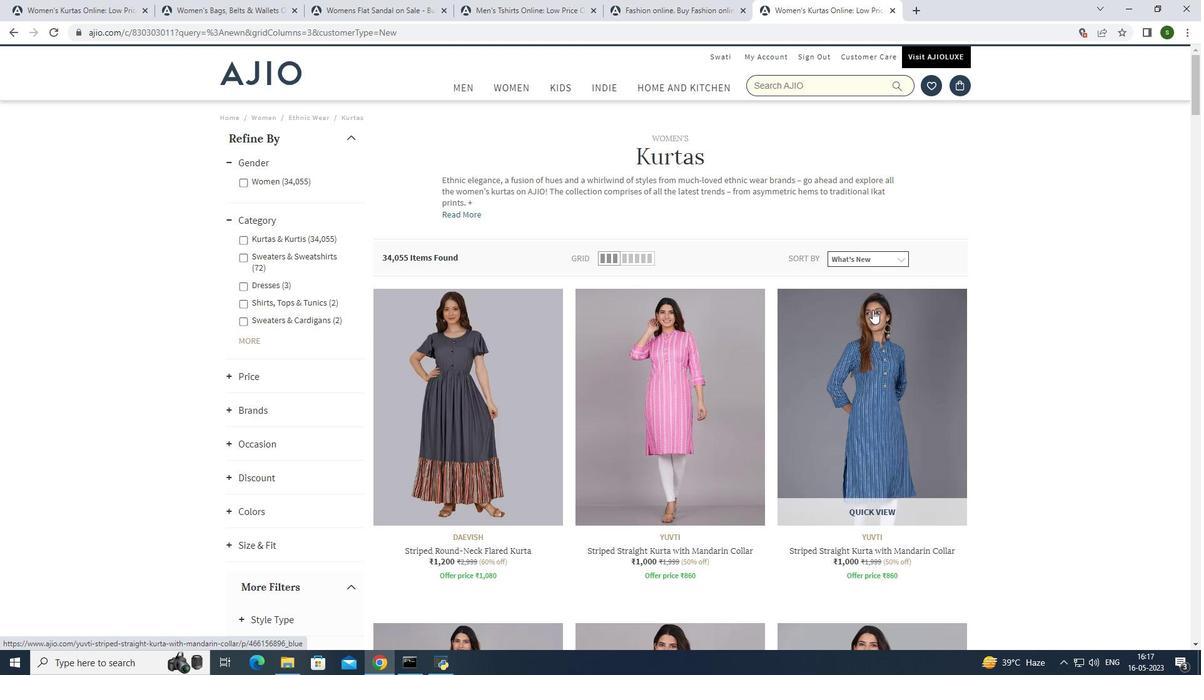 
Action: Mouse scrolled (872, 309) with delta (0, 0)
Screenshot: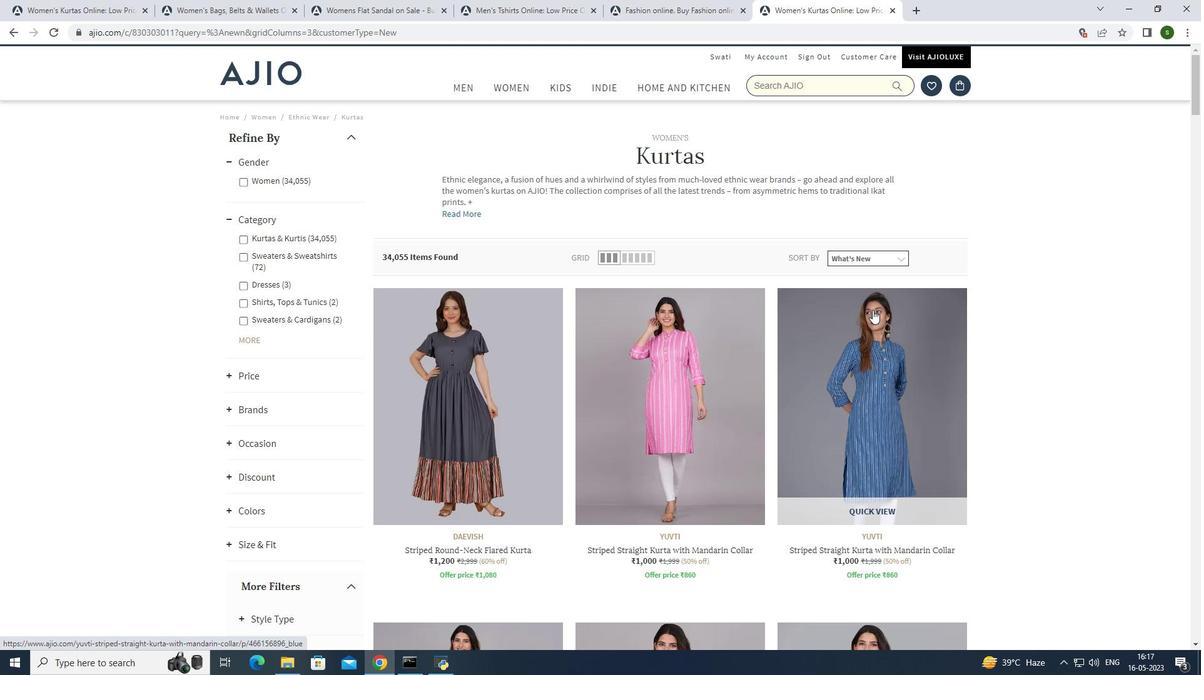
Action: Mouse moved to (872, 310)
Screenshot: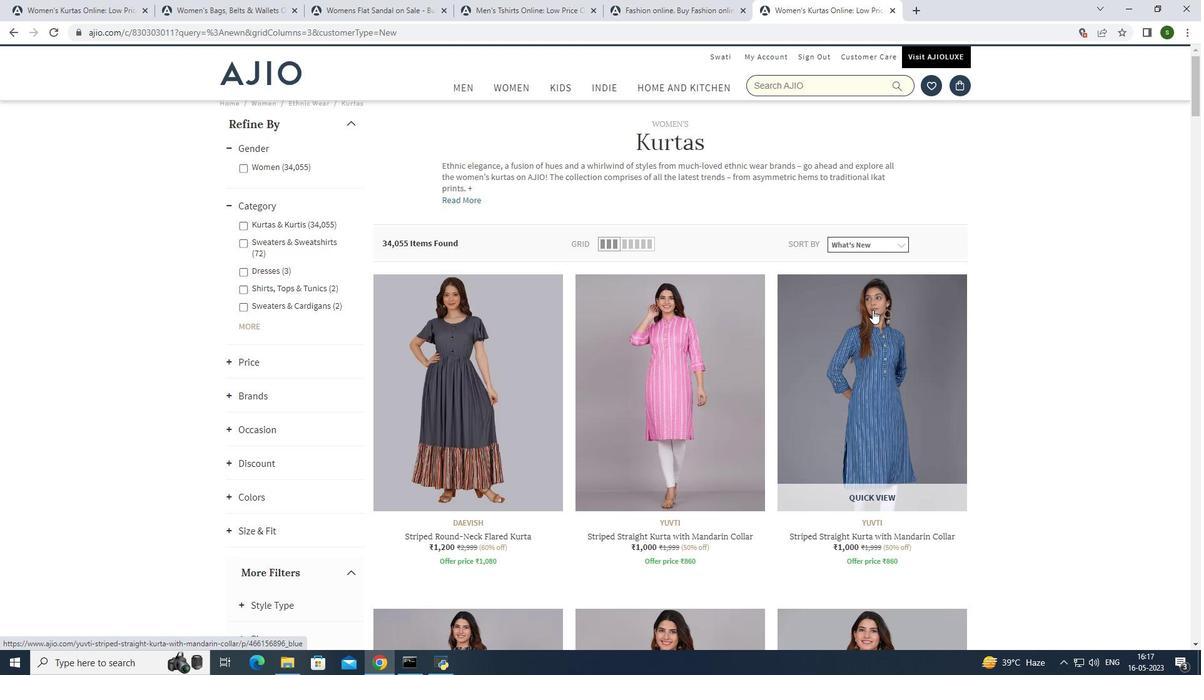 
Action: Mouse scrolled (872, 309) with delta (0, 0)
Screenshot: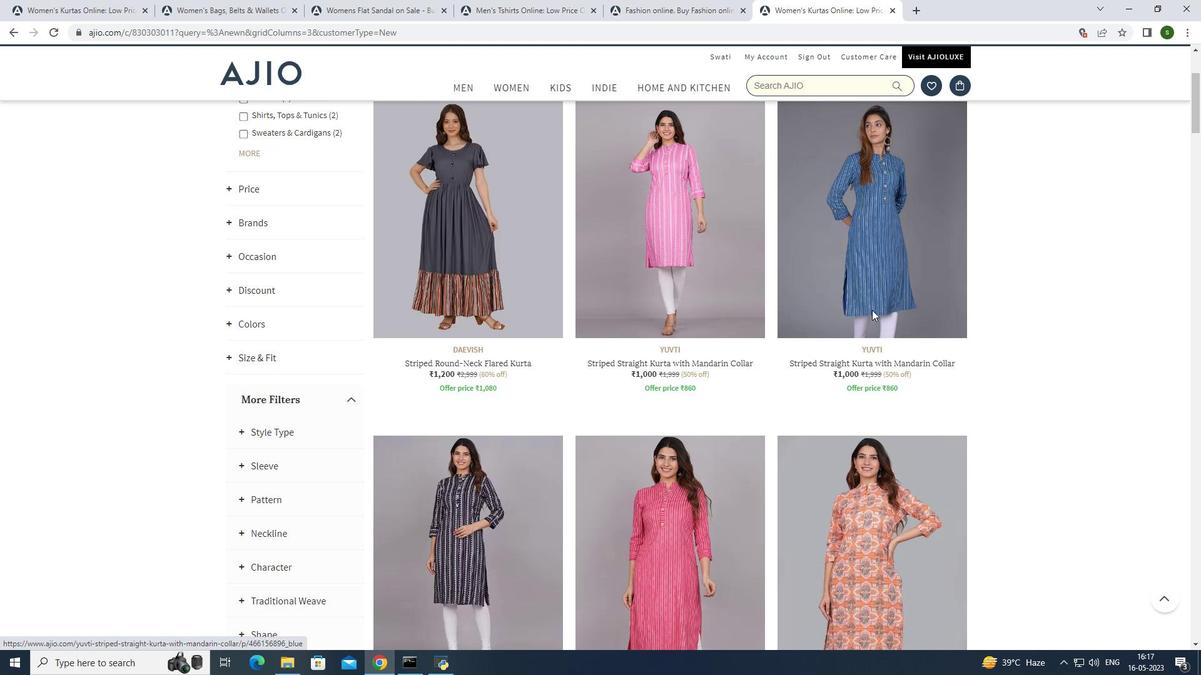 
Action: Mouse scrolled (872, 309) with delta (0, 0)
Screenshot: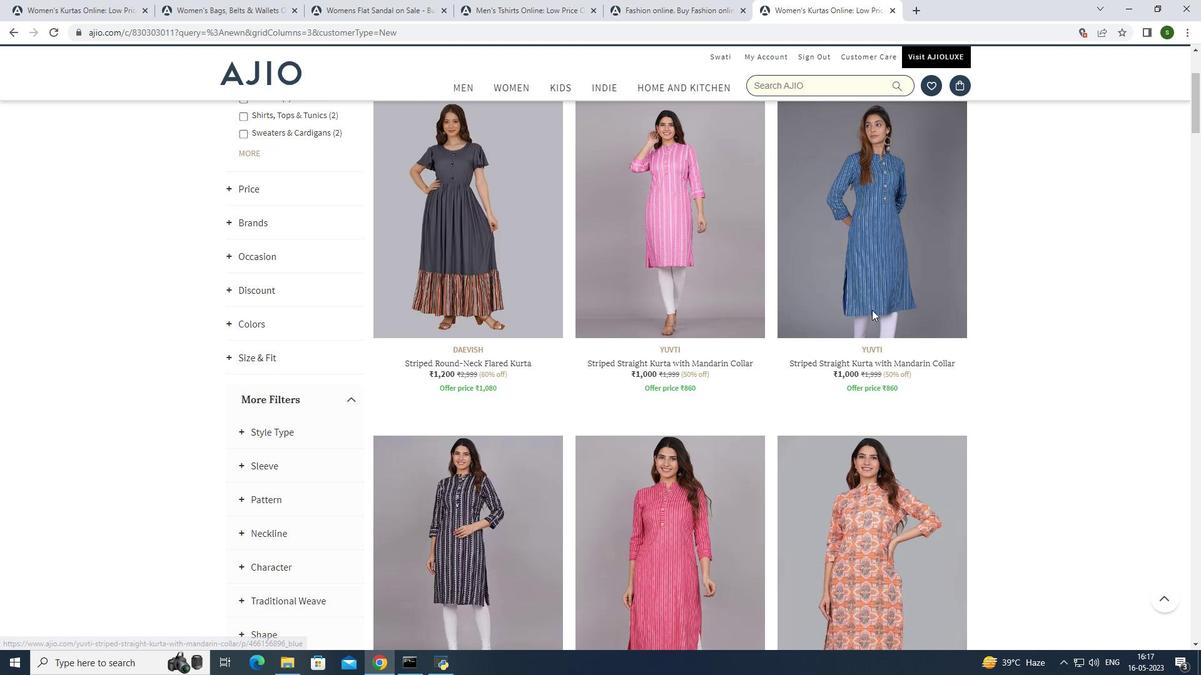 
Action: Mouse moved to (871, 310)
Screenshot: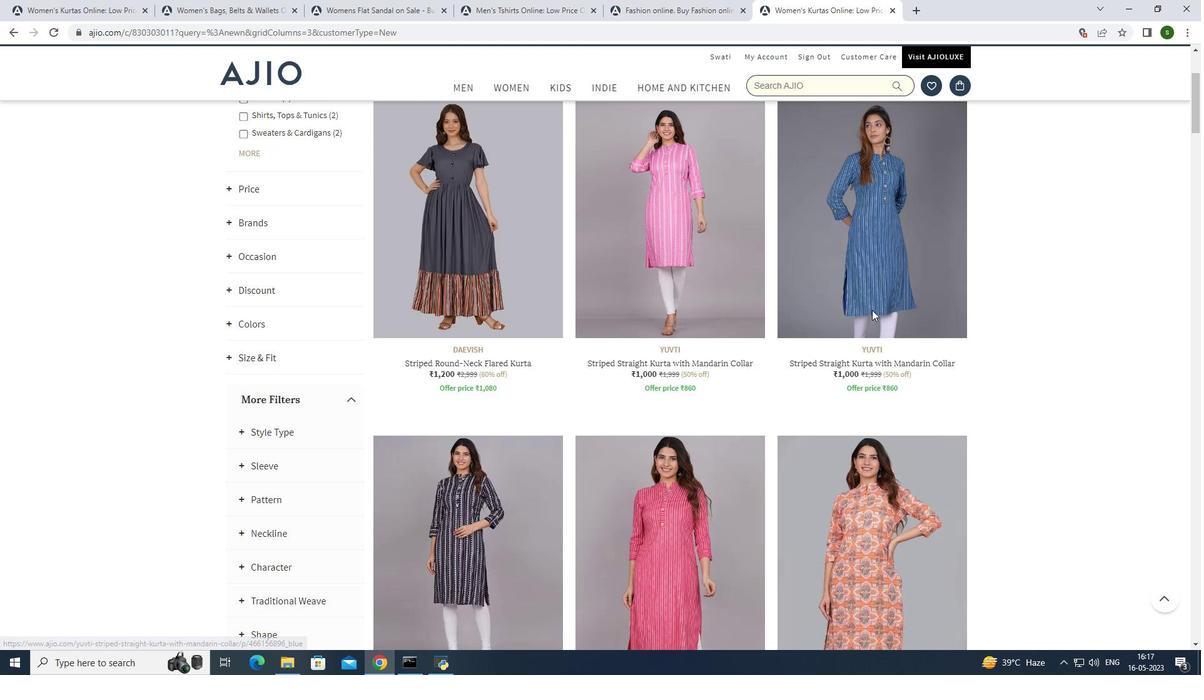 
Action: Mouse scrolled (871, 310) with delta (0, 0)
Screenshot: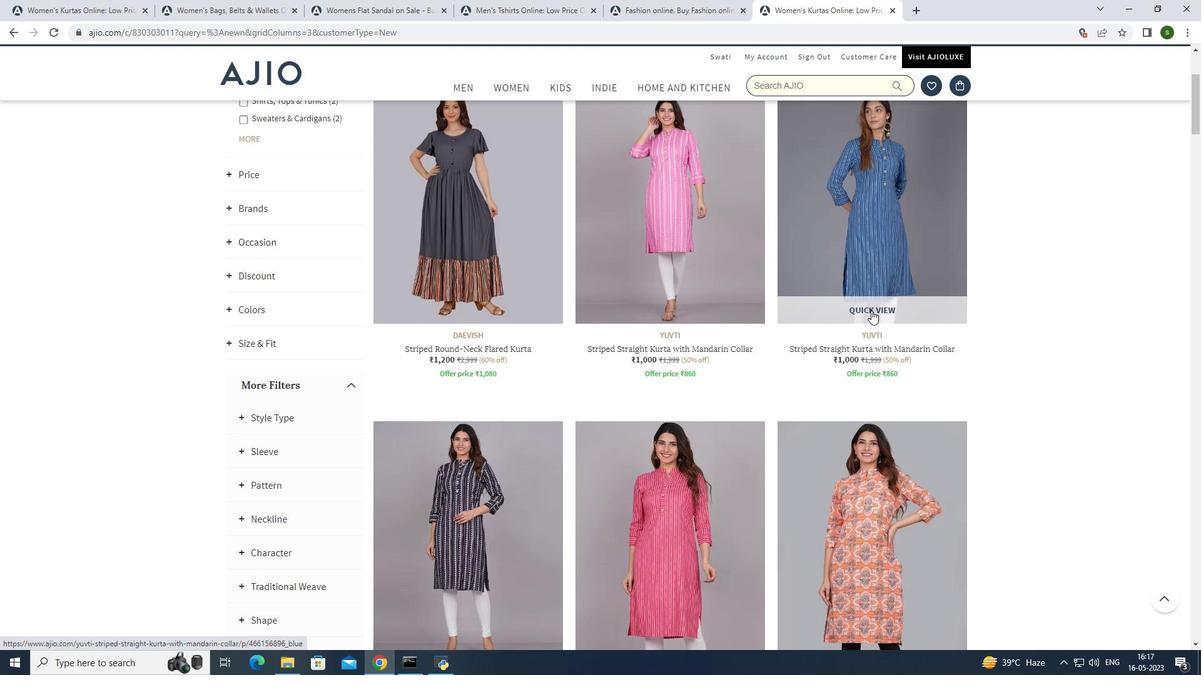 
Action: Mouse scrolled (871, 311) with delta (0, 0)
Screenshot: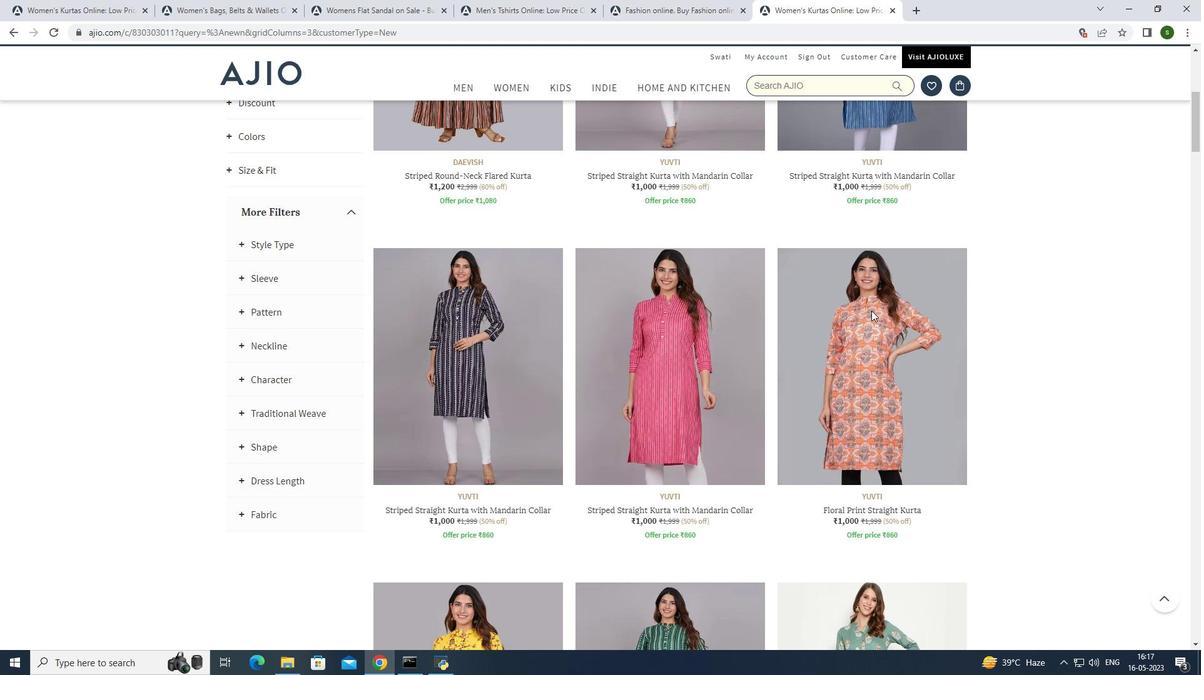 
Action: Mouse scrolled (871, 311) with delta (0, 0)
Screenshot: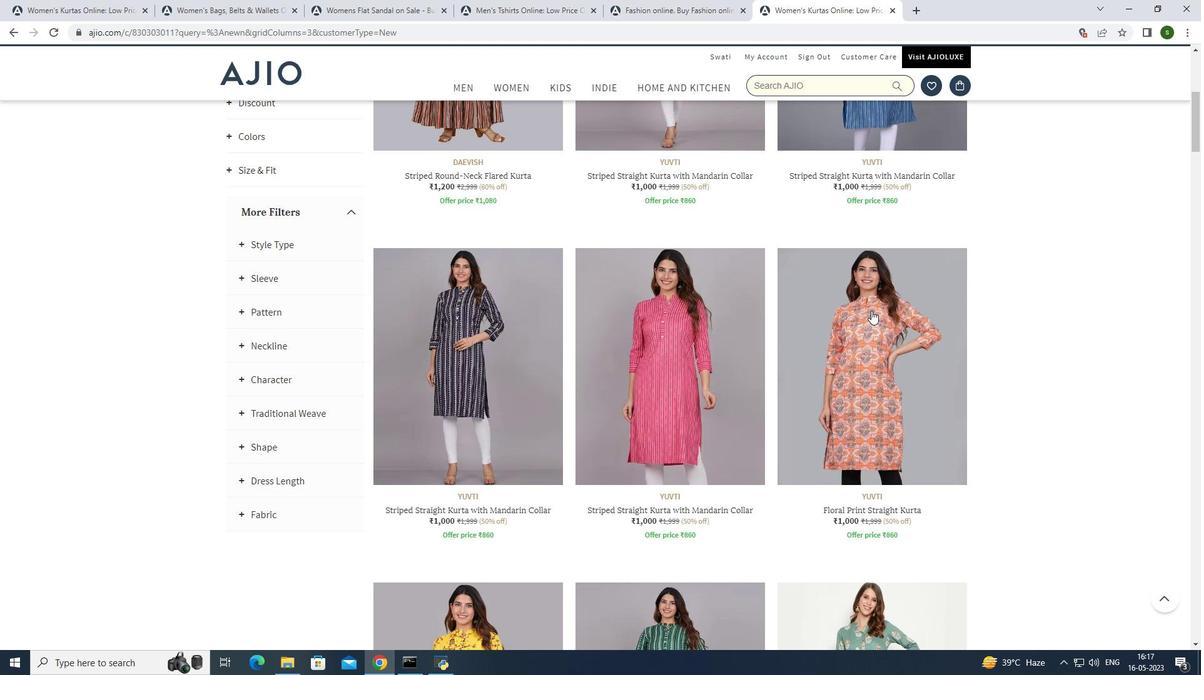 
Action: Mouse scrolled (871, 311) with delta (0, 0)
Screenshot: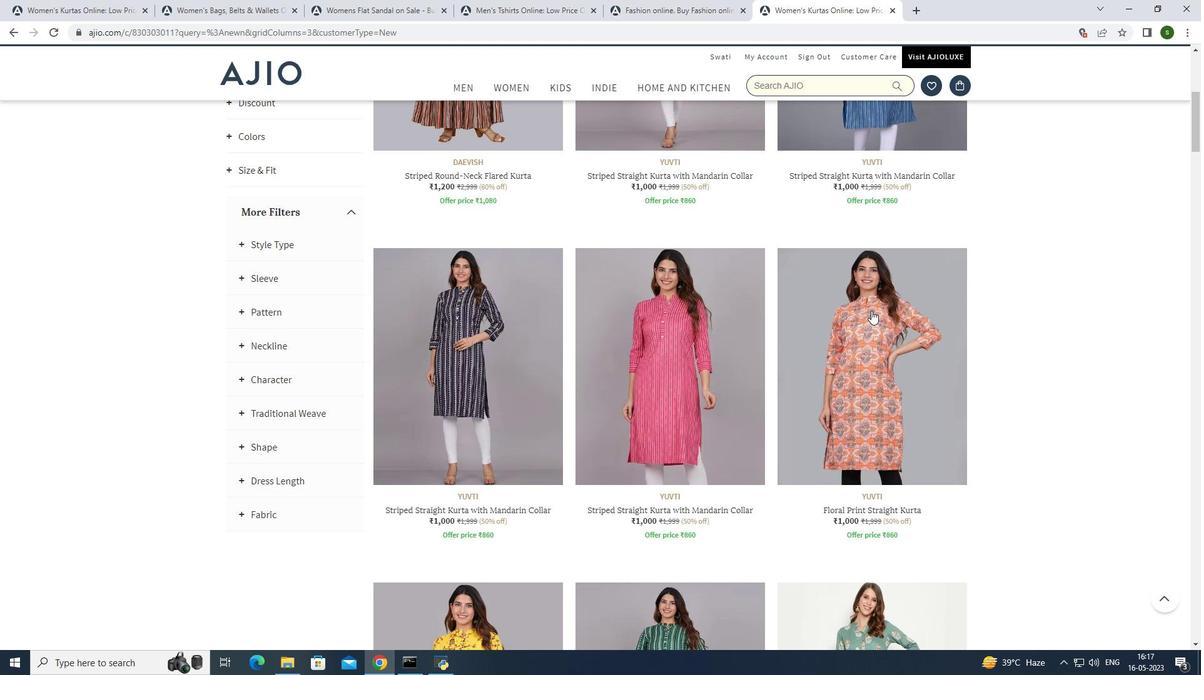 
Action: Mouse scrolled (871, 311) with delta (0, 0)
Screenshot: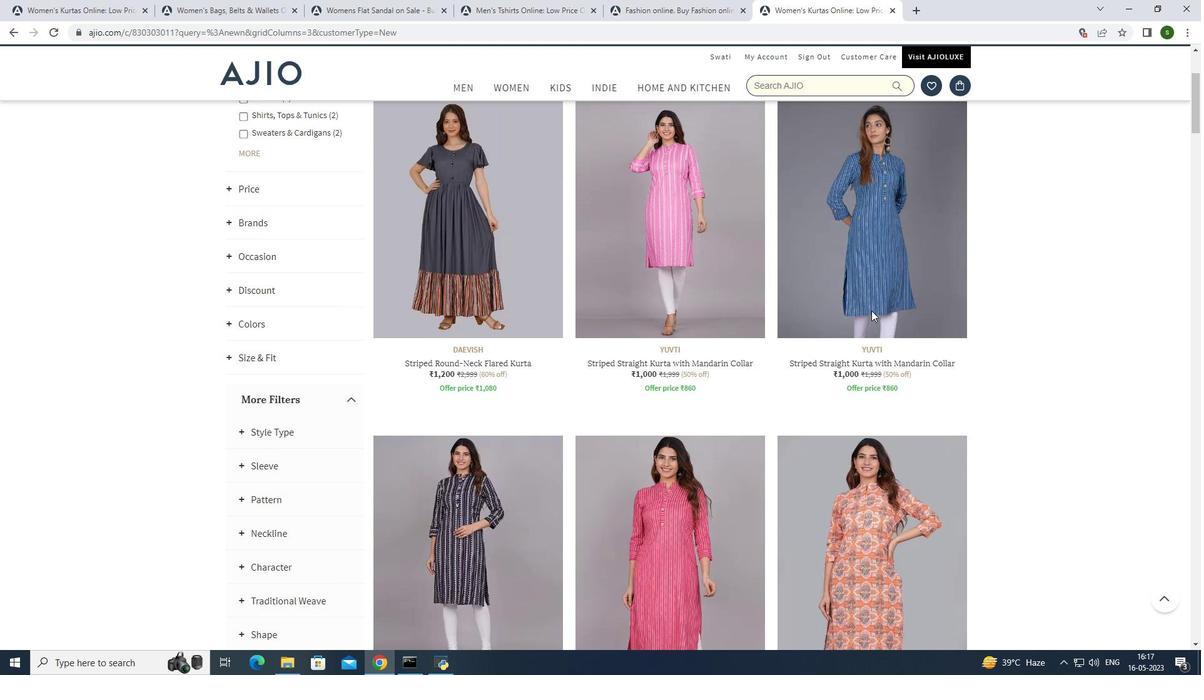
Action: Mouse scrolled (871, 311) with delta (0, 0)
Screenshot: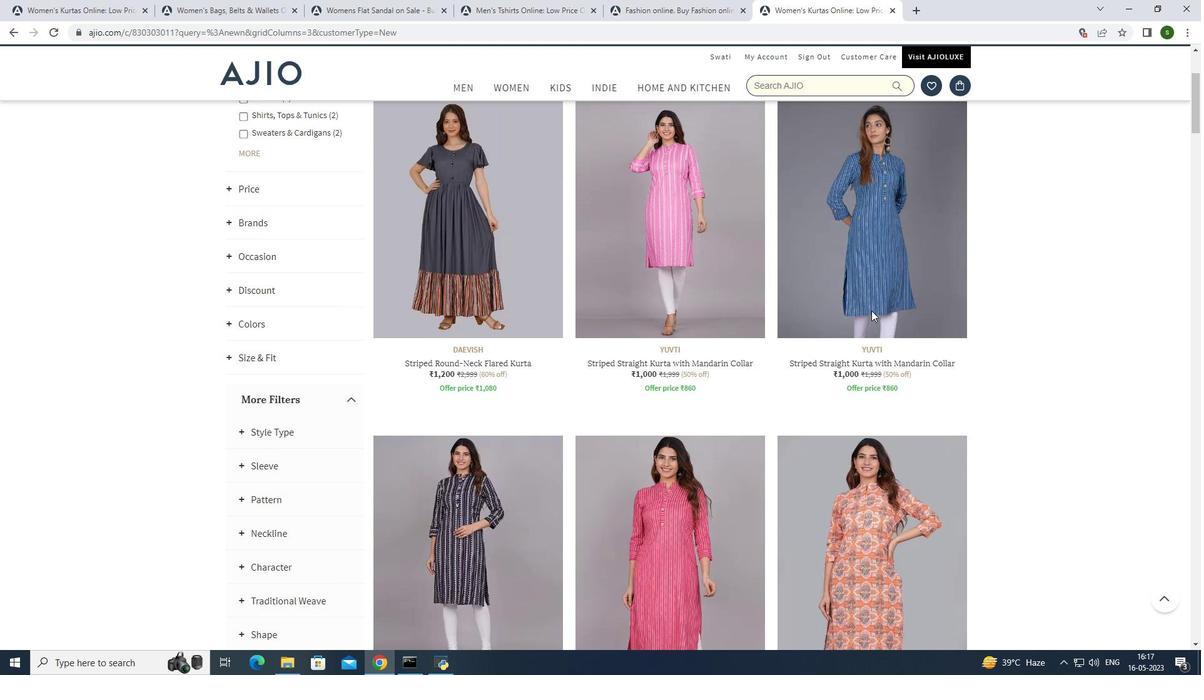 
Action: Mouse scrolled (871, 311) with delta (0, 0)
Screenshot: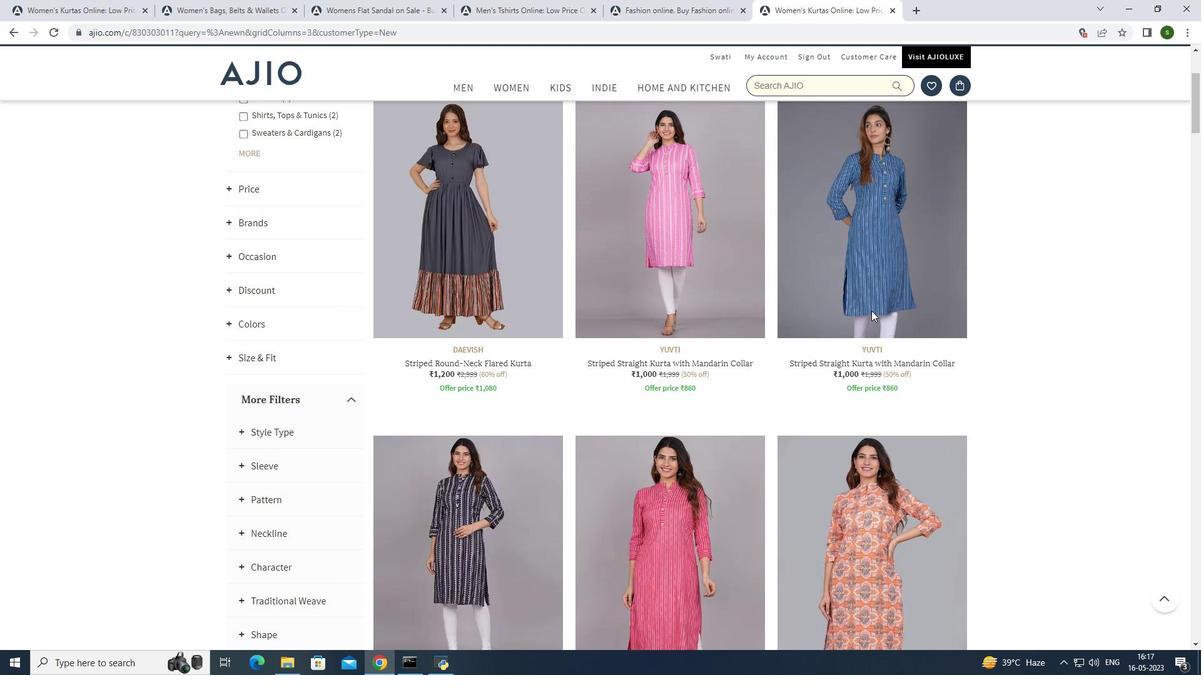 
Action: Mouse moved to (457, 167)
Screenshot: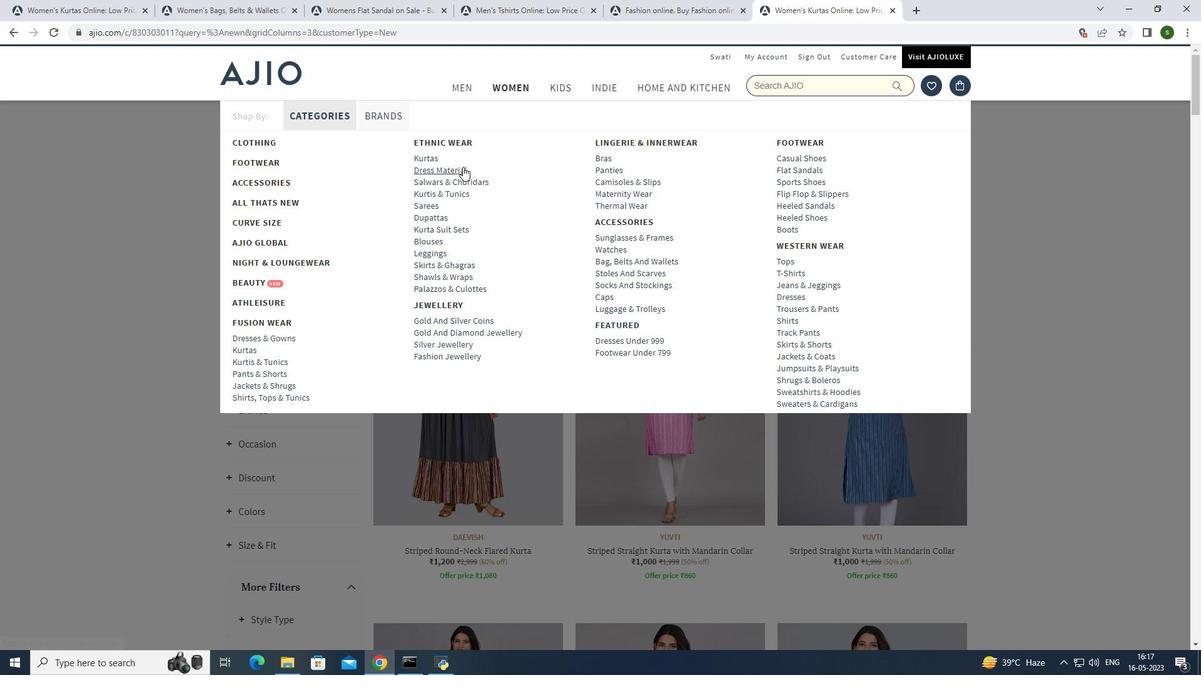 
Action: Mouse pressed left at (457, 167)
Screenshot: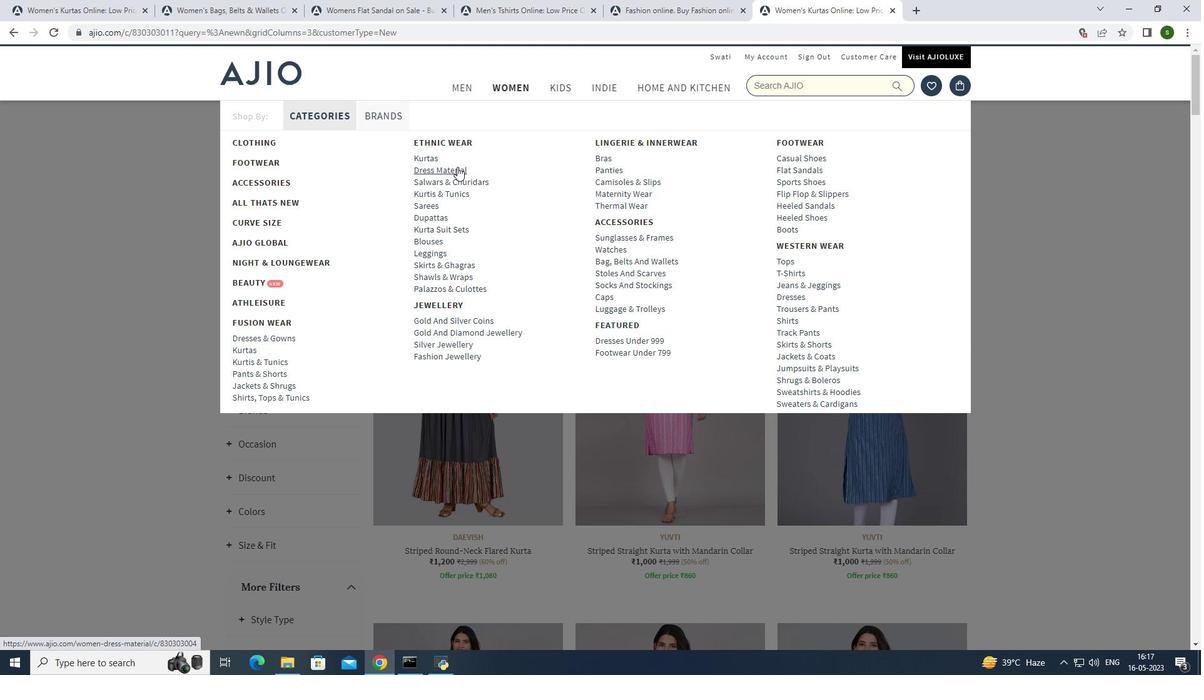
Action: Mouse moved to (884, 245)
Screenshot: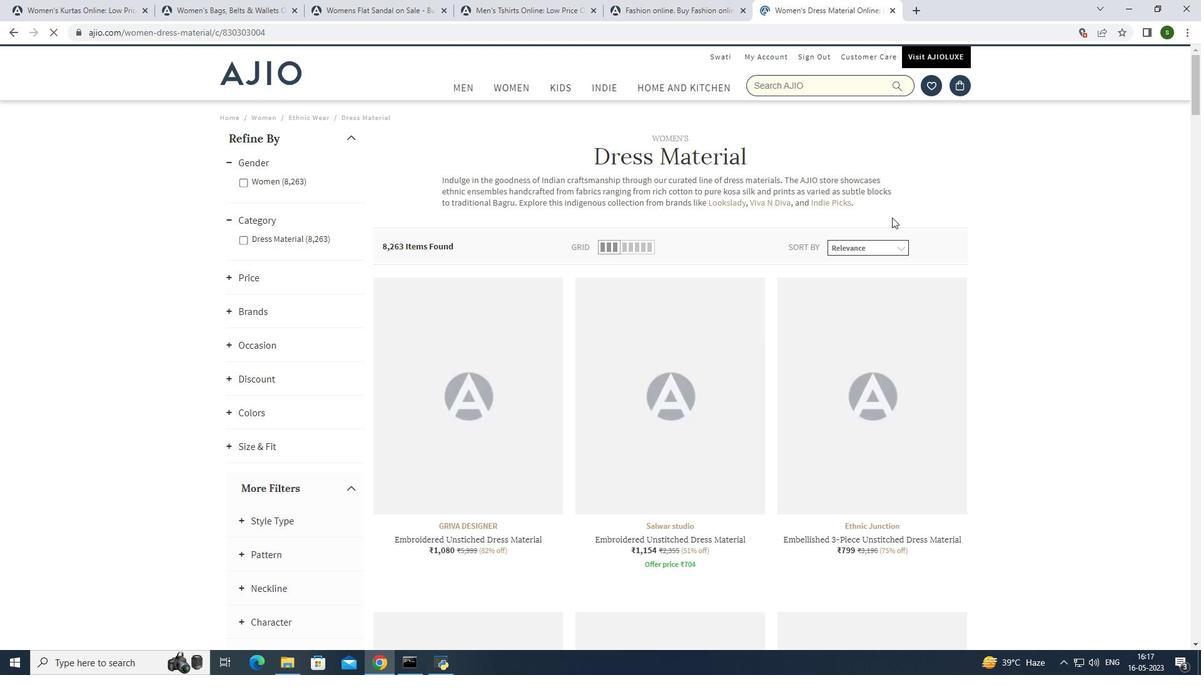 
Action: Mouse pressed left at (884, 245)
Screenshot: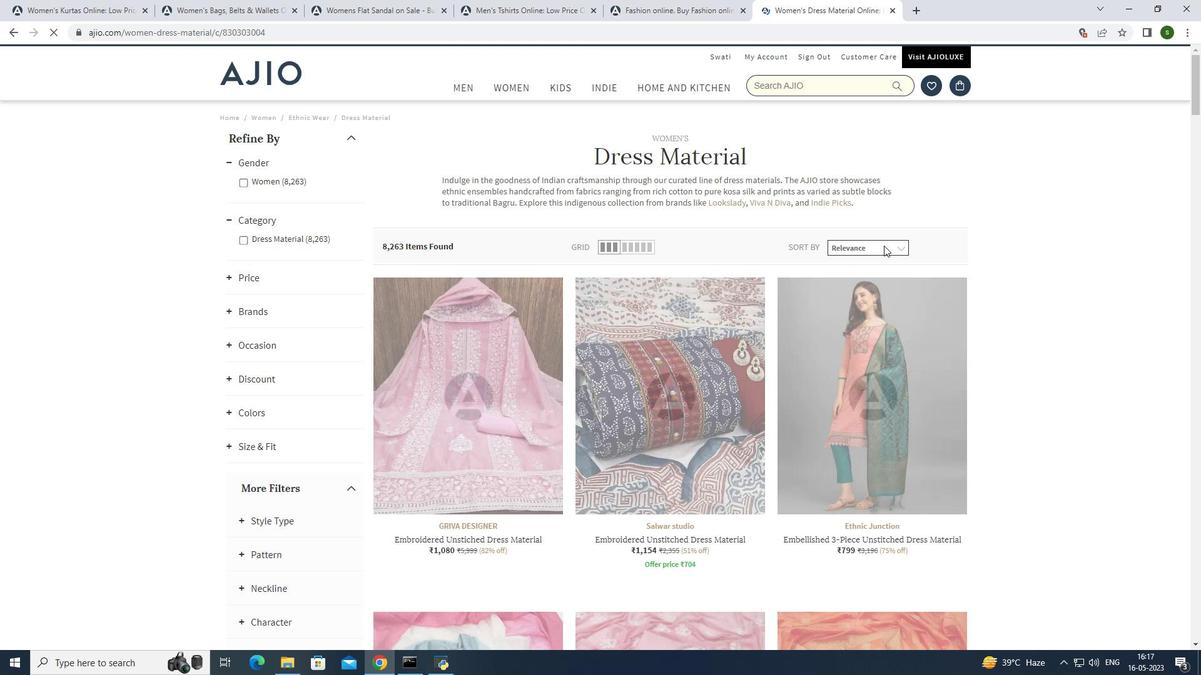
Action: Mouse moved to (871, 298)
Screenshot: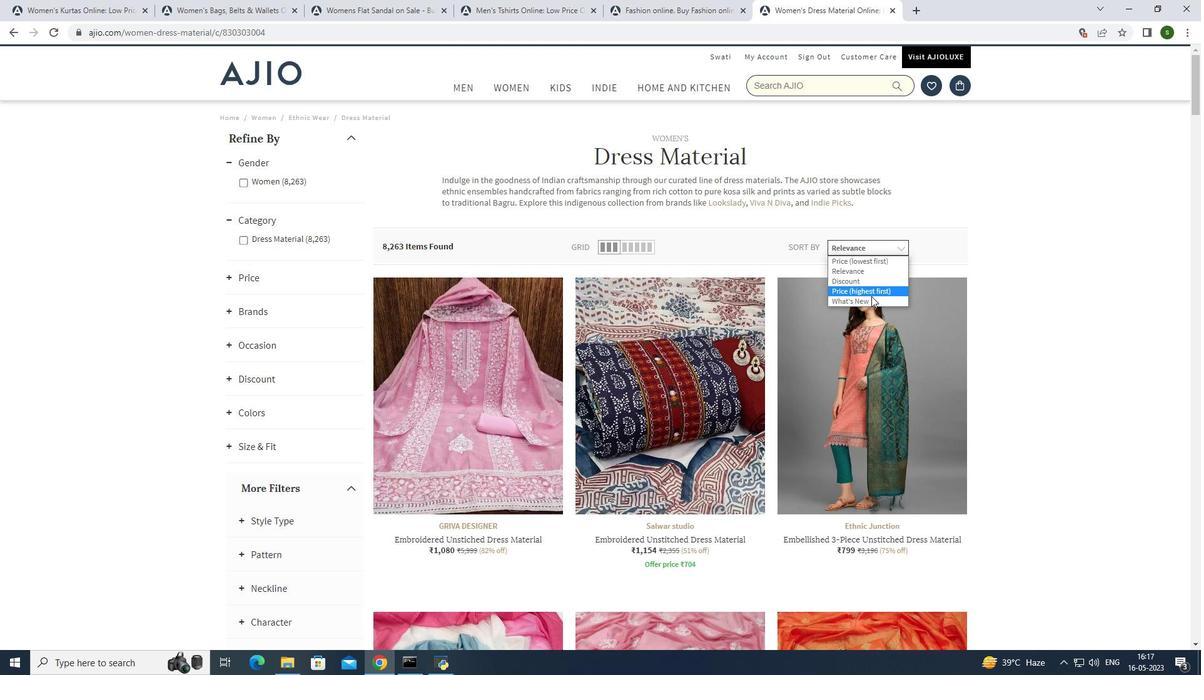 
Action: Mouse pressed left at (871, 298)
Screenshot: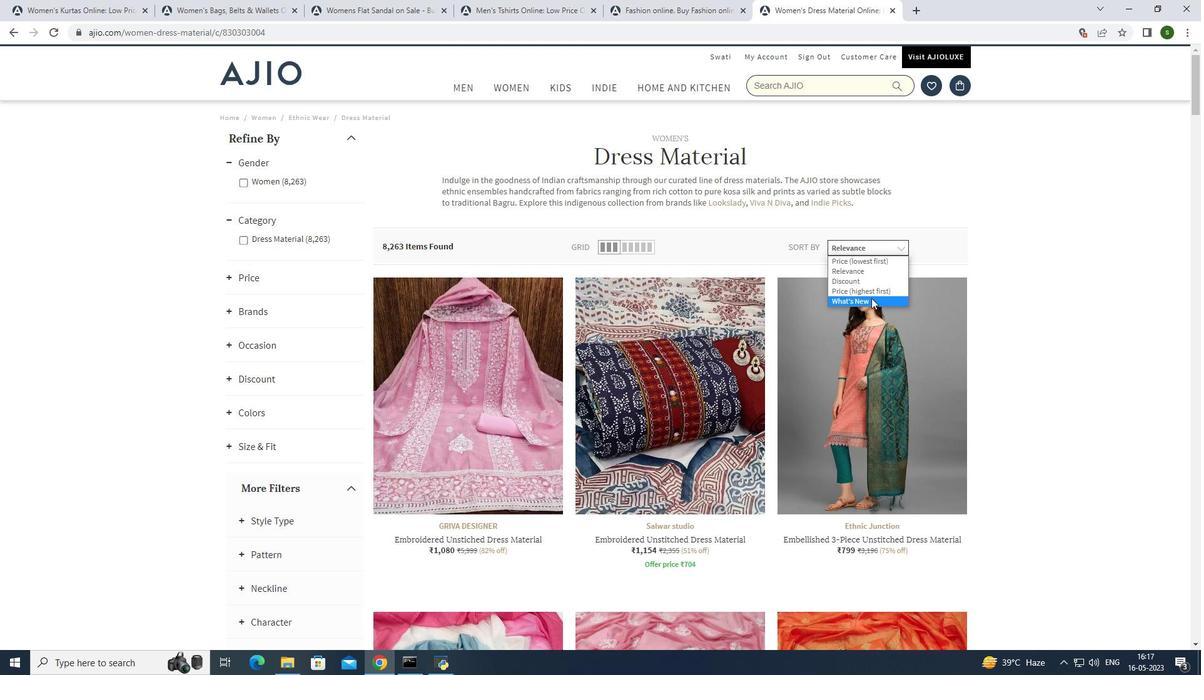 
Action: Mouse moved to (970, 310)
Screenshot: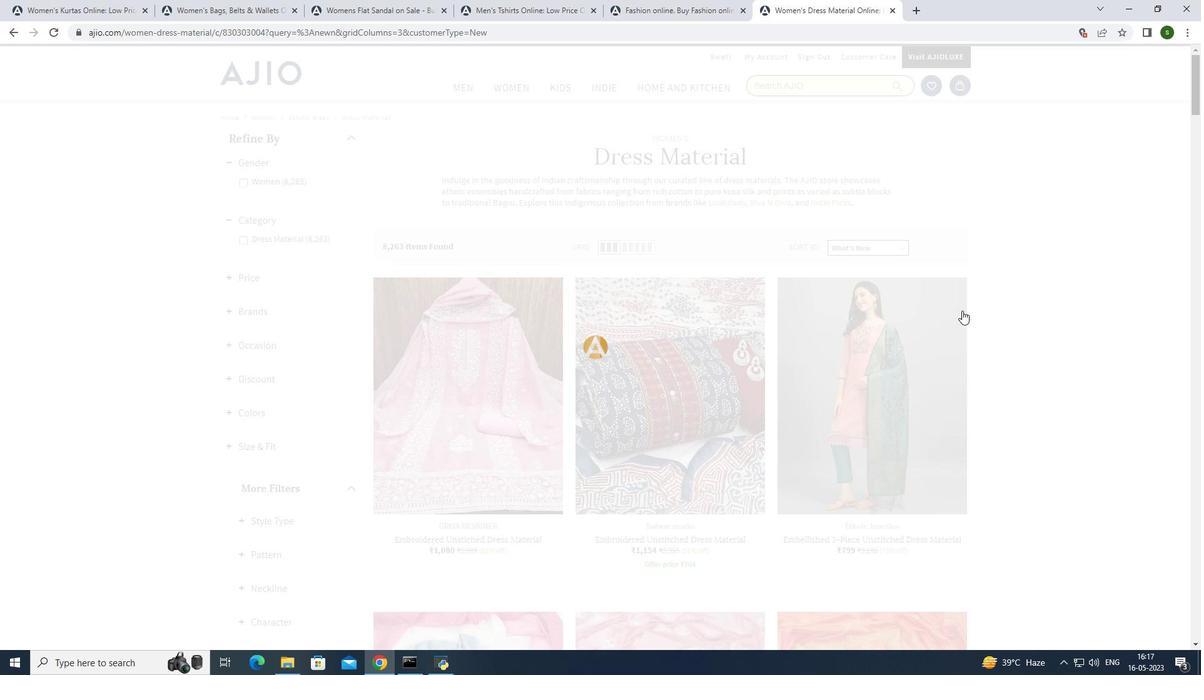 
Action: Mouse scrolled (970, 310) with delta (0, 0)
Screenshot: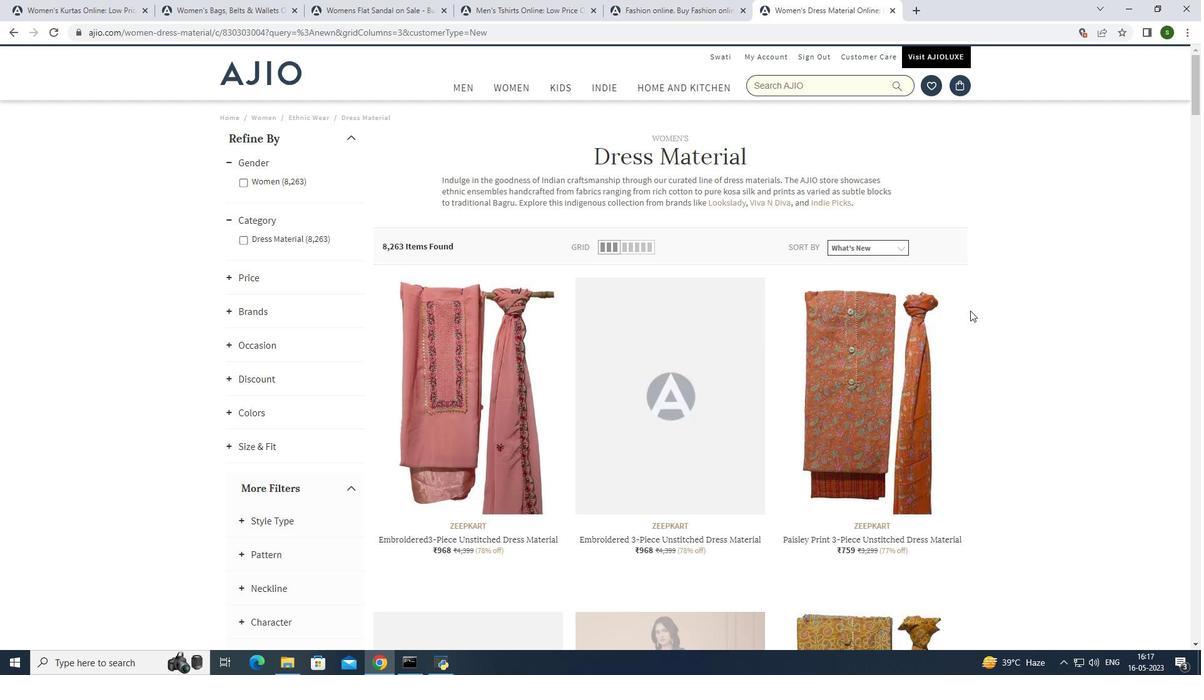 
Action: Mouse scrolled (970, 310) with delta (0, 0)
Screenshot: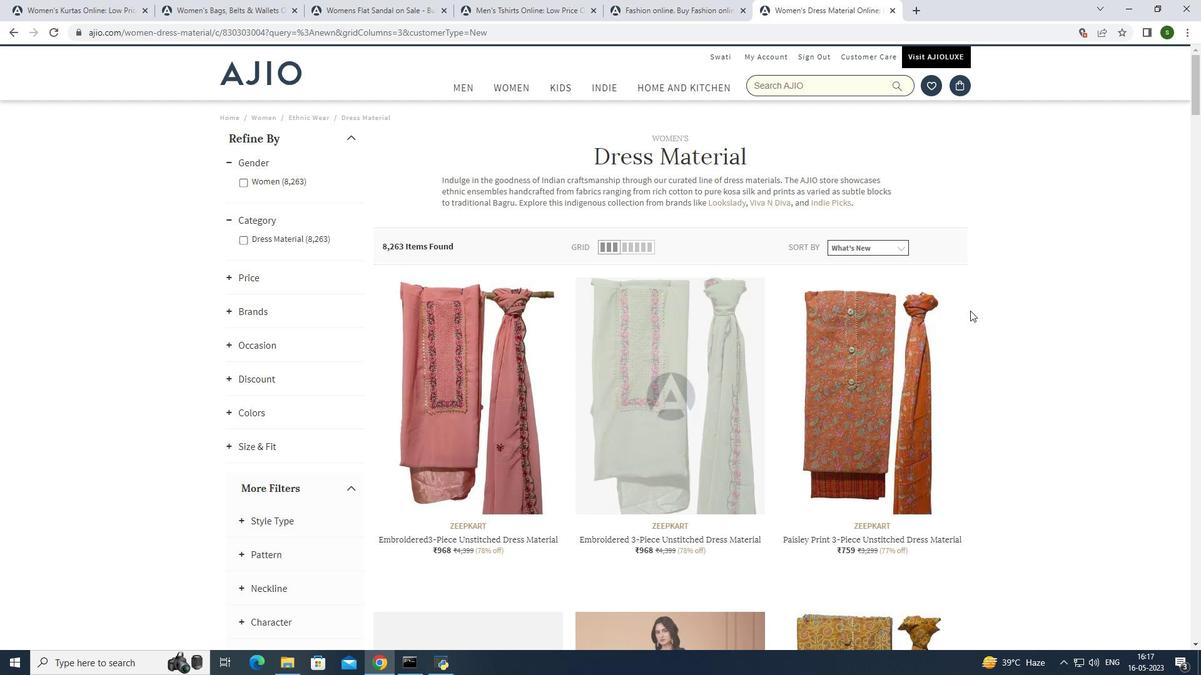 
Action: Mouse scrolled (970, 310) with delta (0, 0)
Screenshot: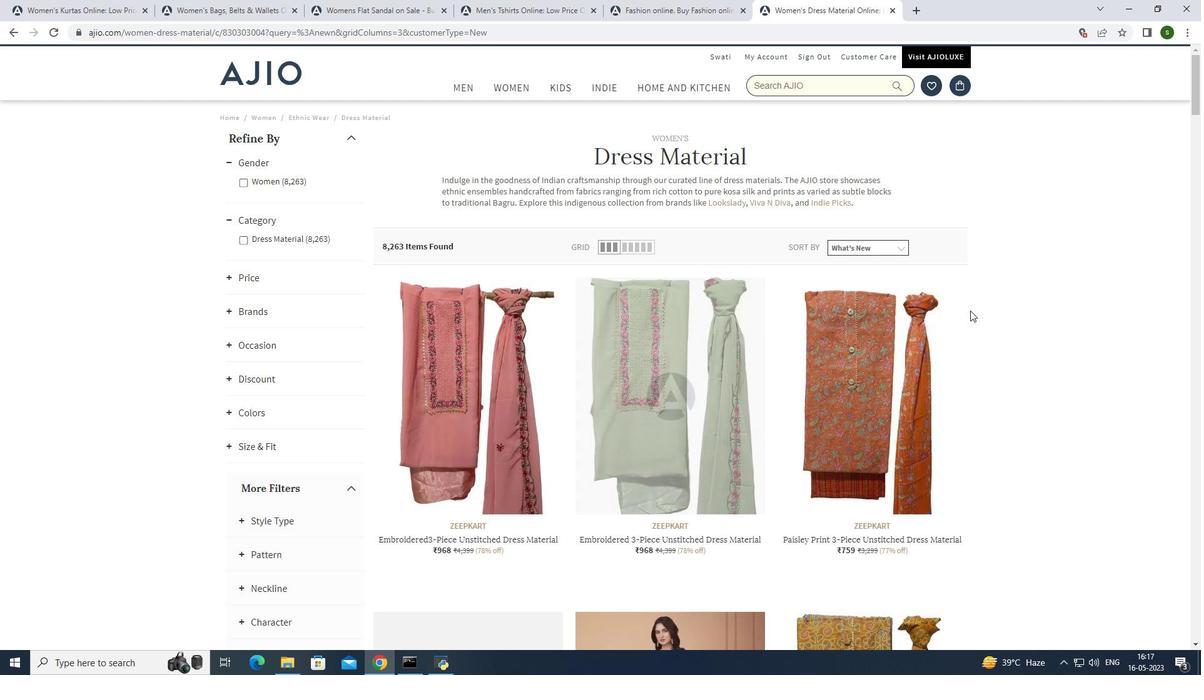 
Action: Mouse scrolled (970, 310) with delta (0, 0)
Screenshot: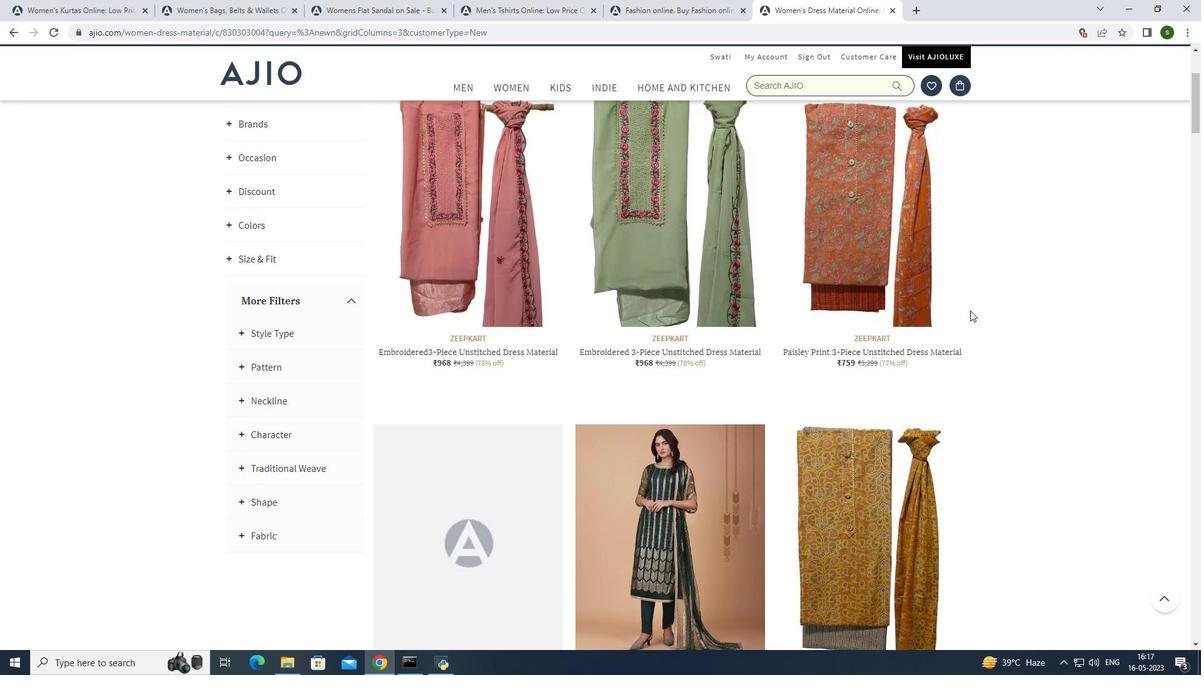 
Action: Mouse scrolled (970, 311) with delta (0, 0)
Screenshot: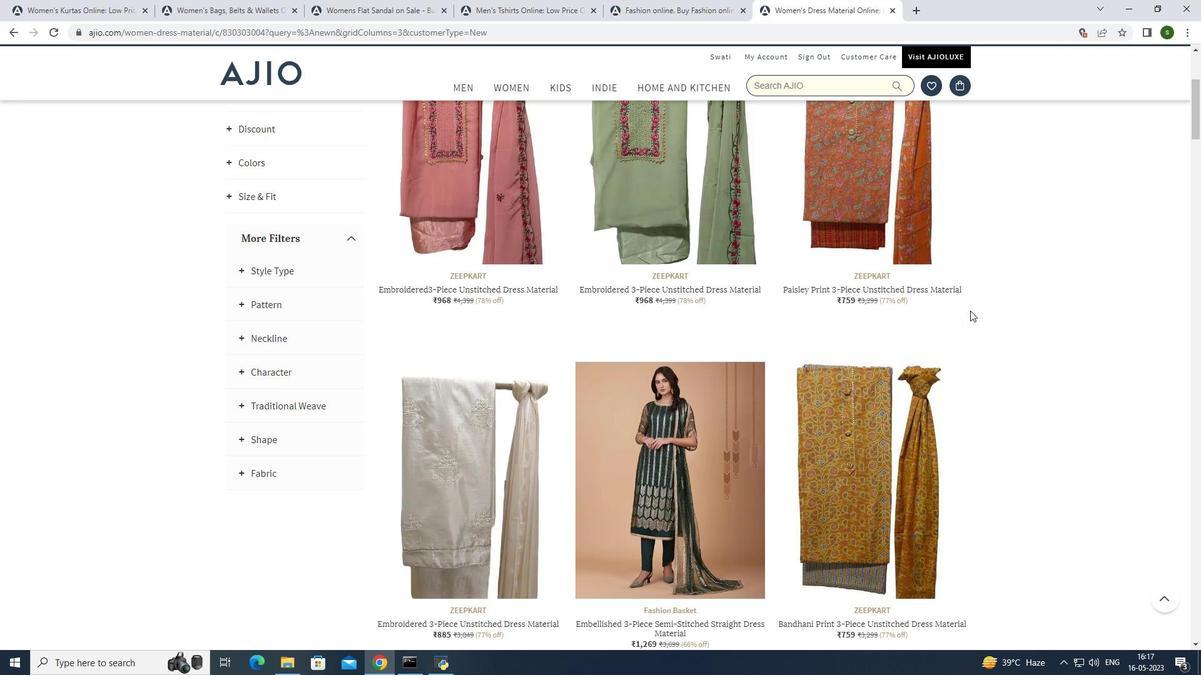 
Action: Mouse scrolled (970, 311) with delta (0, 0)
Screenshot: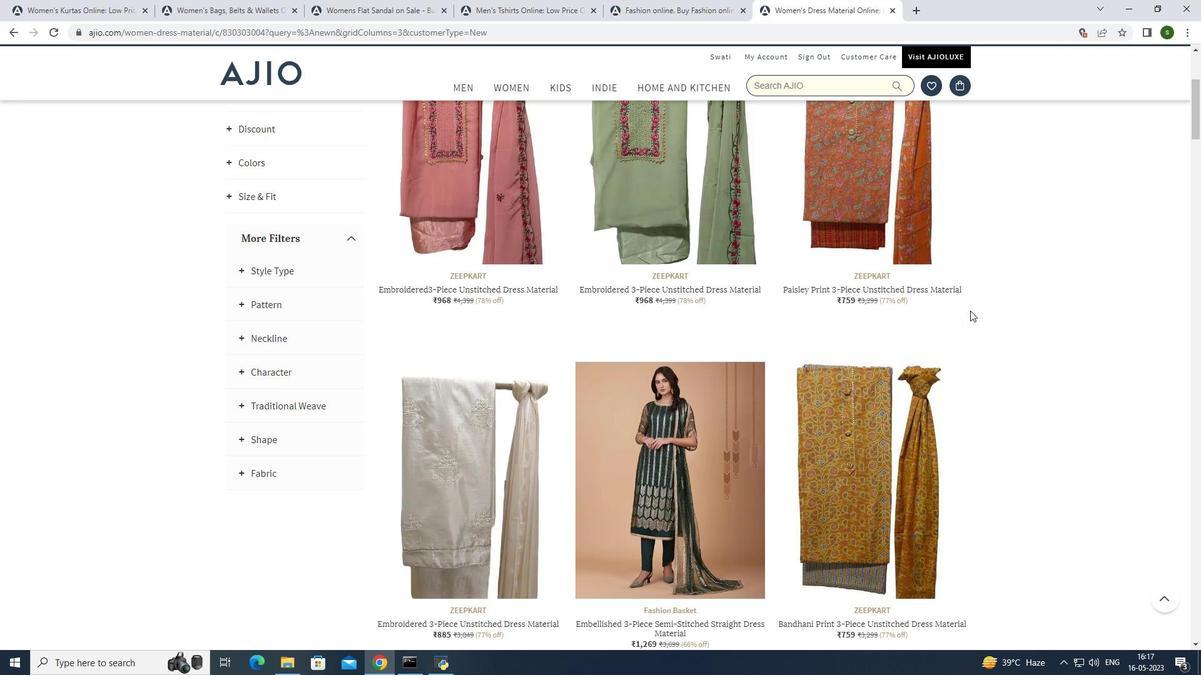
Action: Mouse scrolled (970, 311) with delta (0, 0)
Screenshot: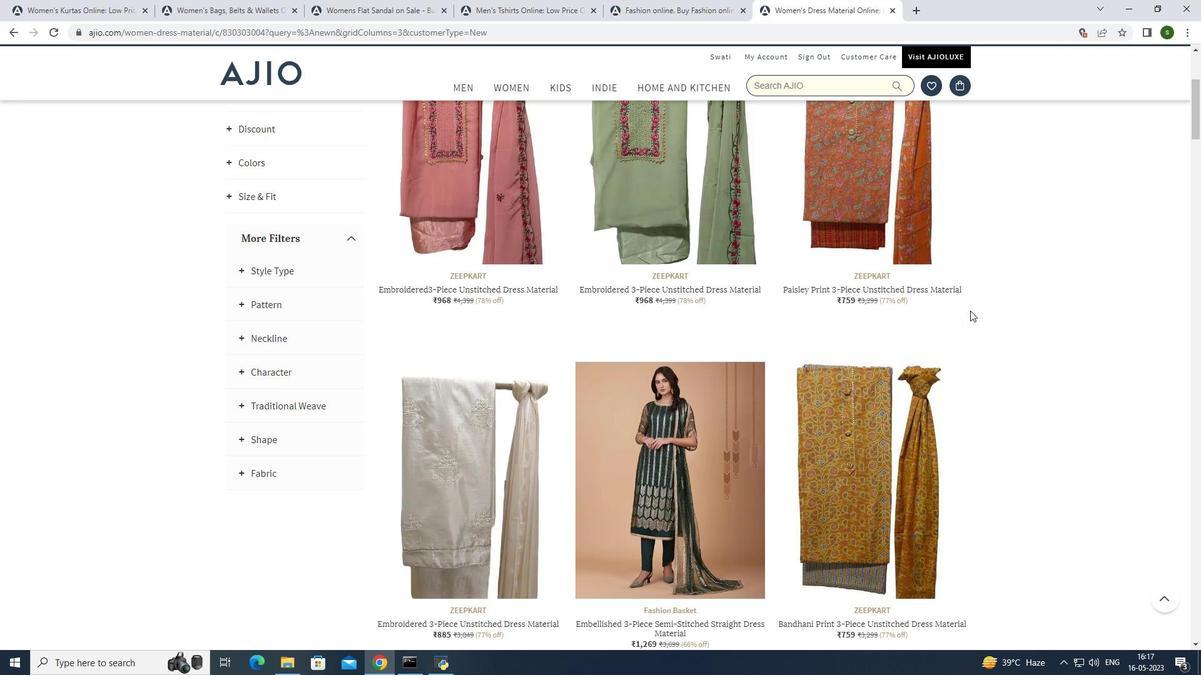
Action: Mouse moved to (957, 314)
Screenshot: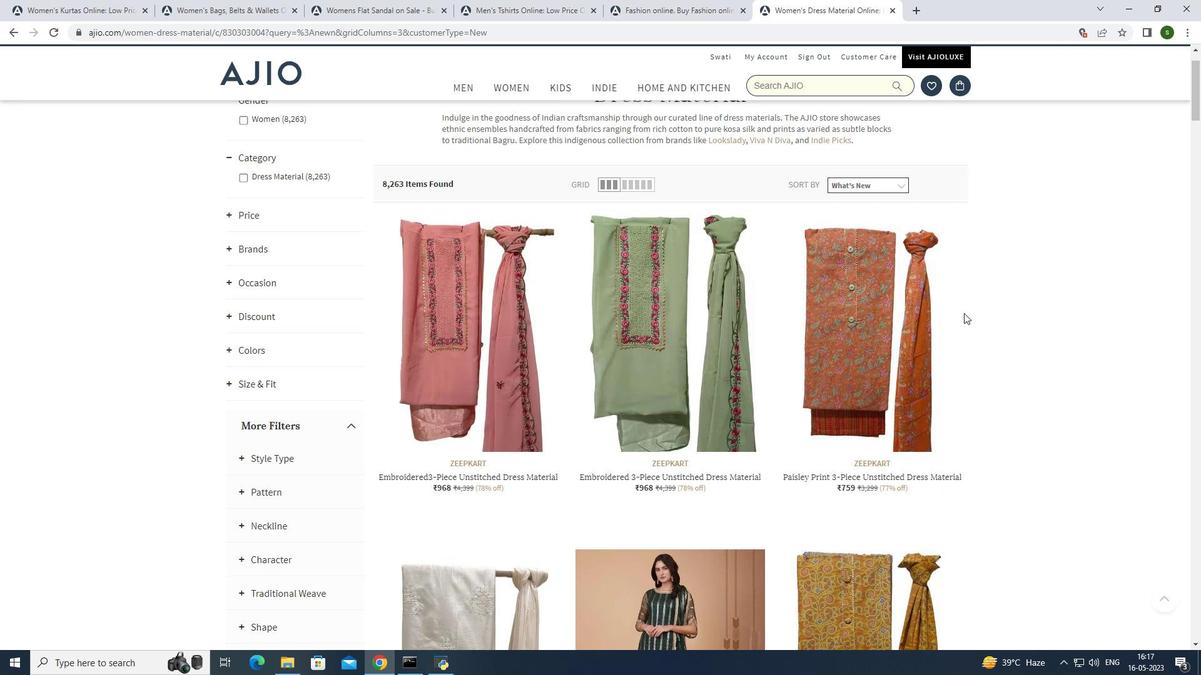 
